 Task: Find connections with filter location Kisvárda with filter topic #socialentrepreneurshipwith filter profile language French with filter current company Expedia Group with filter school Nalanda Open University, Patna with filter industry Personal and Laundry Services with filter service category Search Engine Optimization (SEO) with filter keywords title Area Sales Manager
Action: Mouse moved to (577, 71)
Screenshot: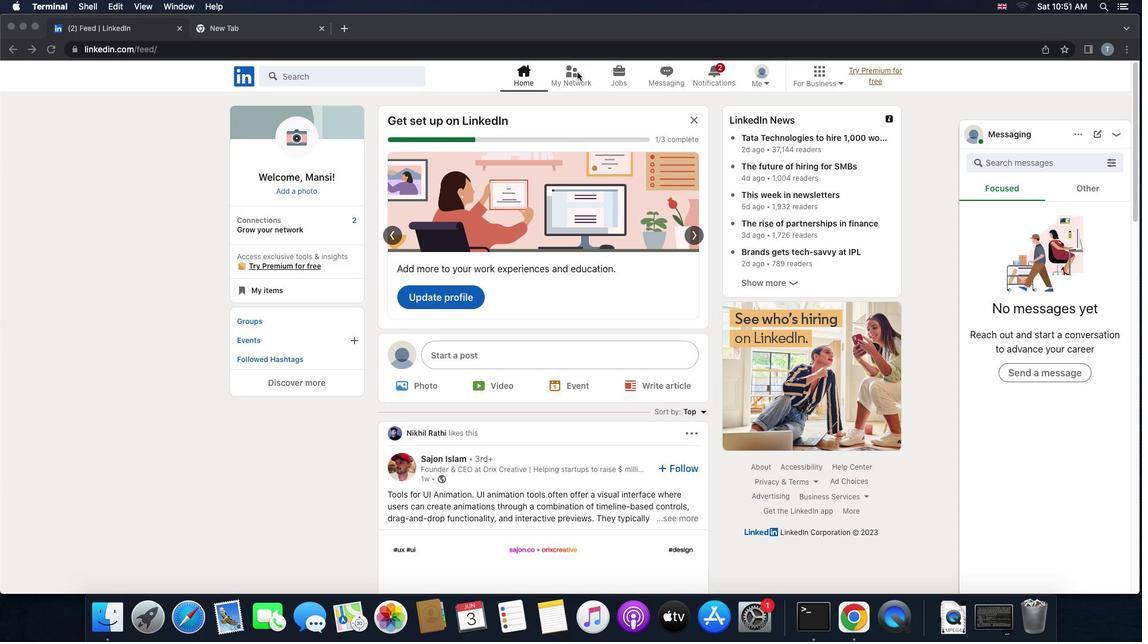 
Action: Mouse pressed left at (577, 71)
Screenshot: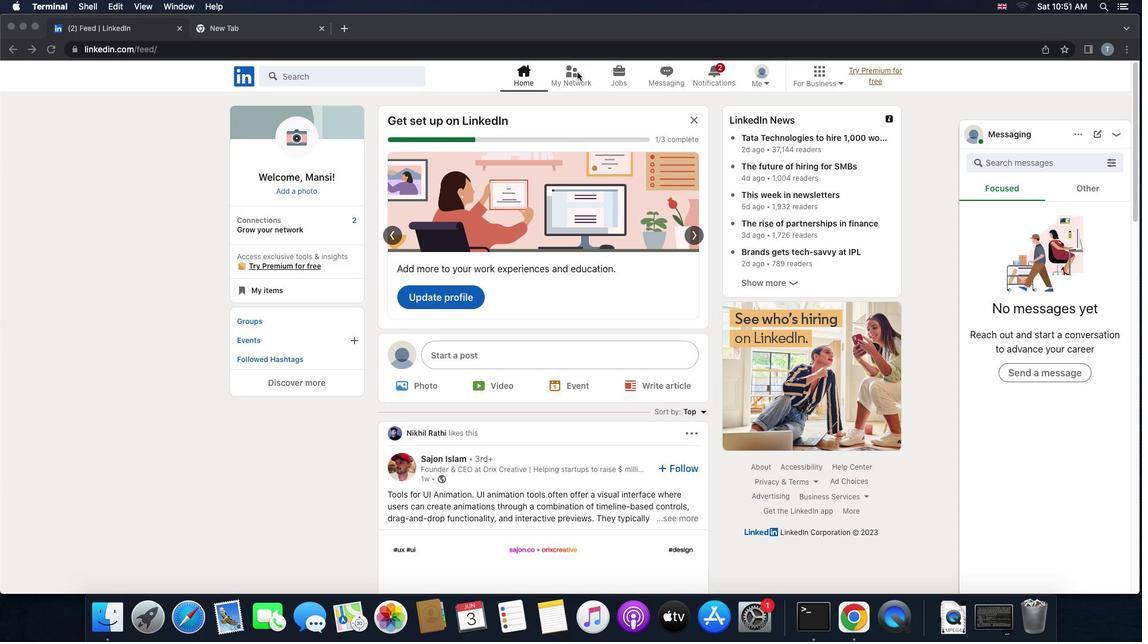 
Action: Mouse moved to (575, 74)
Screenshot: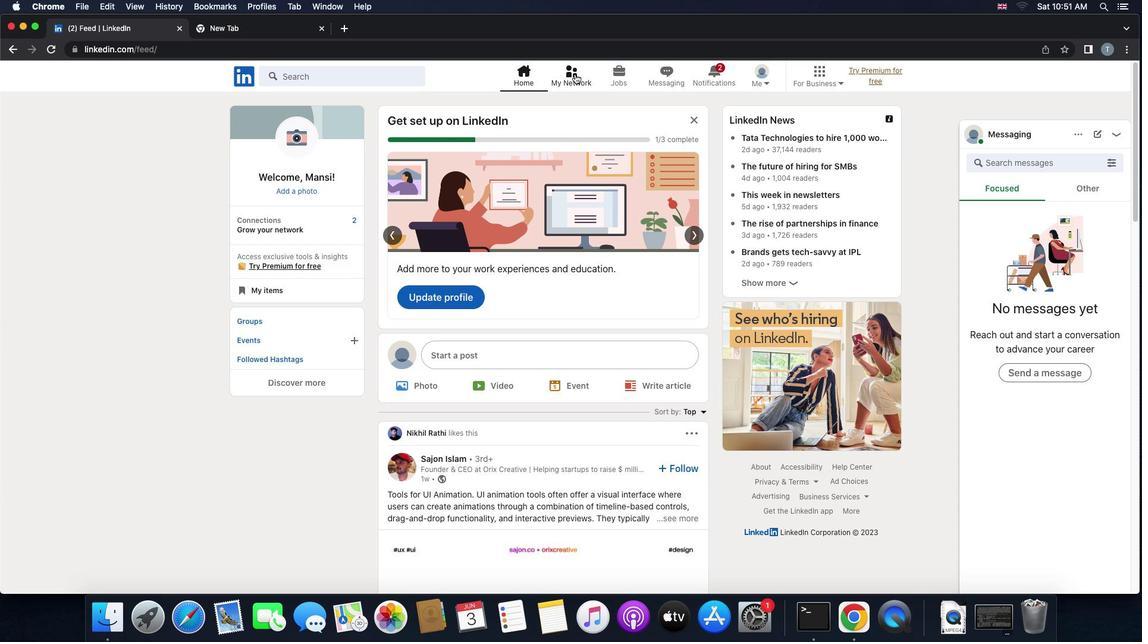 
Action: Mouse pressed left at (575, 74)
Screenshot: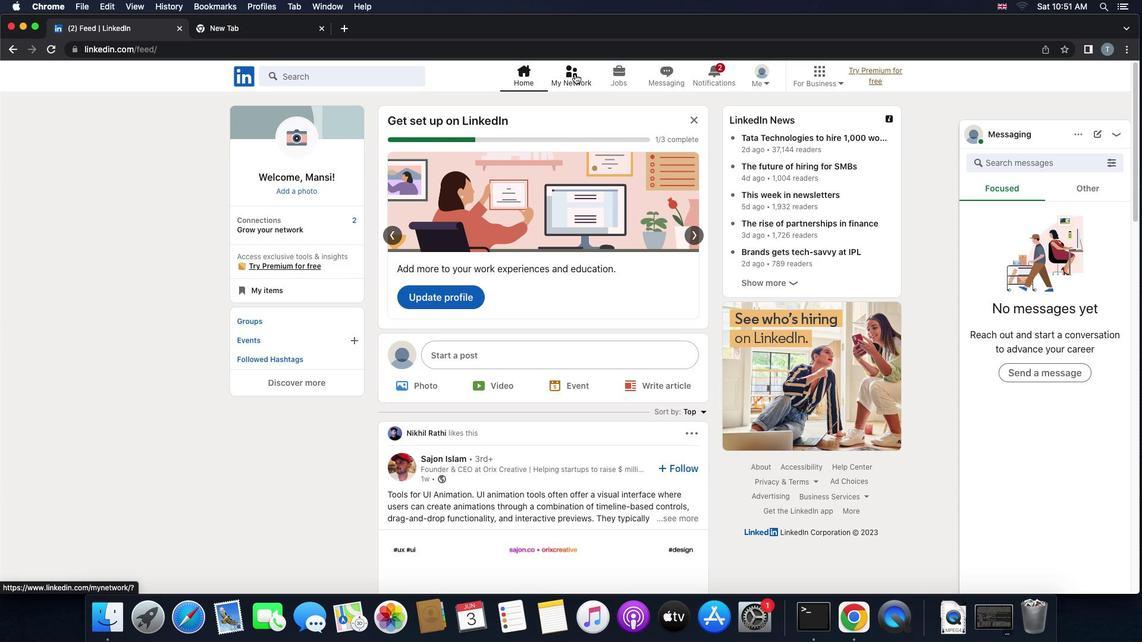 
Action: Mouse moved to (306, 147)
Screenshot: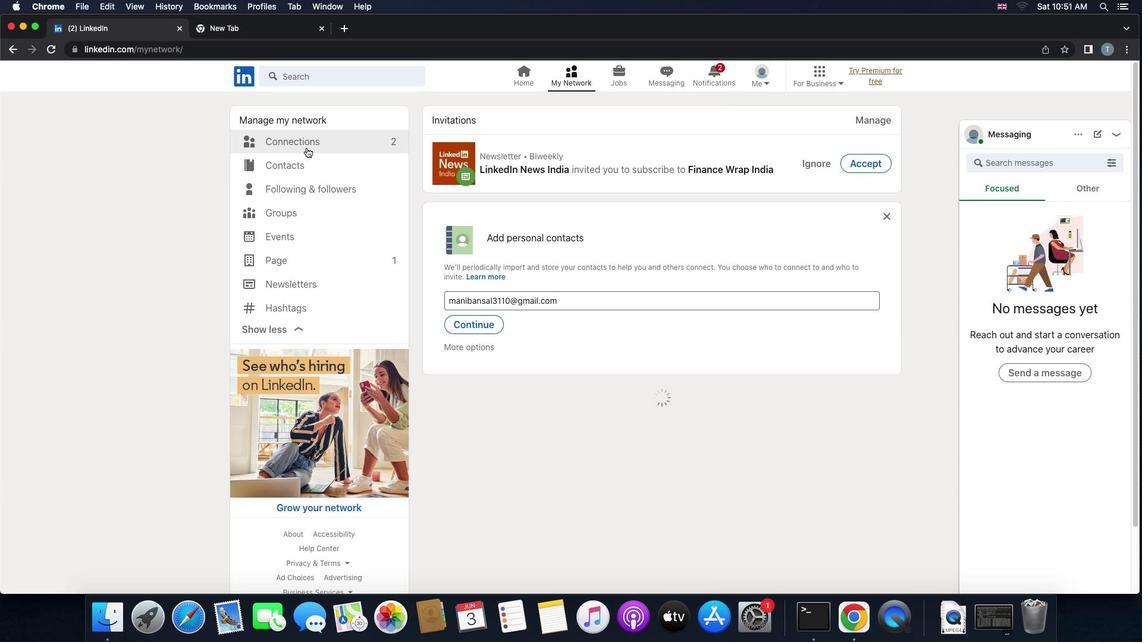 
Action: Mouse pressed left at (306, 147)
Screenshot: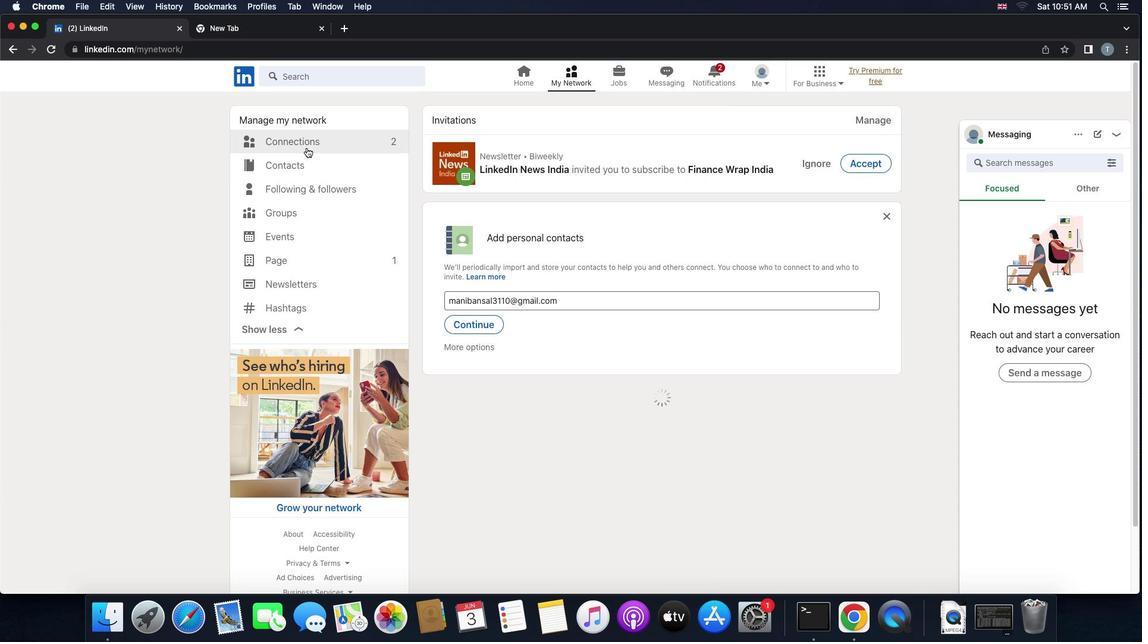 
Action: Mouse moved to (655, 142)
Screenshot: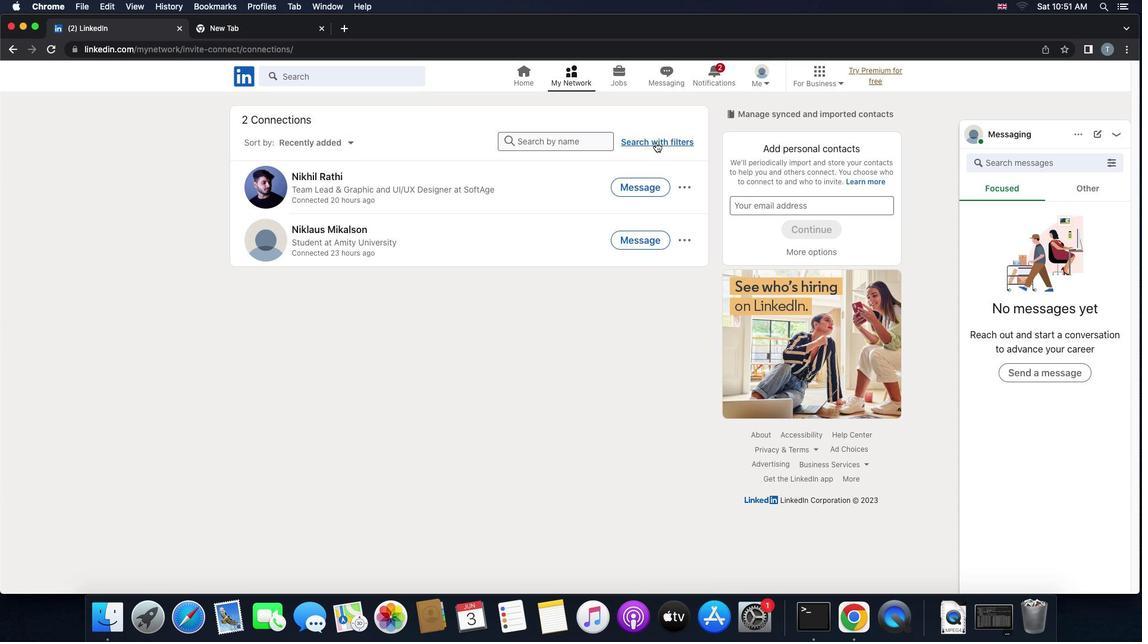 
Action: Mouse pressed left at (655, 142)
Screenshot: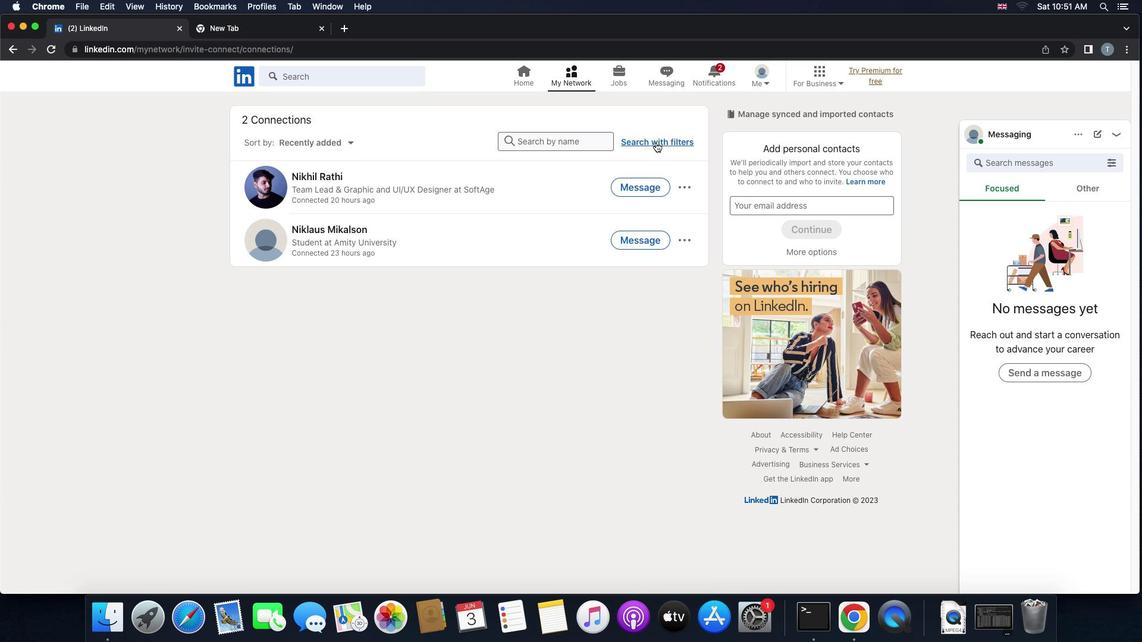 
Action: Mouse moved to (616, 107)
Screenshot: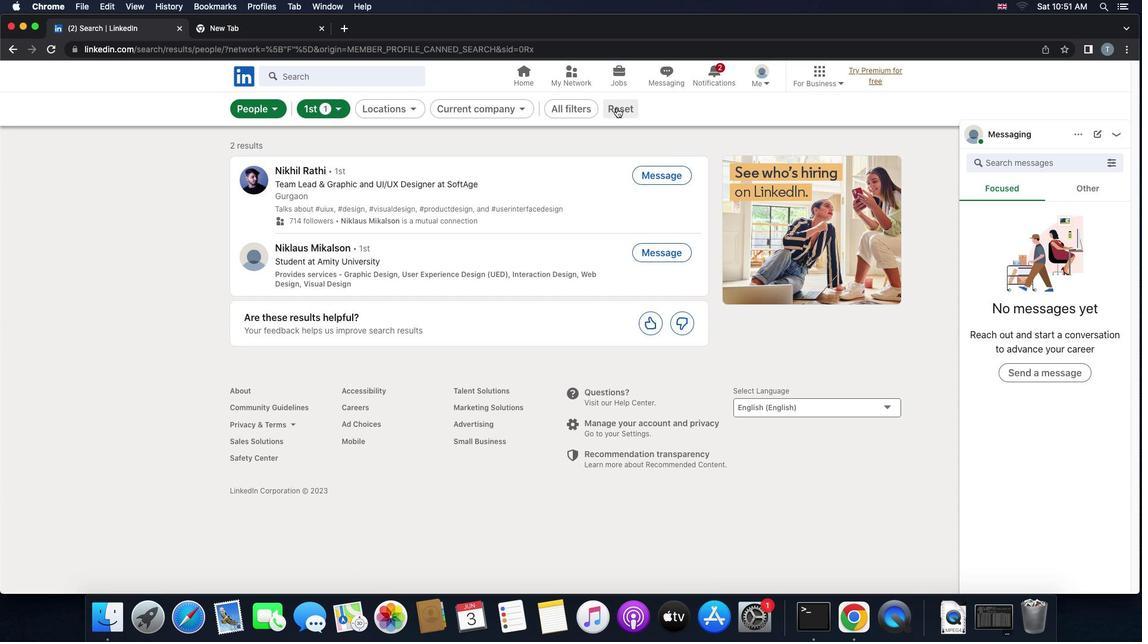 
Action: Mouse pressed left at (616, 107)
Screenshot: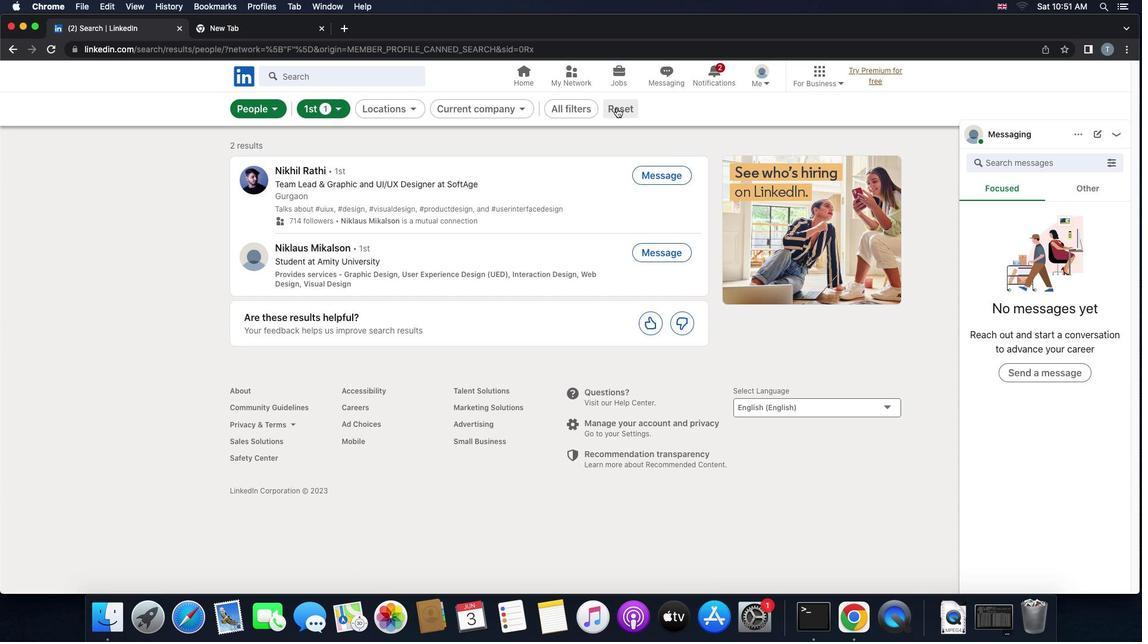 
Action: Mouse moved to (966, 287)
Screenshot: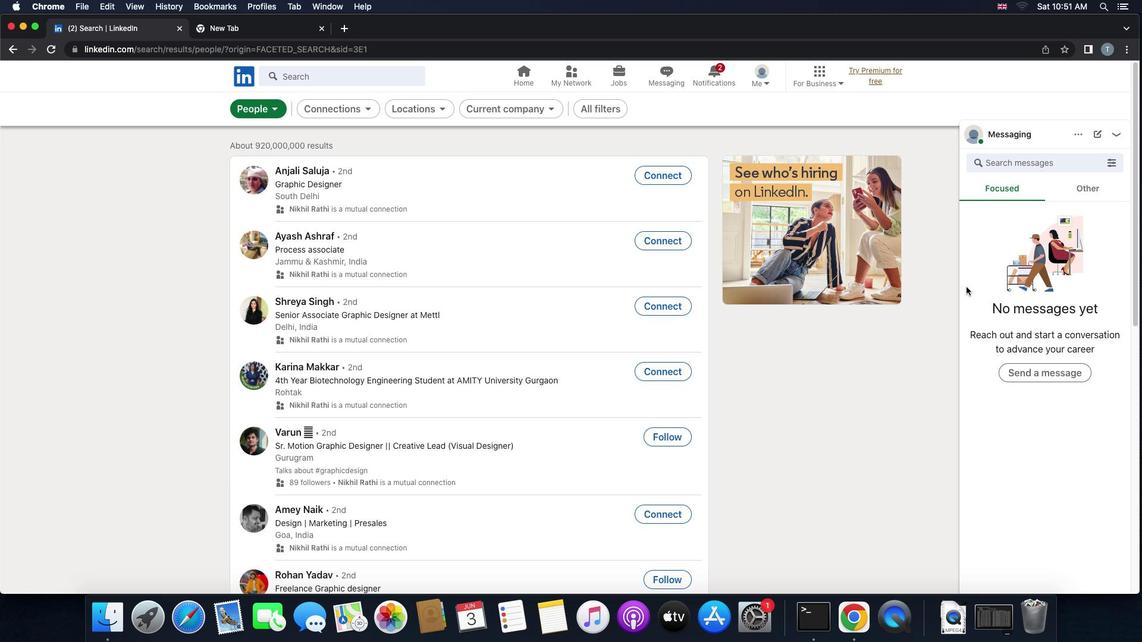 
Action: Mouse scrolled (966, 287) with delta (0, 0)
Screenshot: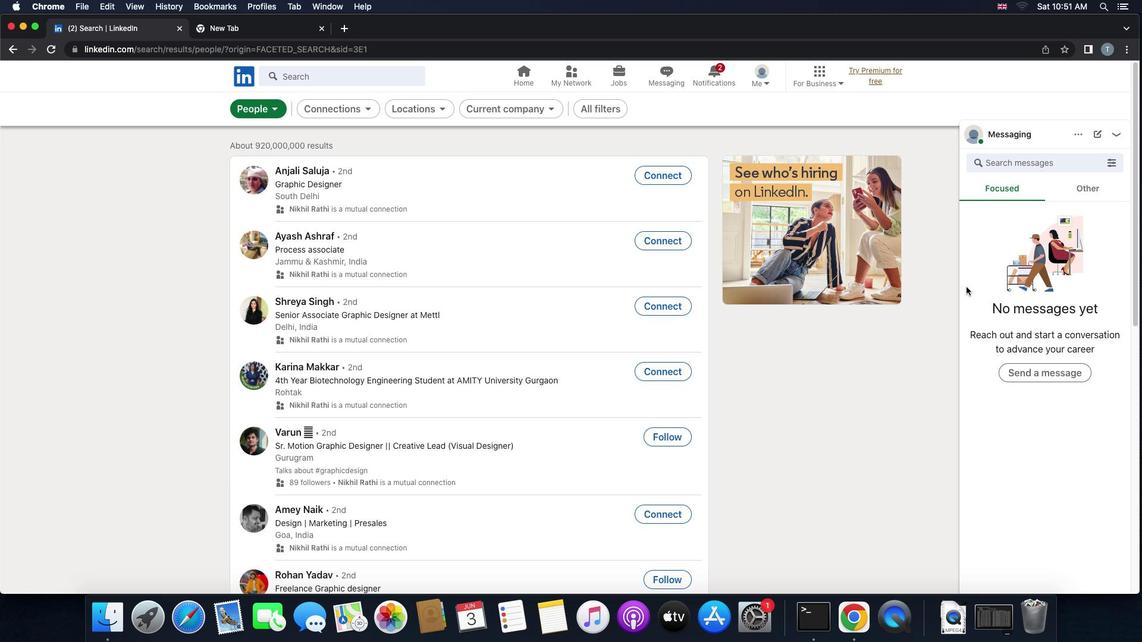 
Action: Mouse moved to (966, 286)
Screenshot: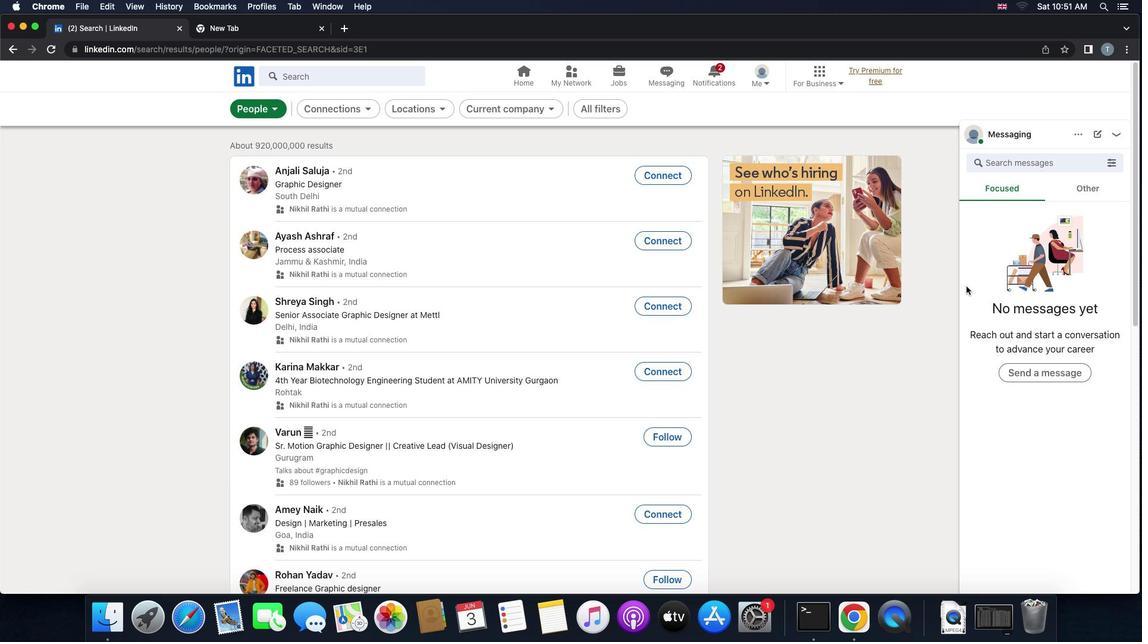 
Action: Mouse scrolled (966, 286) with delta (0, 0)
Screenshot: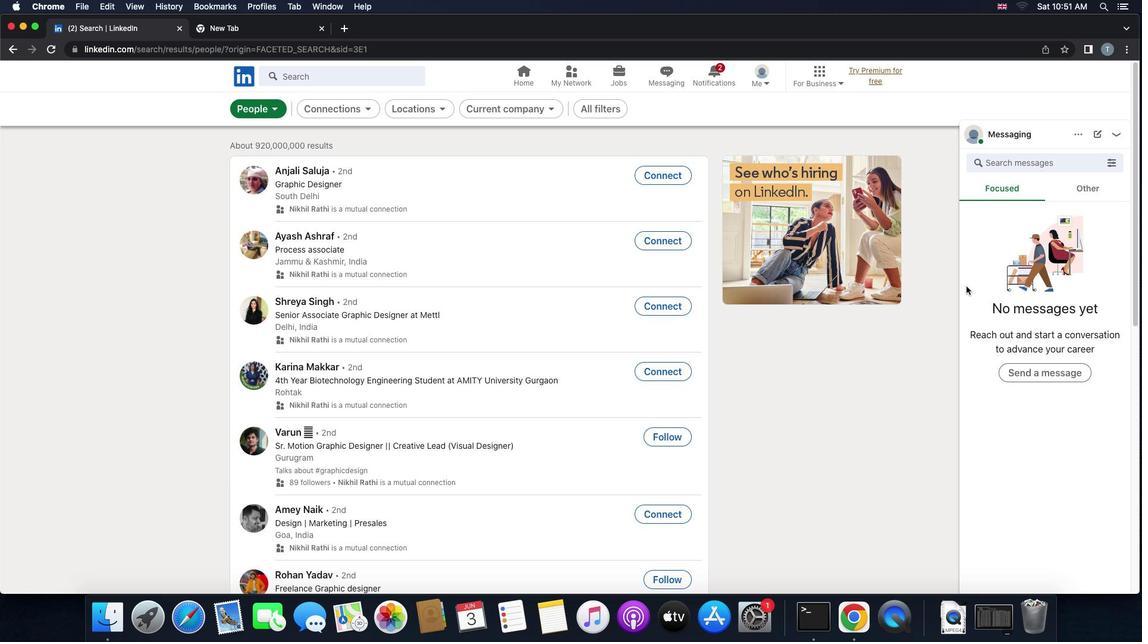 
Action: Mouse moved to (966, 285)
Screenshot: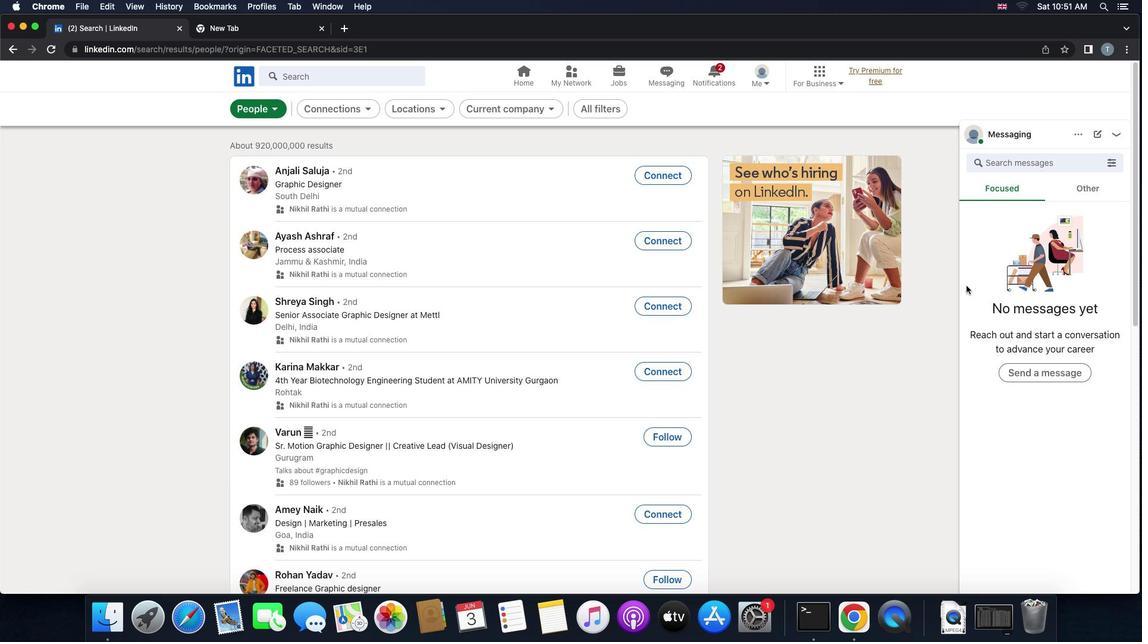 
Action: Mouse scrolled (966, 285) with delta (0, 0)
Screenshot: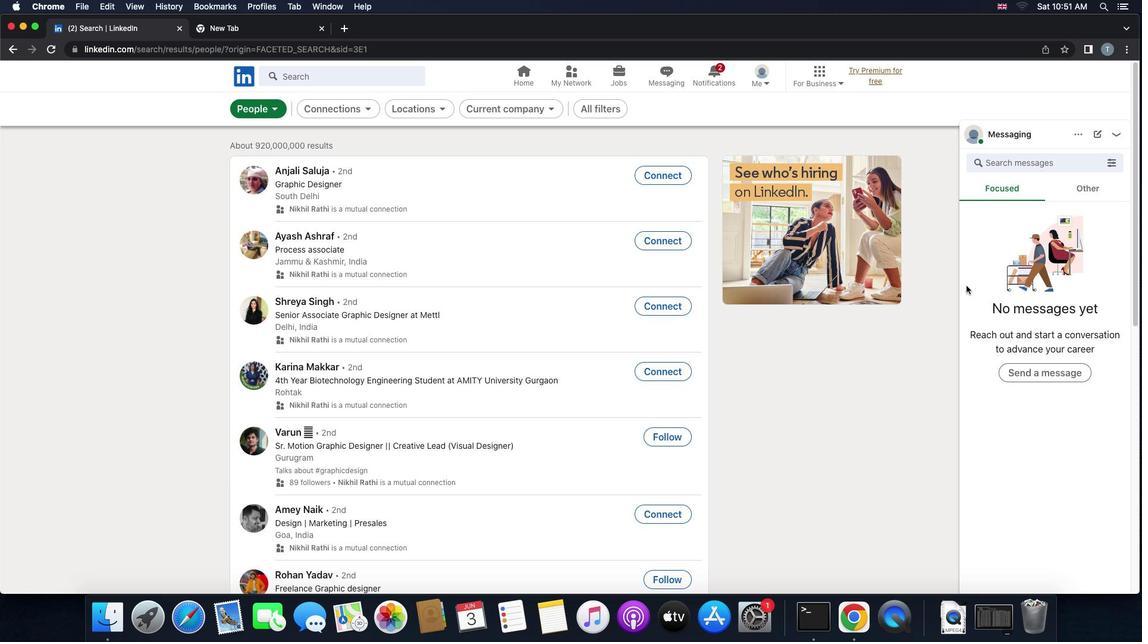 
Action: Mouse moved to (581, 111)
Screenshot: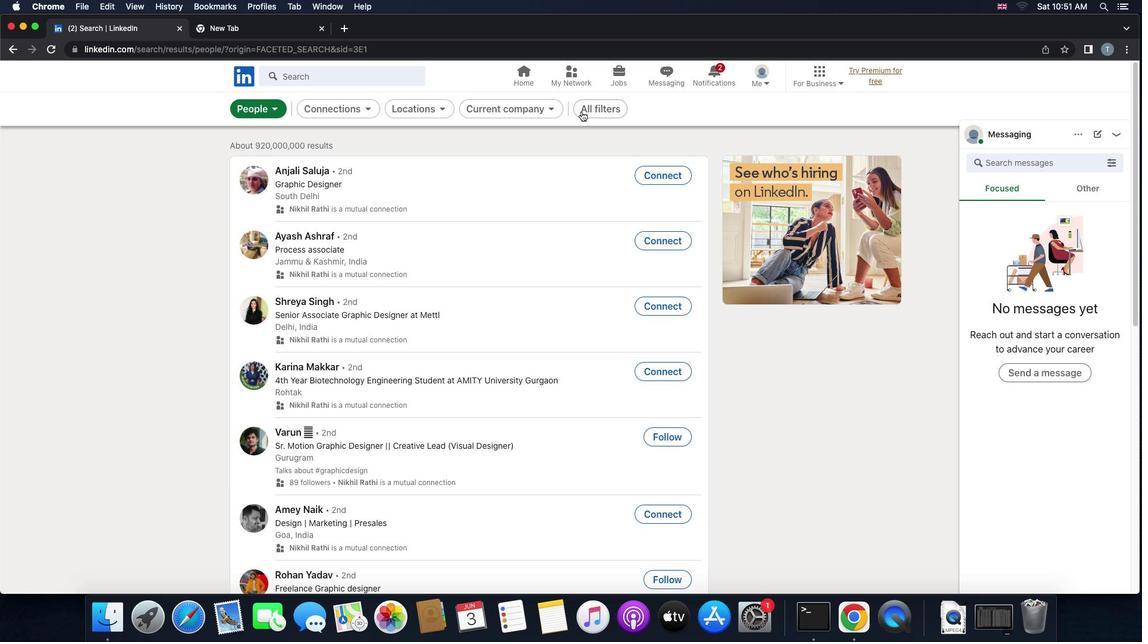 
Action: Mouse pressed left at (581, 111)
Screenshot: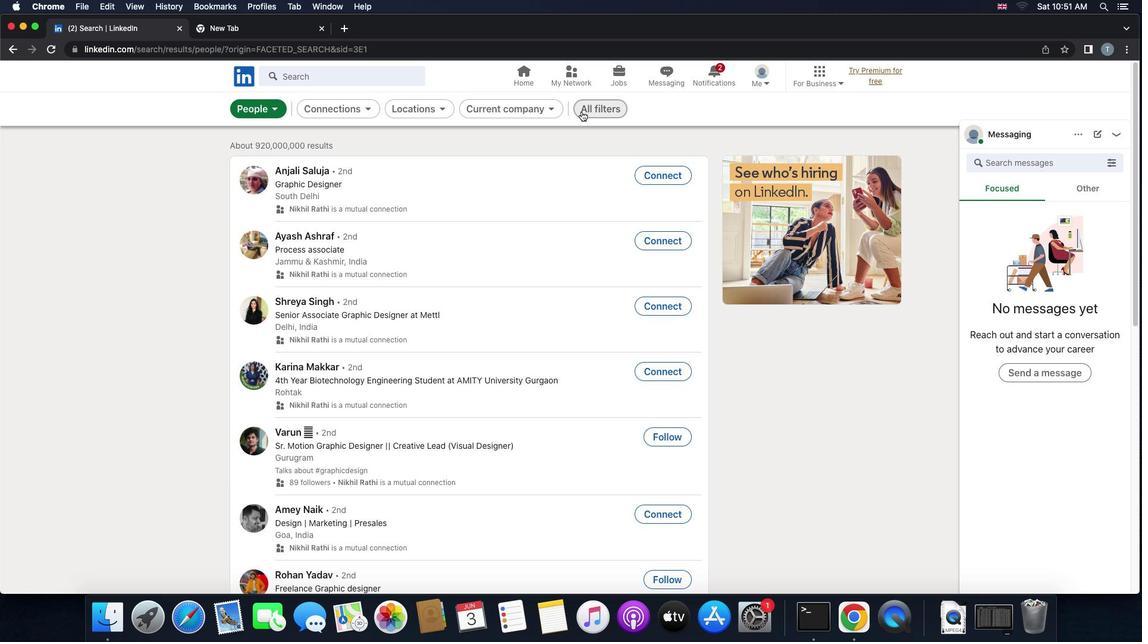 
Action: Mouse moved to (898, 250)
Screenshot: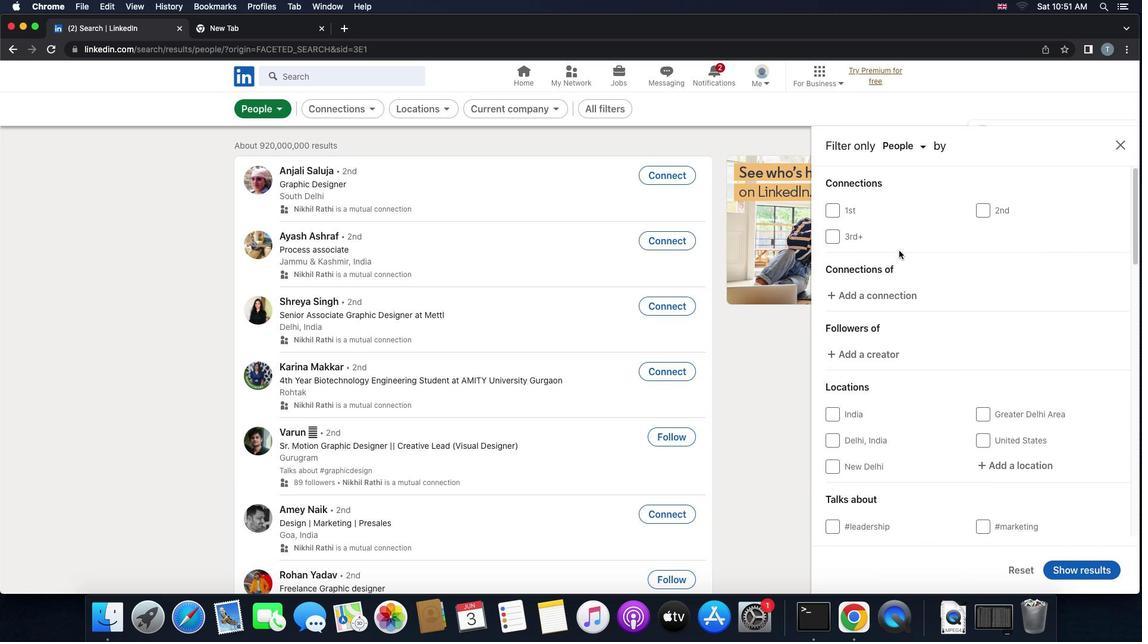 
Action: Mouse scrolled (898, 250) with delta (0, 0)
Screenshot: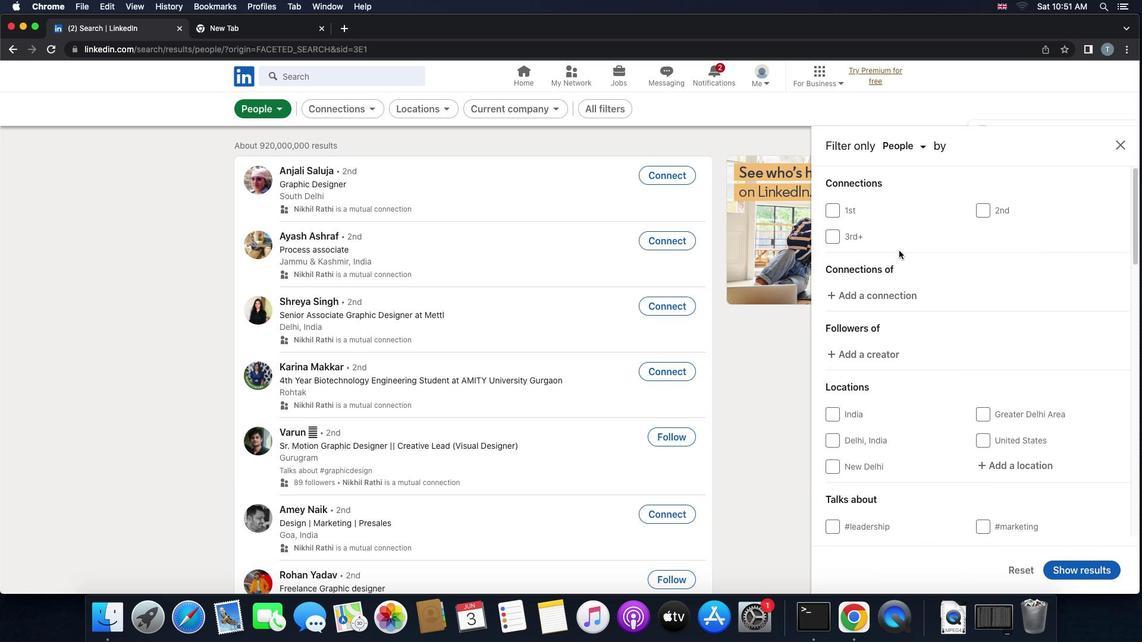 
Action: Mouse scrolled (898, 250) with delta (0, 0)
Screenshot: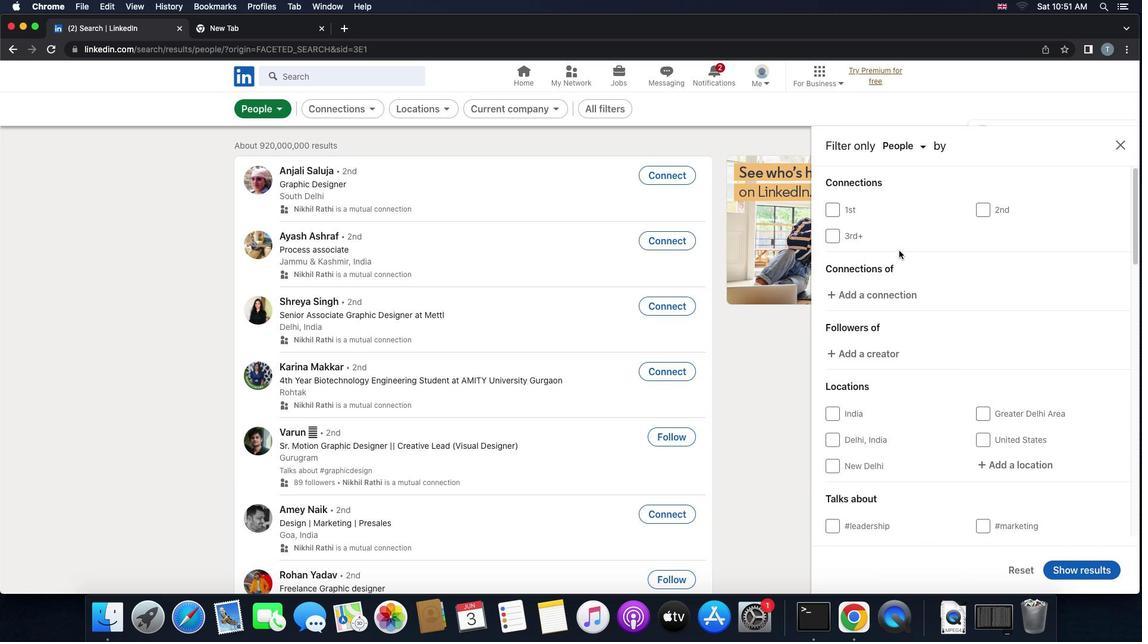
Action: Mouse scrolled (898, 250) with delta (0, -1)
Screenshot: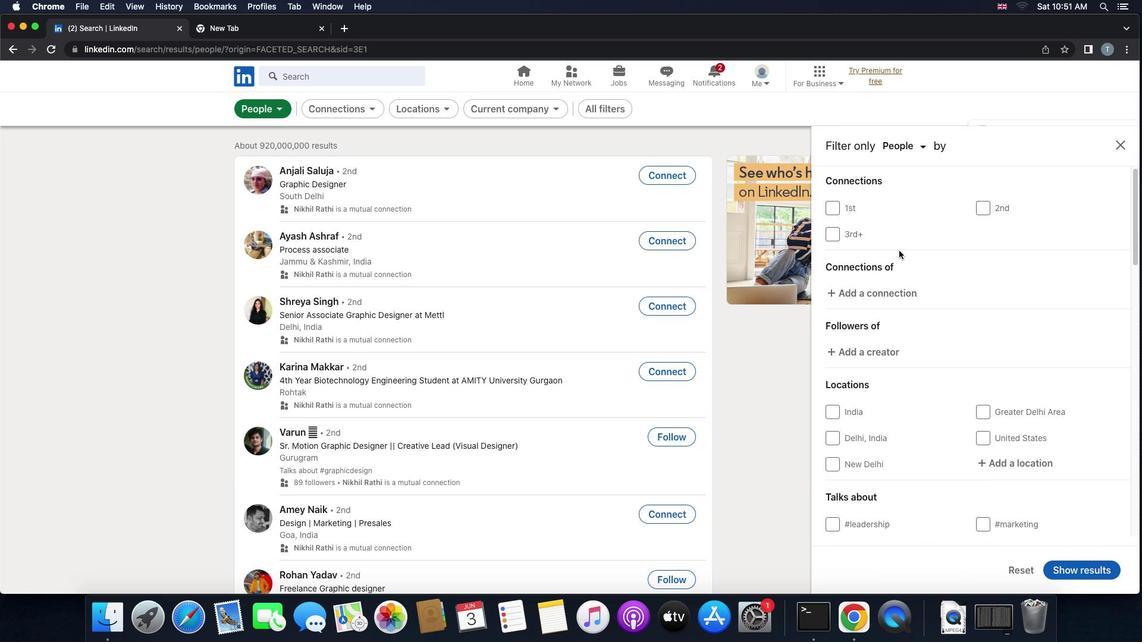 
Action: Mouse moved to (949, 323)
Screenshot: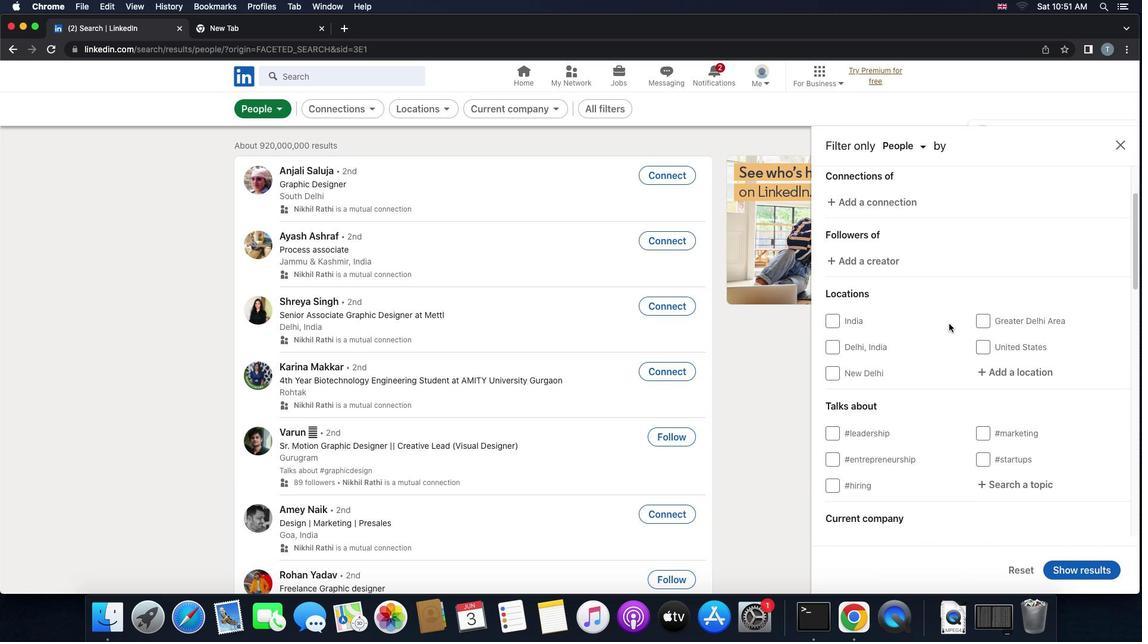 
Action: Mouse scrolled (949, 323) with delta (0, 0)
Screenshot: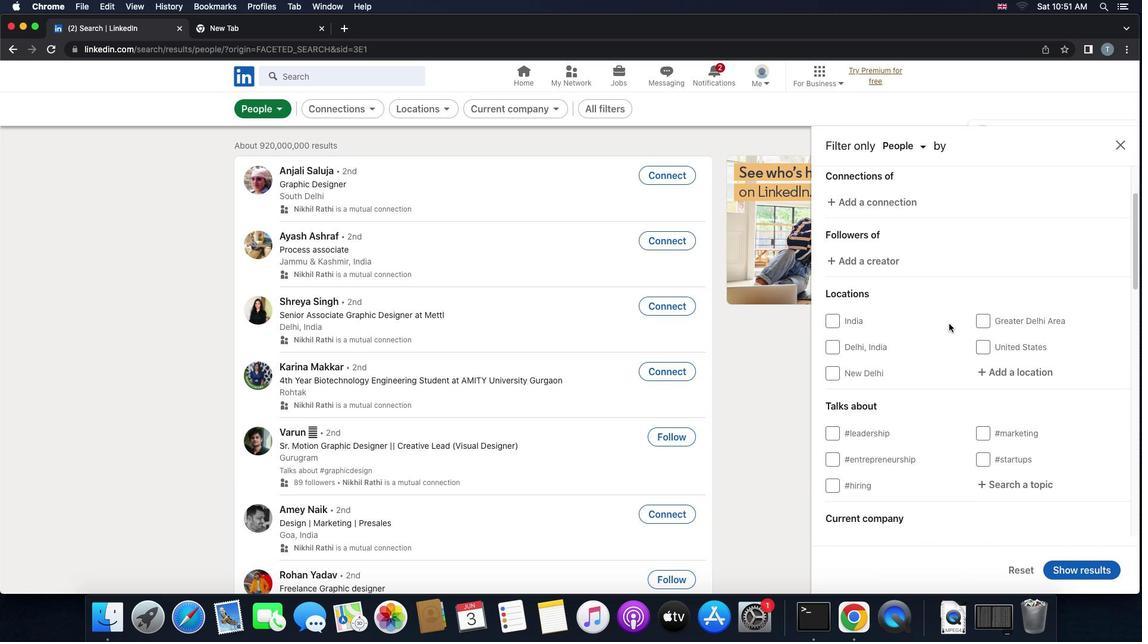
Action: Mouse scrolled (949, 323) with delta (0, 0)
Screenshot: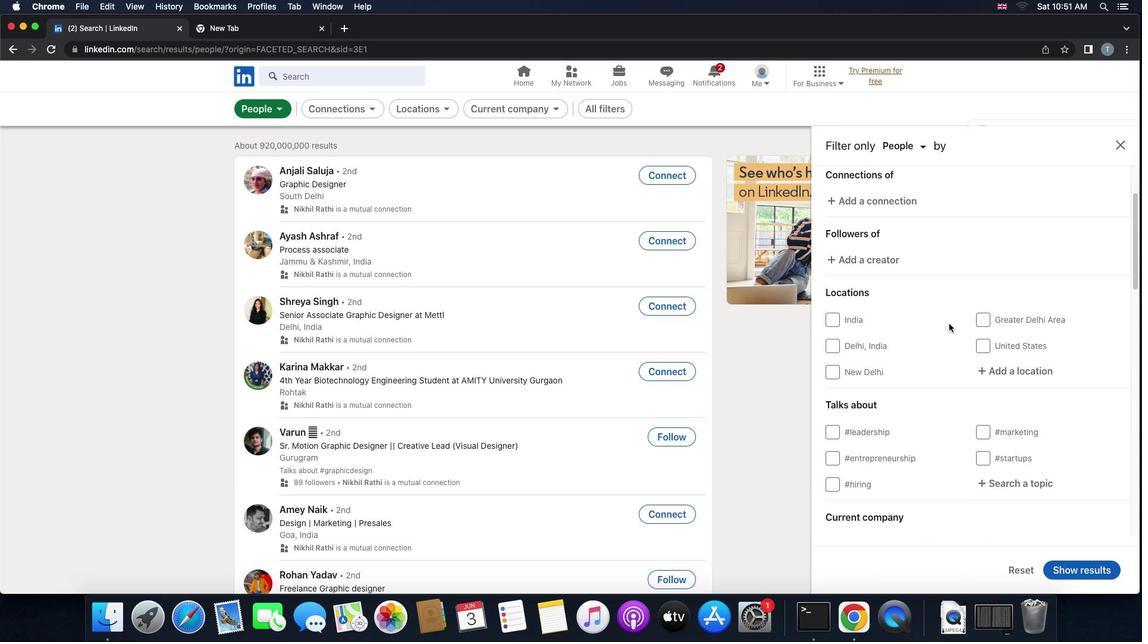 
Action: Mouse moved to (1013, 344)
Screenshot: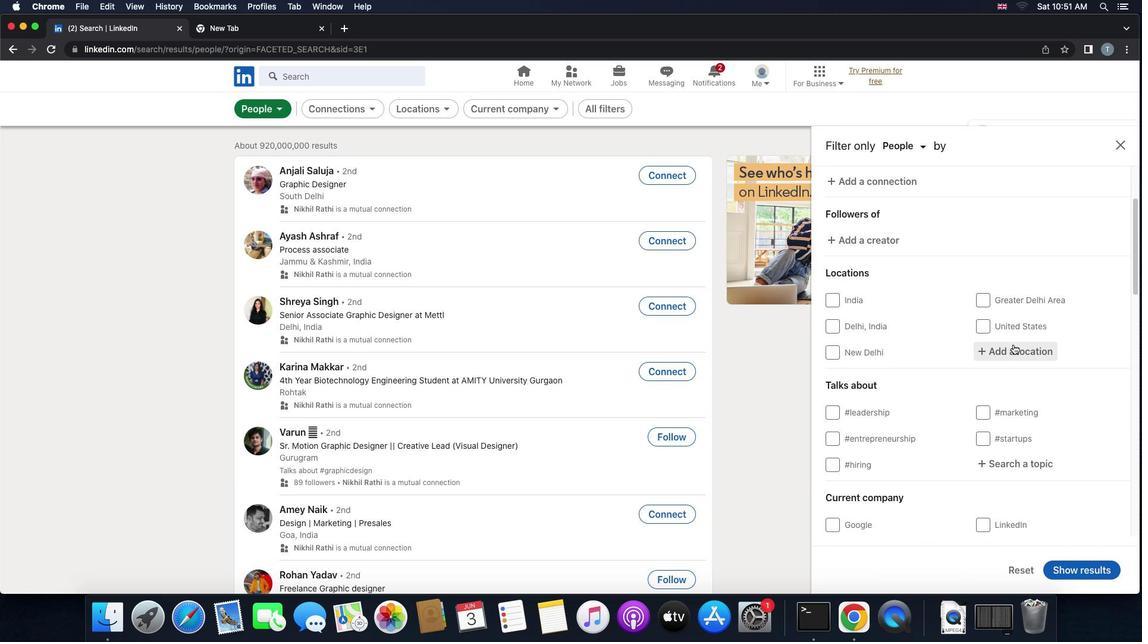 
Action: Mouse pressed left at (1013, 344)
Screenshot: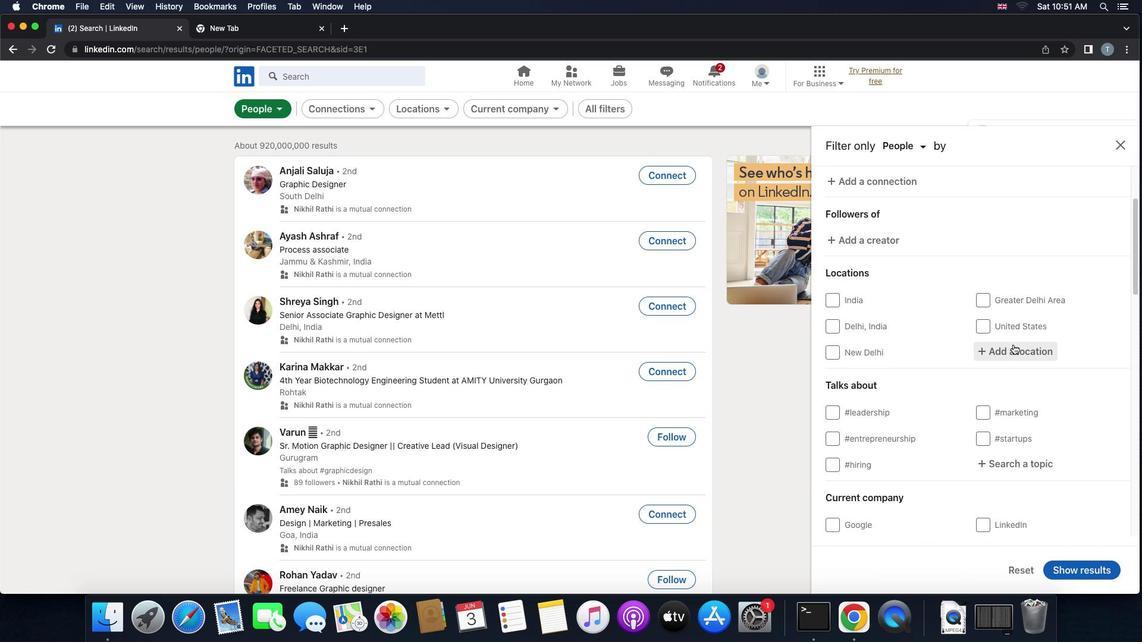 
Action: Mouse moved to (1014, 344)
Screenshot: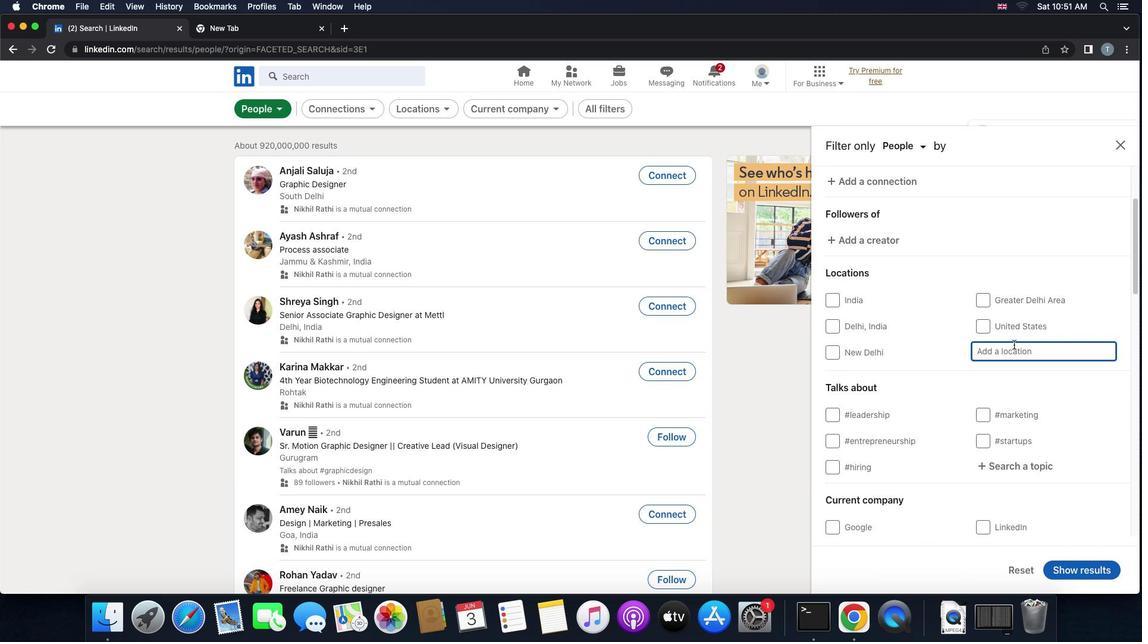 
Action: Key pressed 'k''i''s''v''a''r''d''a'
Screenshot: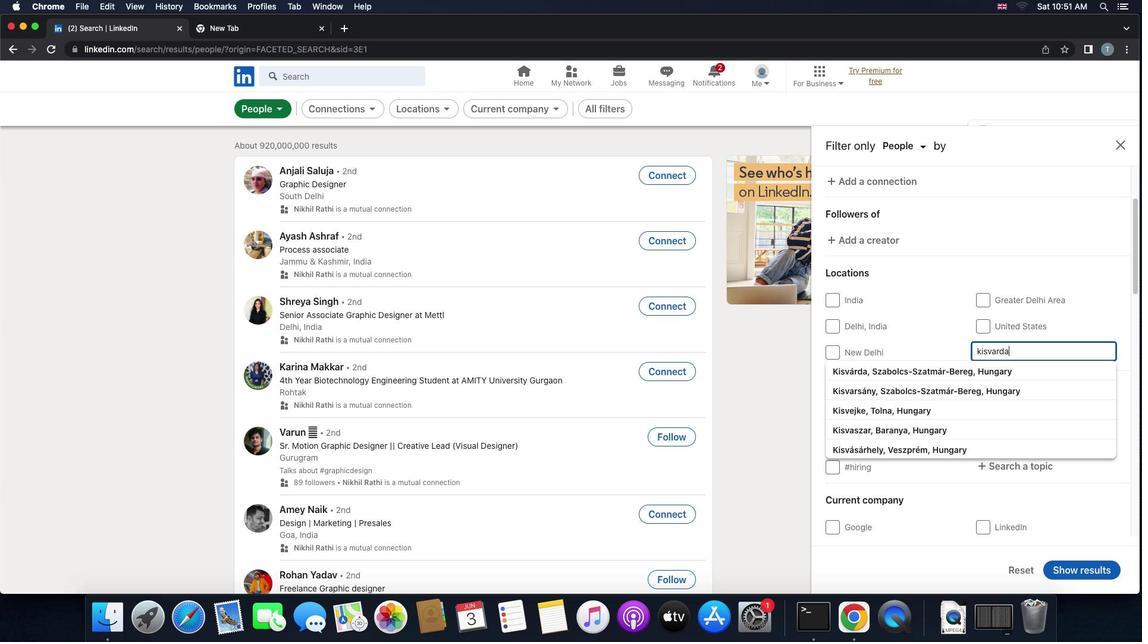 
Action: Mouse moved to (1016, 371)
Screenshot: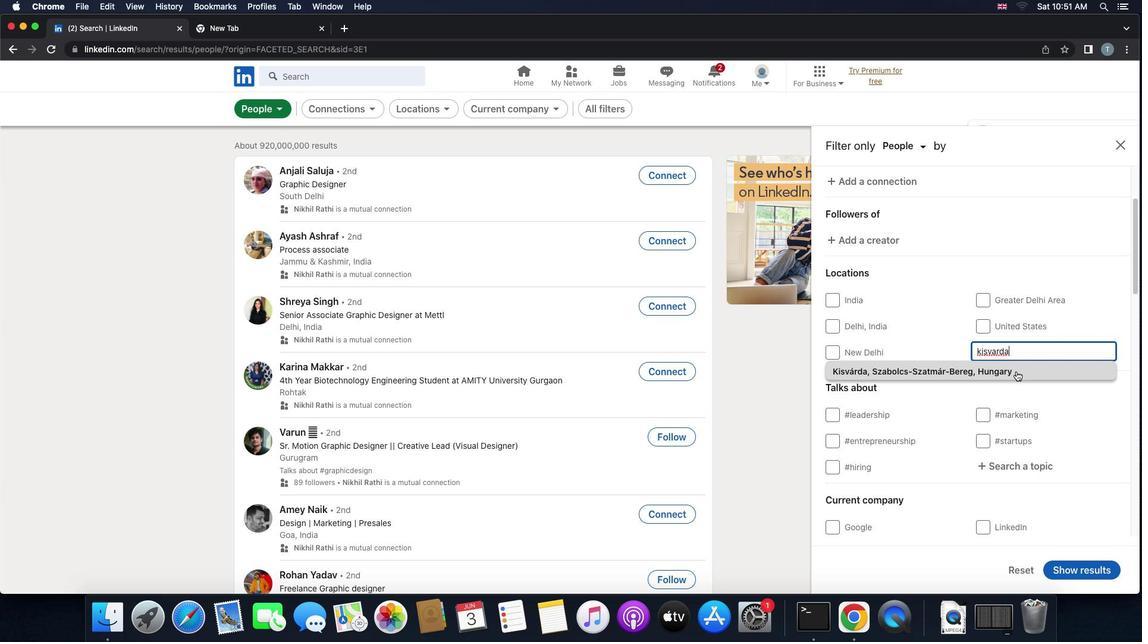 
Action: Mouse pressed left at (1016, 371)
Screenshot: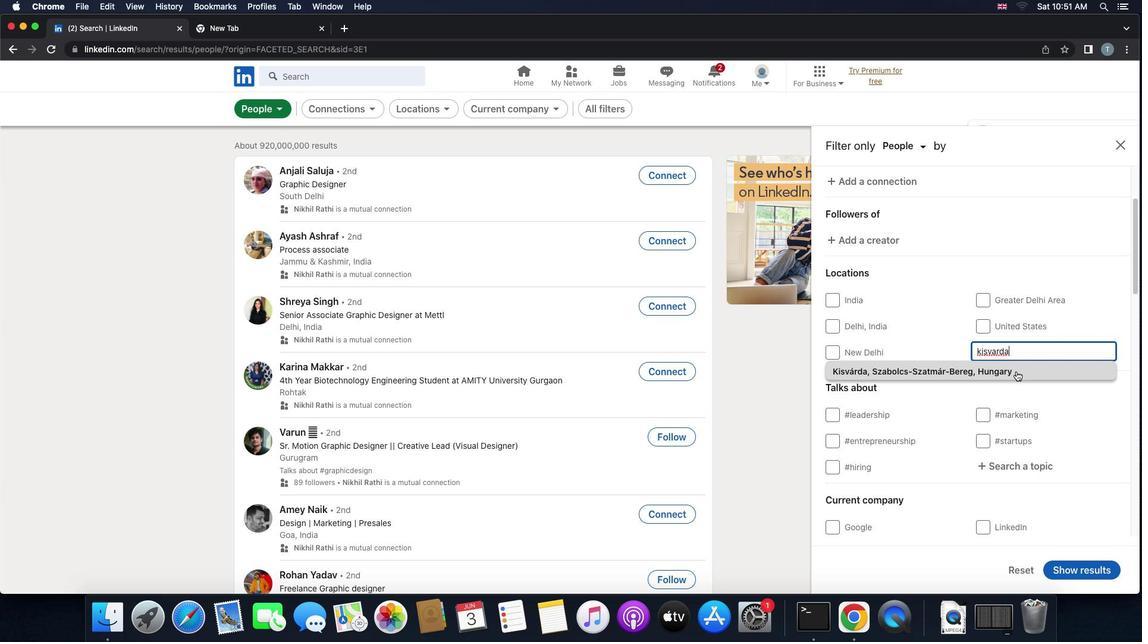 
Action: Mouse moved to (994, 386)
Screenshot: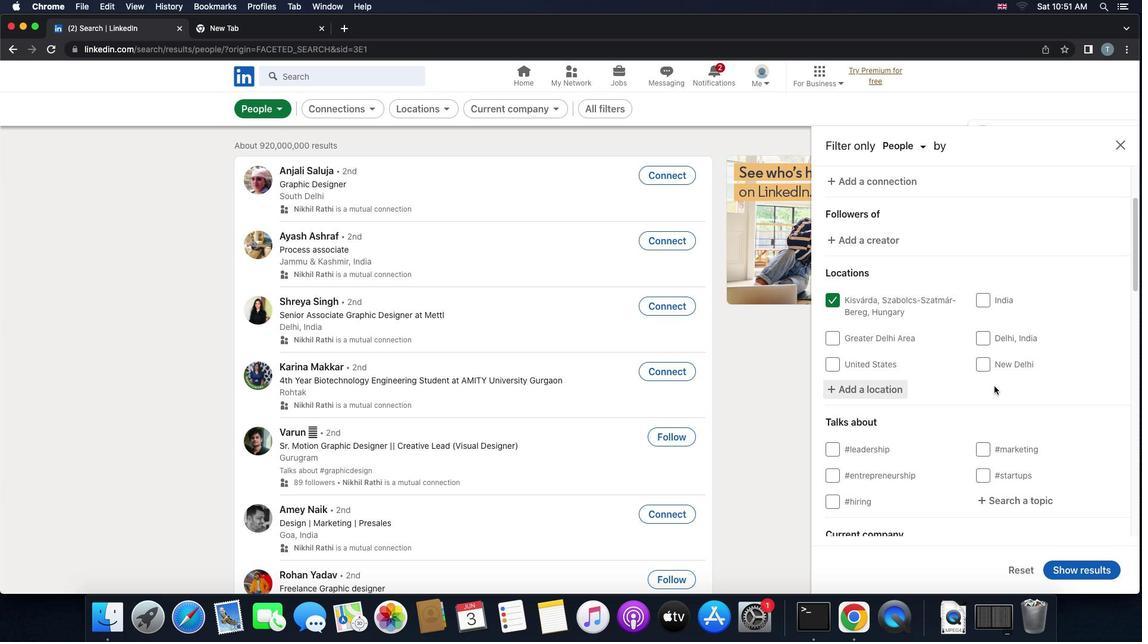 
Action: Mouse scrolled (994, 386) with delta (0, 0)
Screenshot: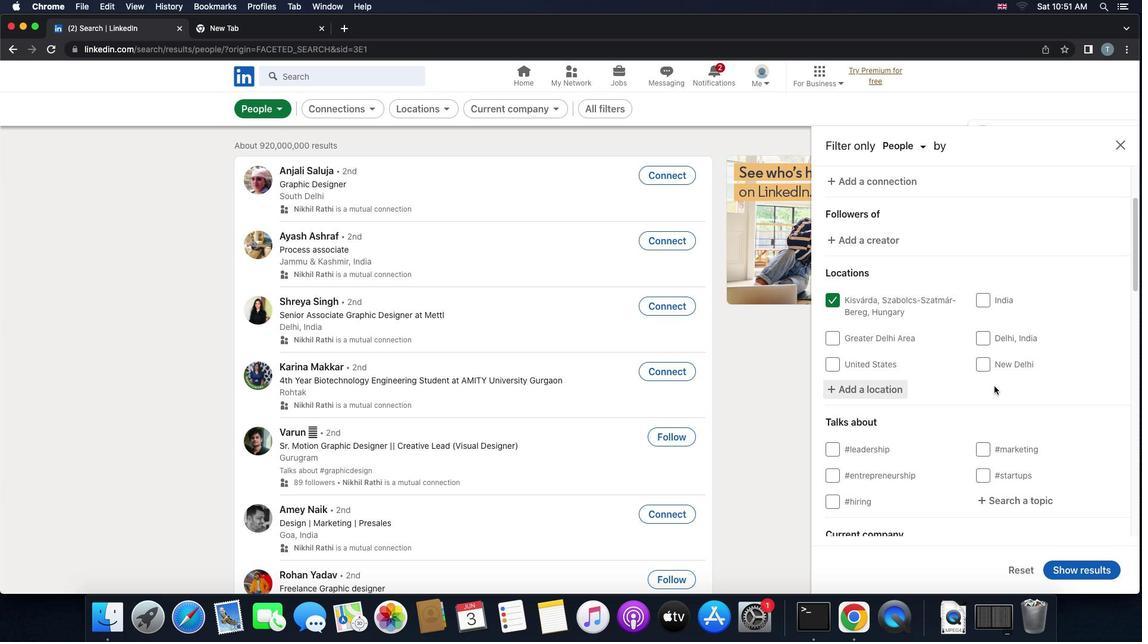 
Action: Mouse scrolled (994, 386) with delta (0, 0)
Screenshot: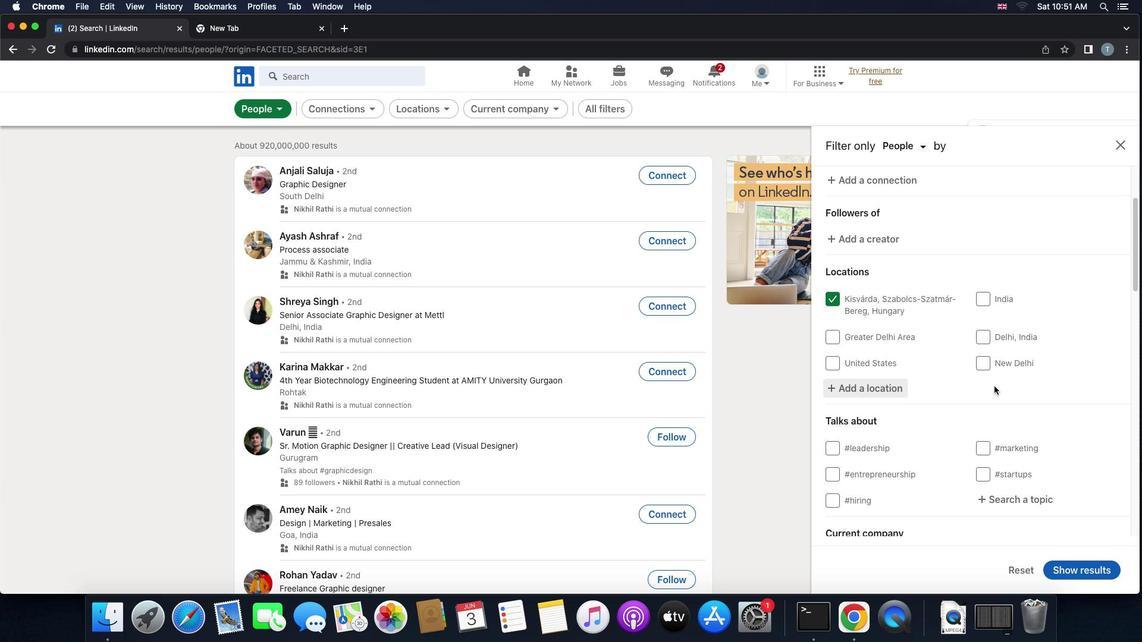 
Action: Mouse scrolled (994, 386) with delta (0, -1)
Screenshot: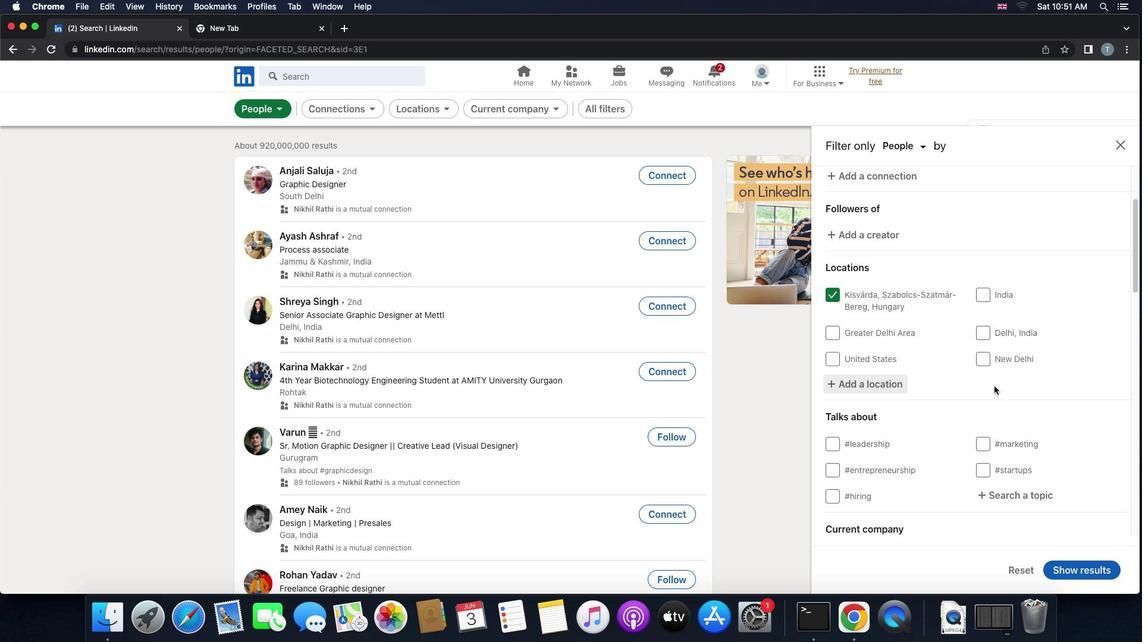 
Action: Mouse scrolled (994, 386) with delta (0, -1)
Screenshot: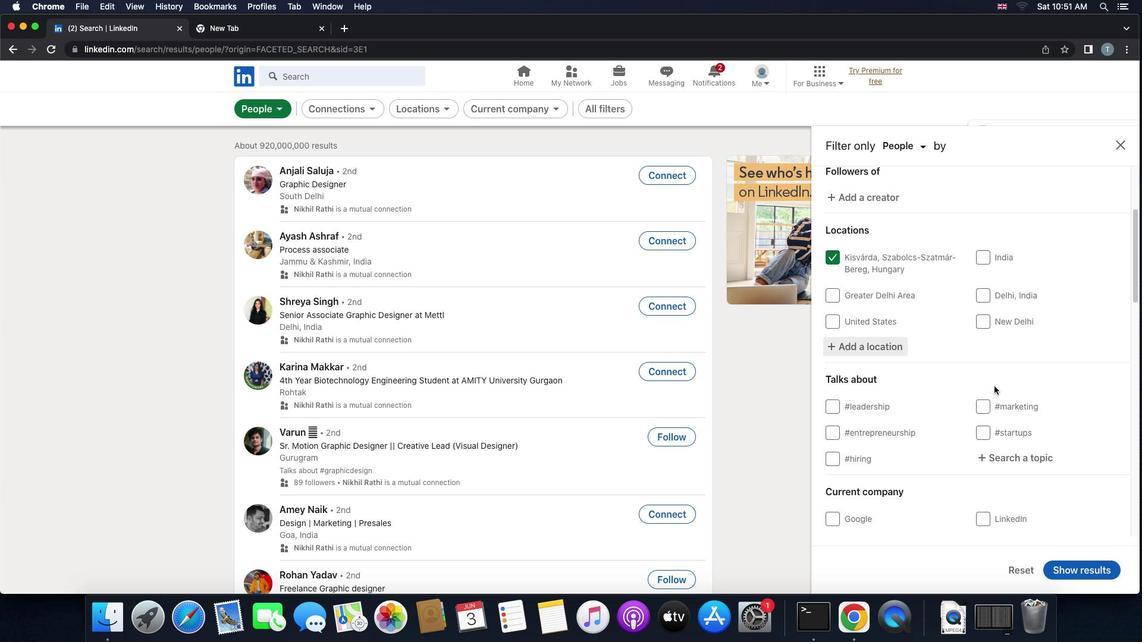 
Action: Mouse moved to (1014, 324)
Screenshot: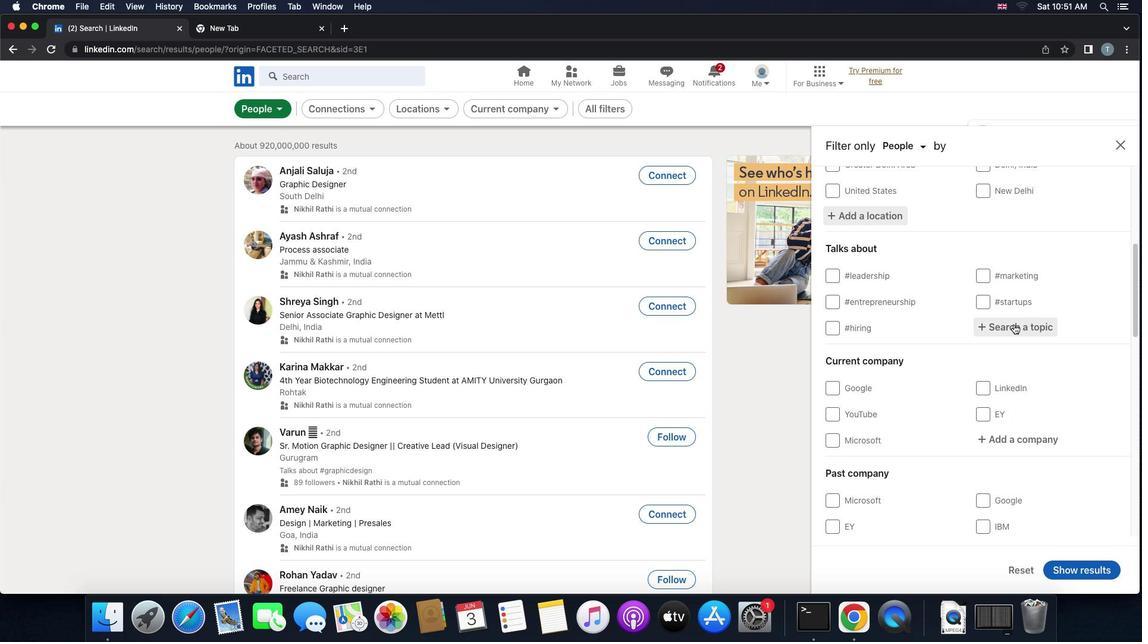 
Action: Mouse pressed left at (1014, 324)
Screenshot: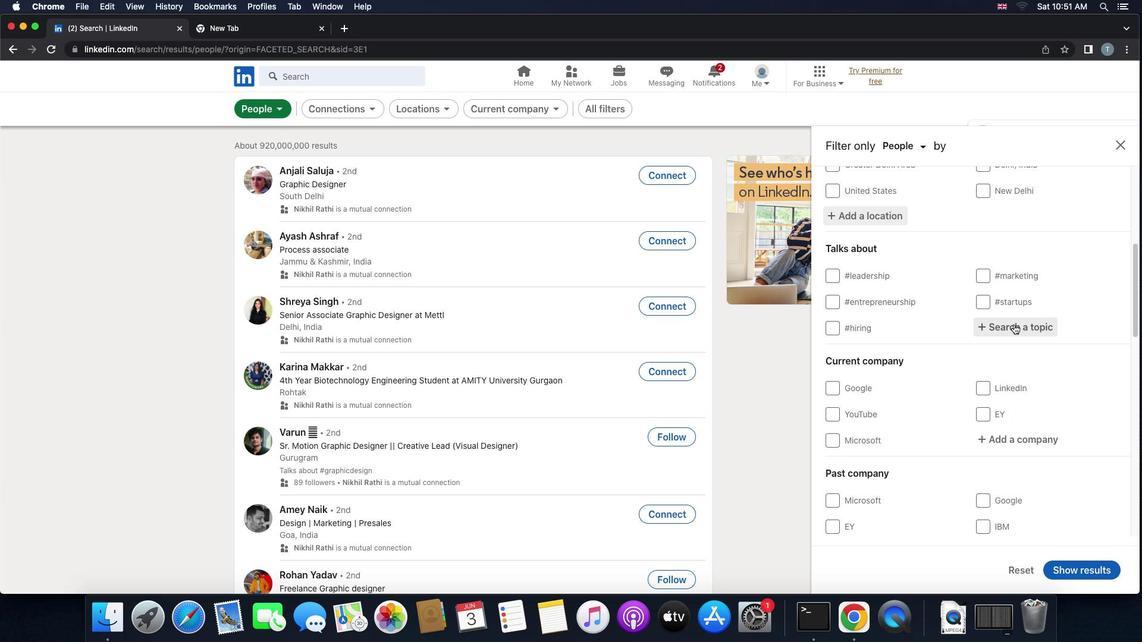 
Action: Key pressed 's''o''c''i''a''l''e''n''t''r''e''p''r''e''n''e''u''r'
Screenshot: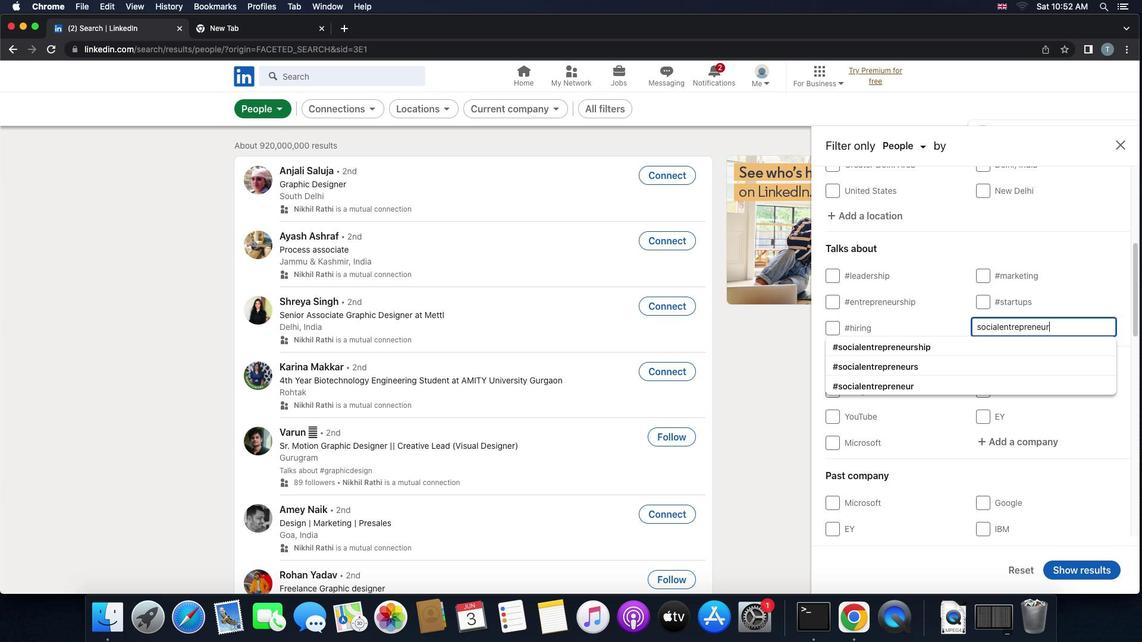
Action: Mouse moved to (946, 353)
Screenshot: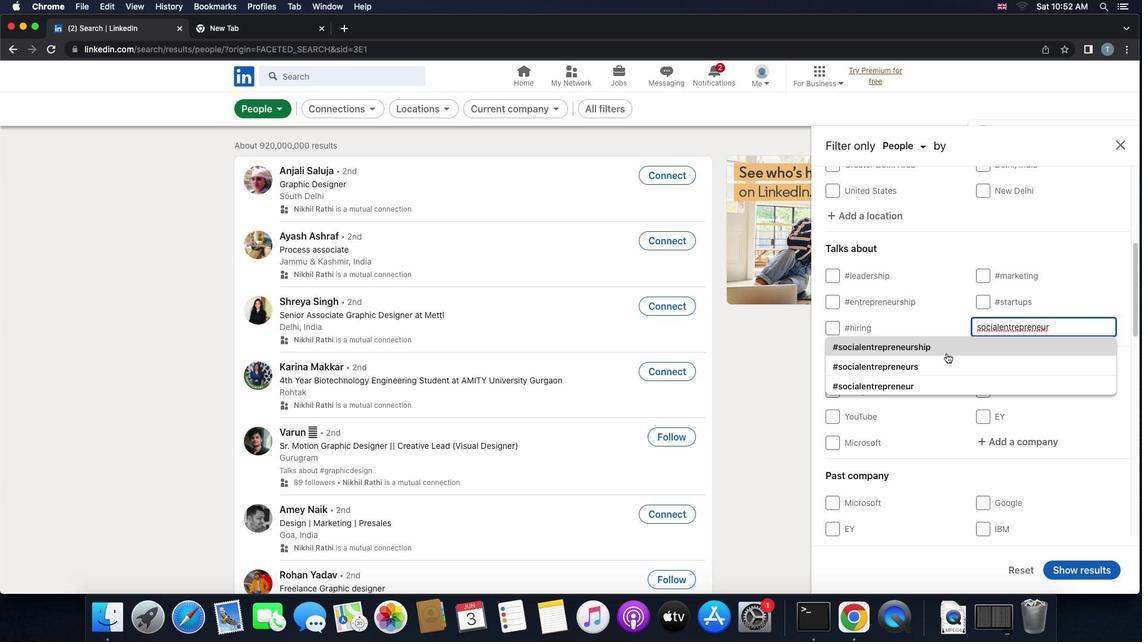 
Action: Mouse pressed left at (946, 353)
Screenshot: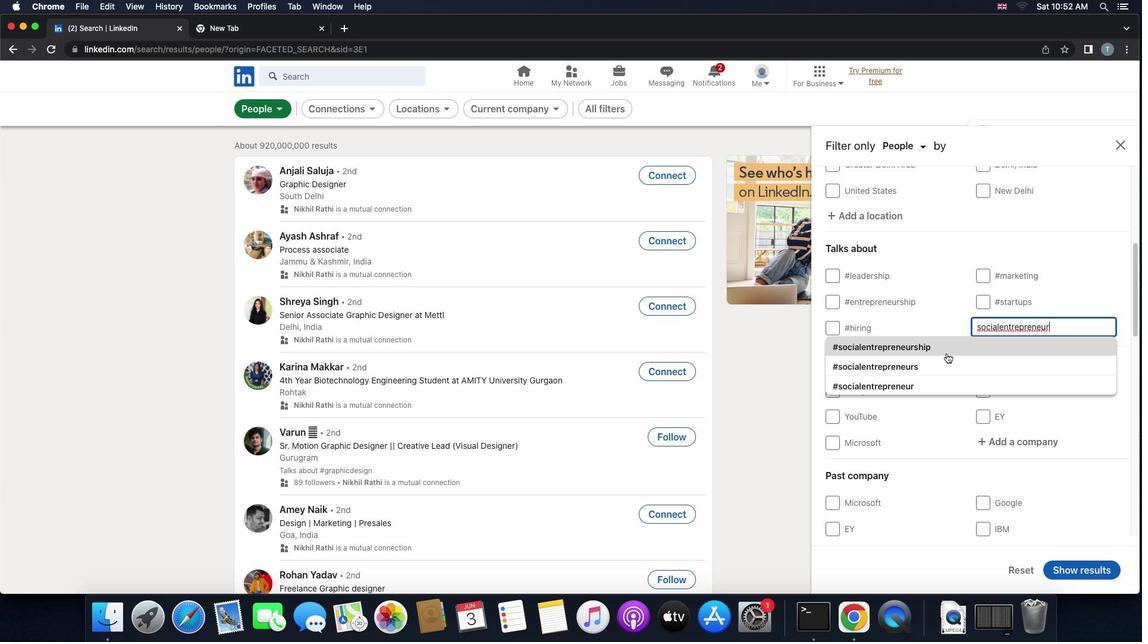 
Action: Mouse moved to (946, 353)
Screenshot: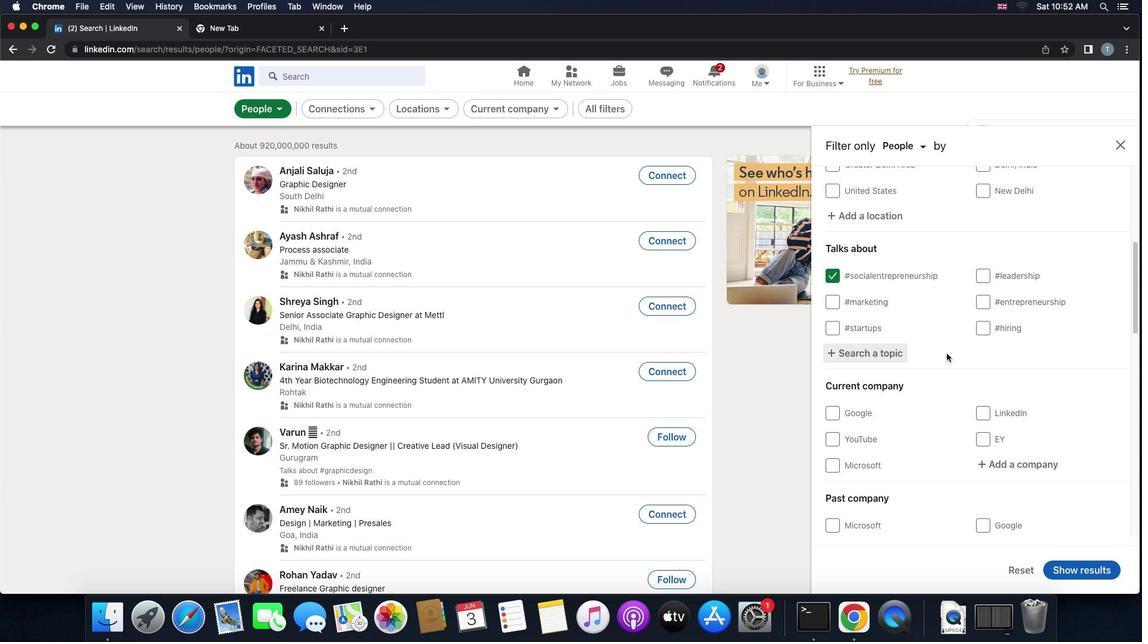 
Action: Mouse scrolled (946, 353) with delta (0, 0)
Screenshot: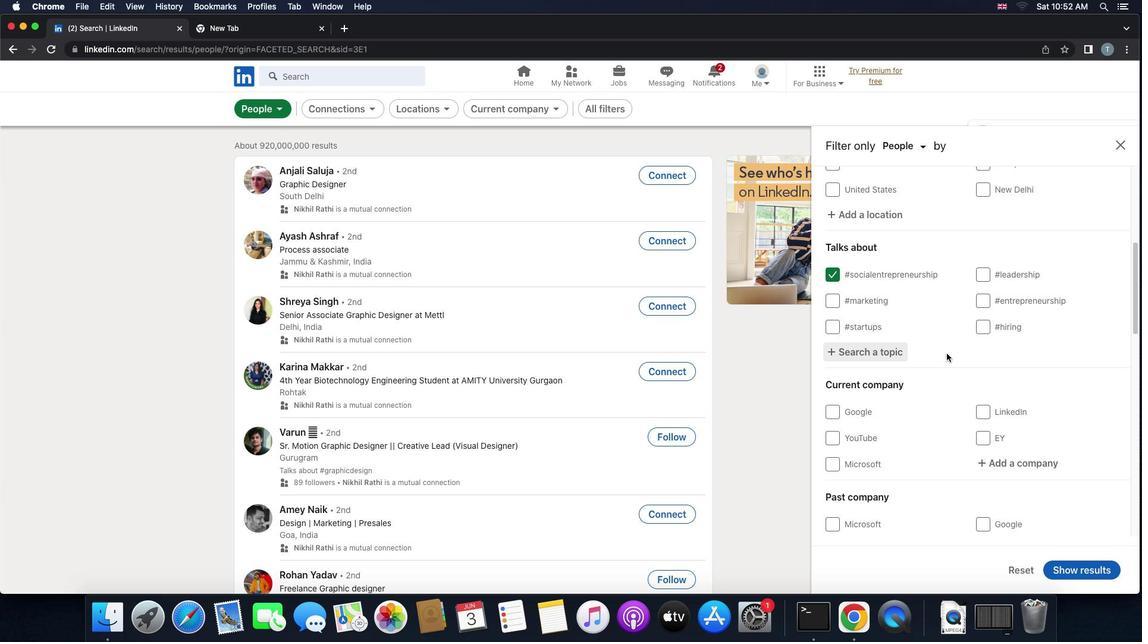 
Action: Mouse scrolled (946, 353) with delta (0, 0)
Screenshot: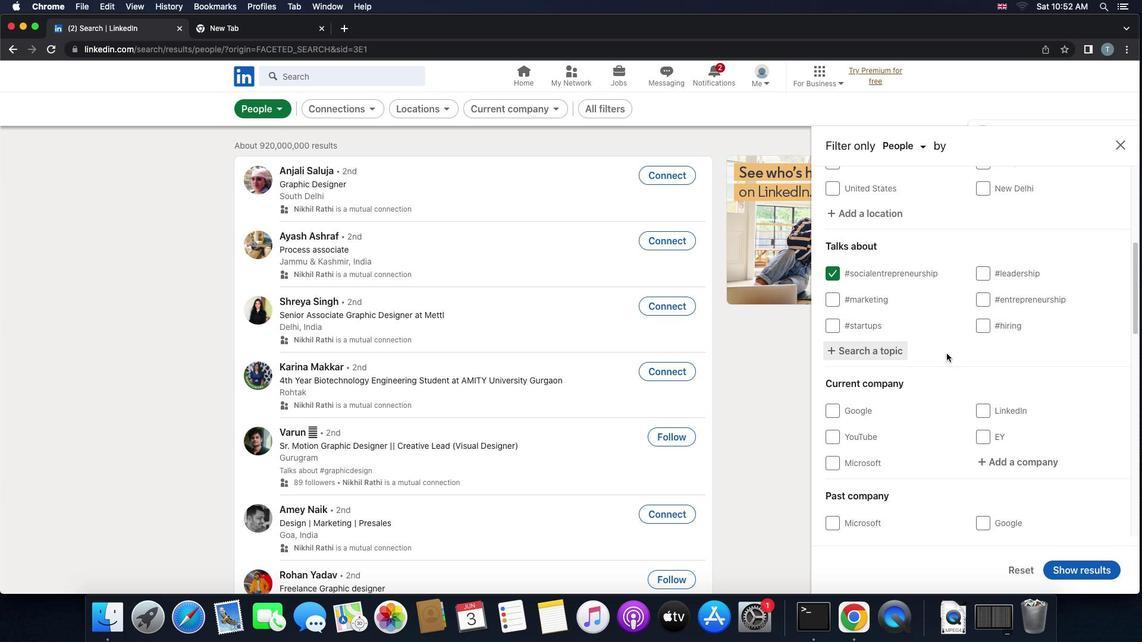 
Action: Mouse scrolled (946, 353) with delta (0, -1)
Screenshot: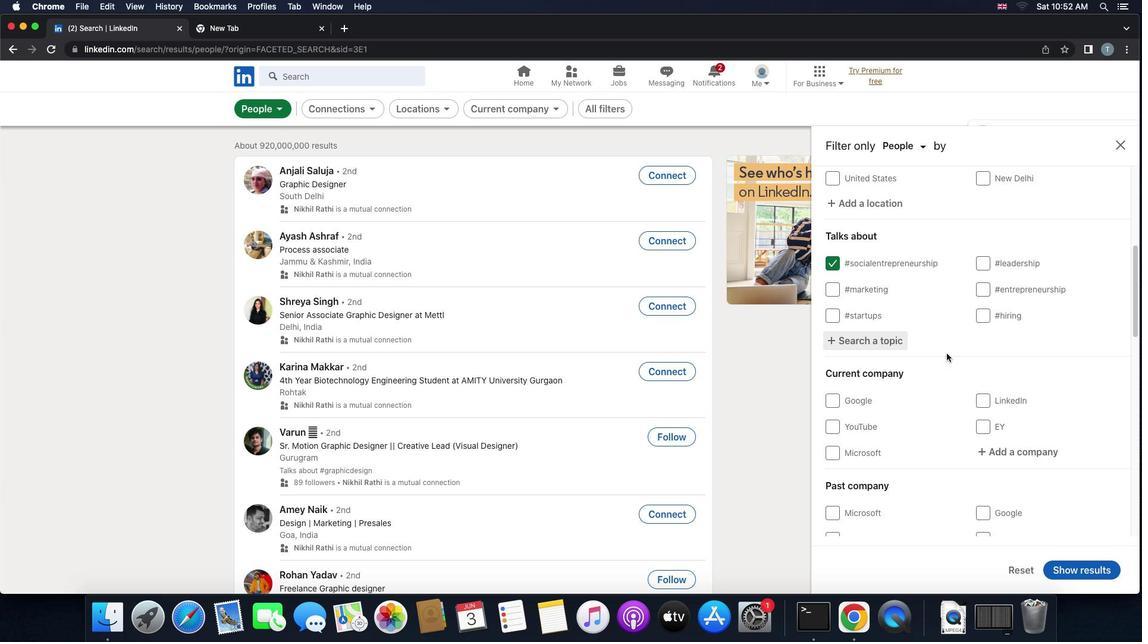
Action: Mouse moved to (1019, 361)
Screenshot: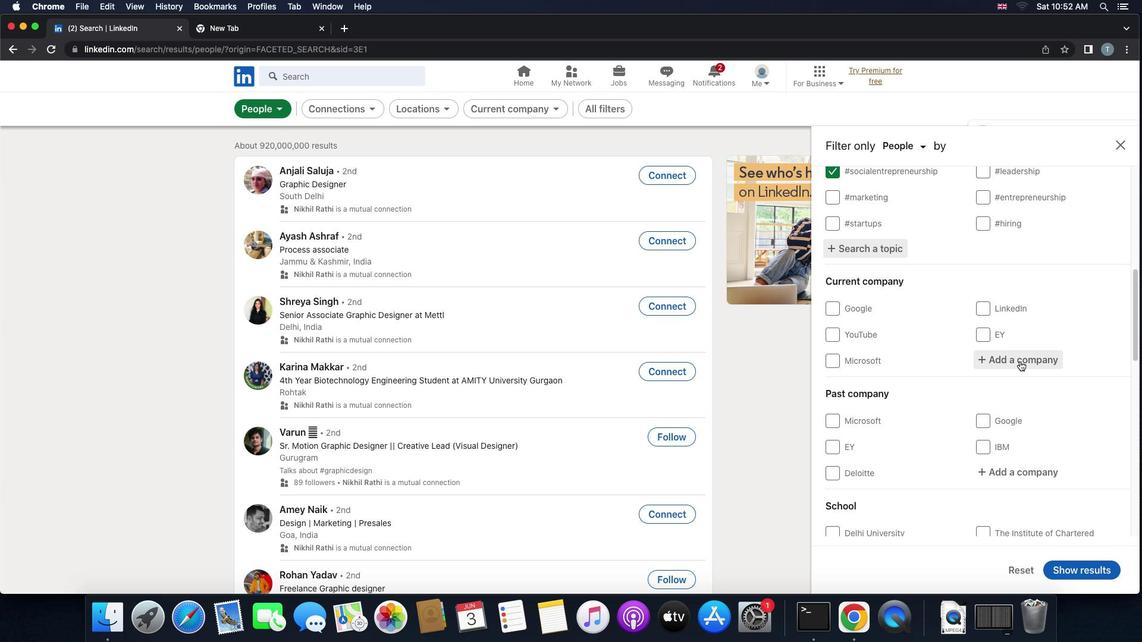 
Action: Mouse pressed left at (1019, 361)
Screenshot: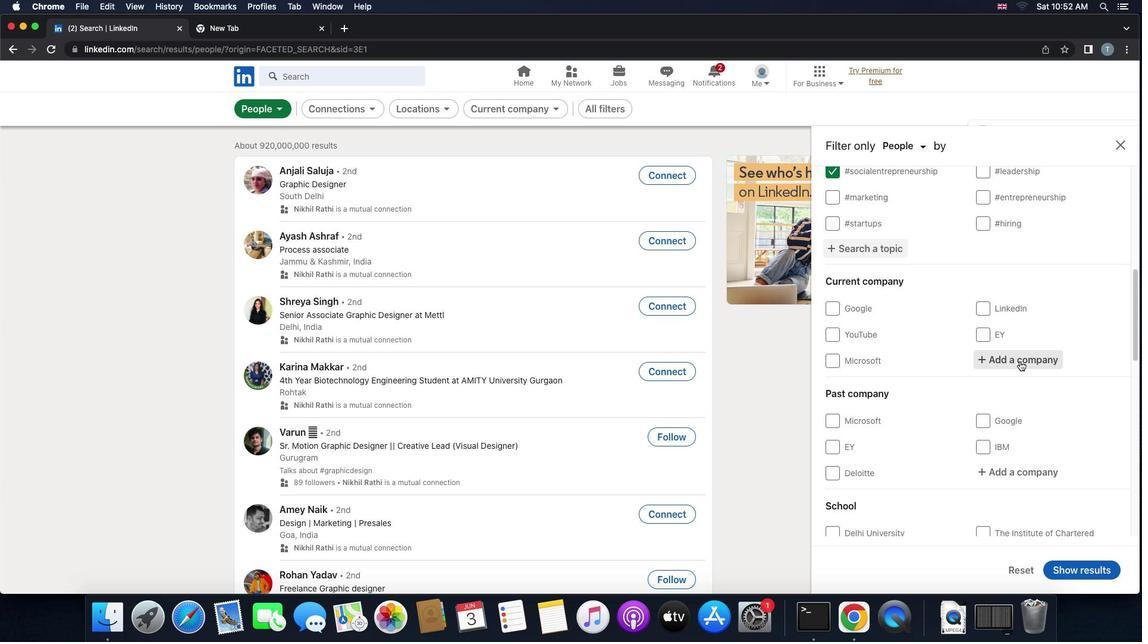 
Action: Mouse moved to (1019, 361)
Screenshot: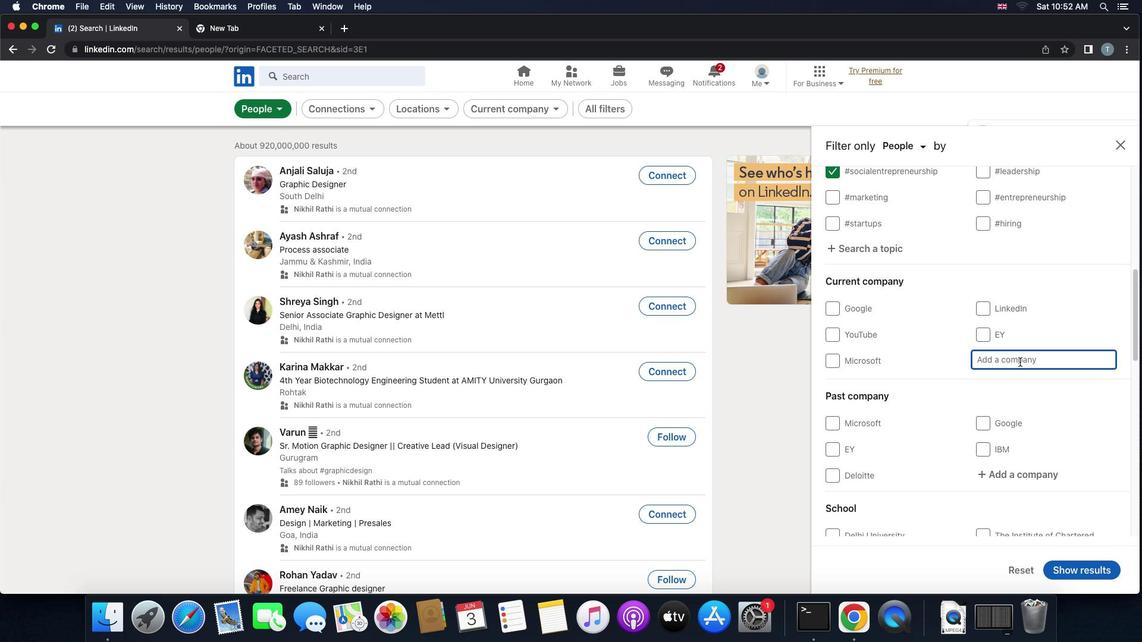 
Action: Key pressed 'c'Key.backspace'e''x''p''e''d''i''a'
Screenshot: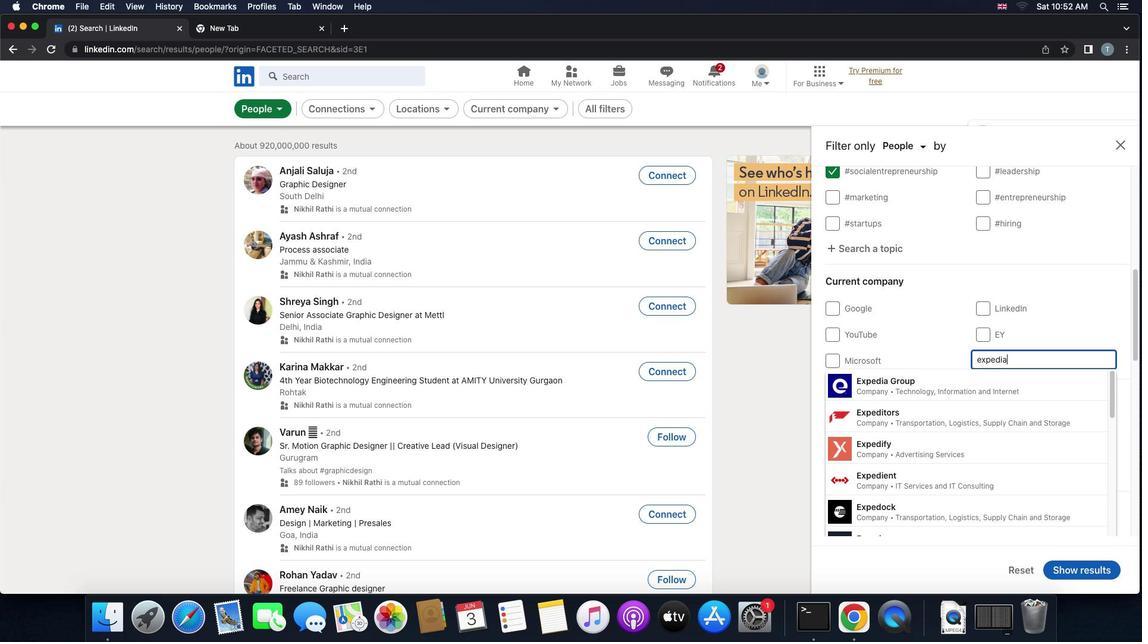 
Action: Mouse moved to (988, 378)
Screenshot: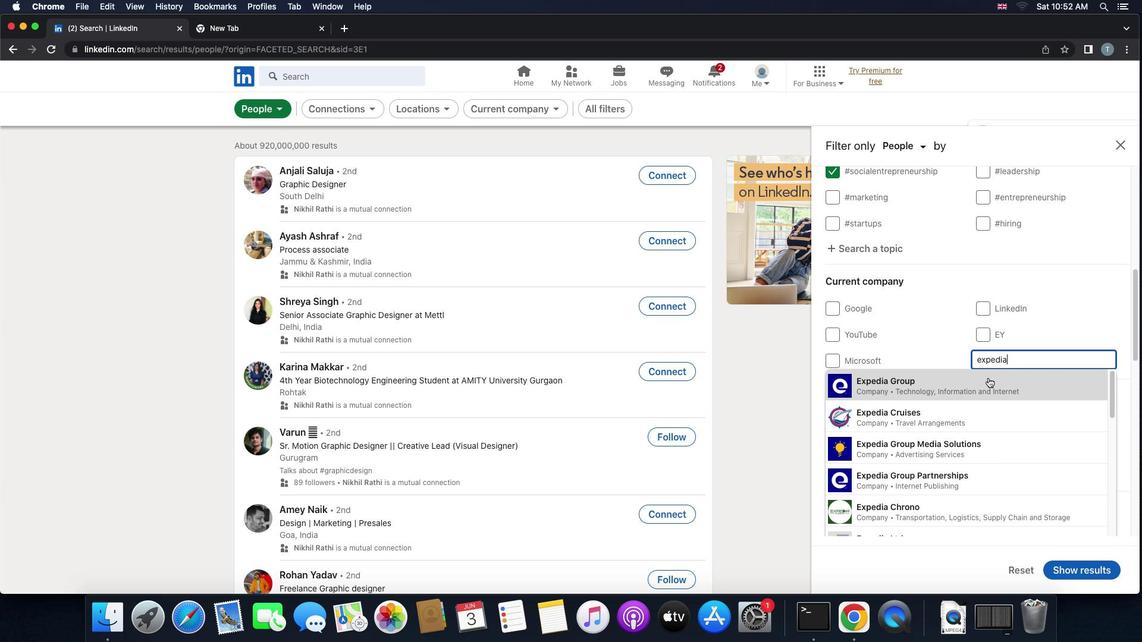 
Action: Mouse pressed left at (988, 378)
Screenshot: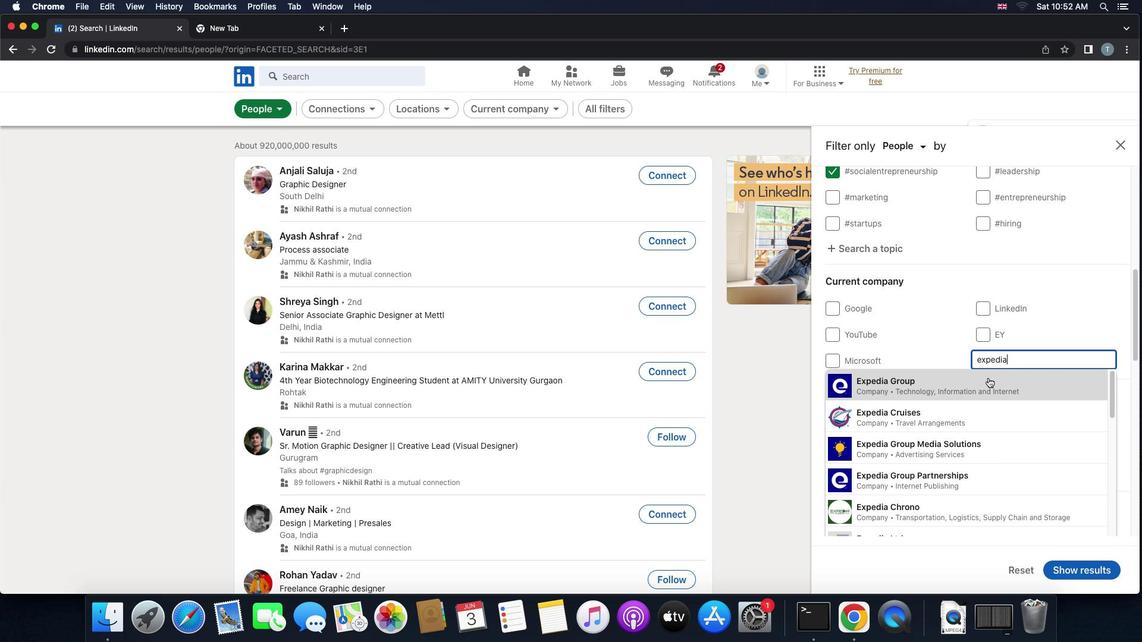 
Action: Mouse moved to (988, 369)
Screenshot: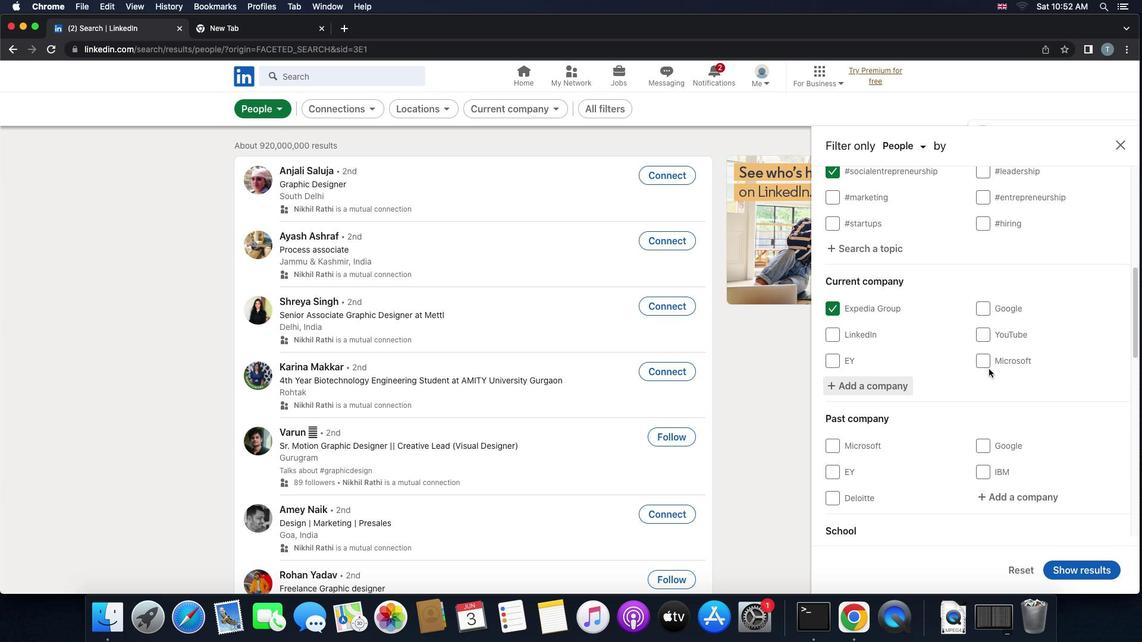 
Action: Mouse scrolled (988, 369) with delta (0, 0)
Screenshot: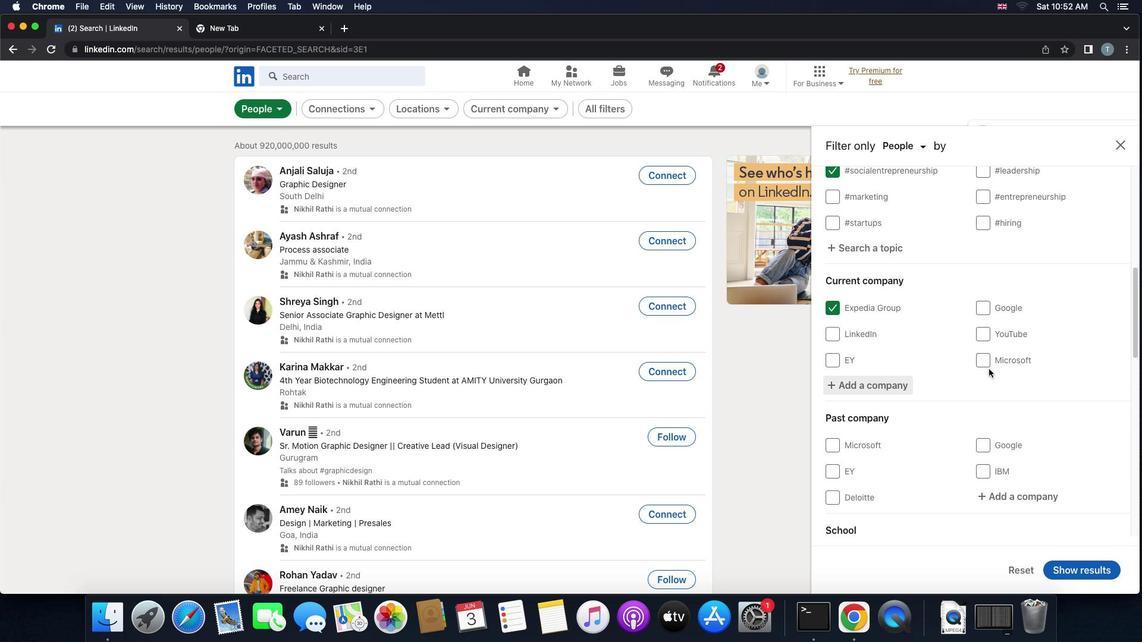 
Action: Mouse scrolled (988, 369) with delta (0, 0)
Screenshot: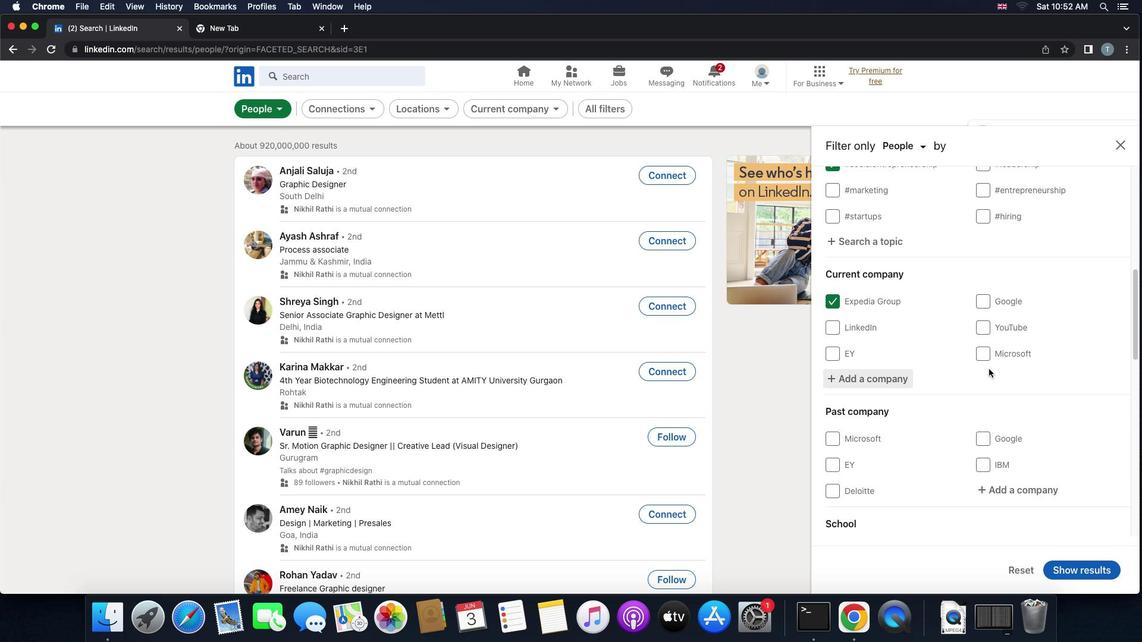 
Action: Mouse scrolled (988, 369) with delta (0, -1)
Screenshot: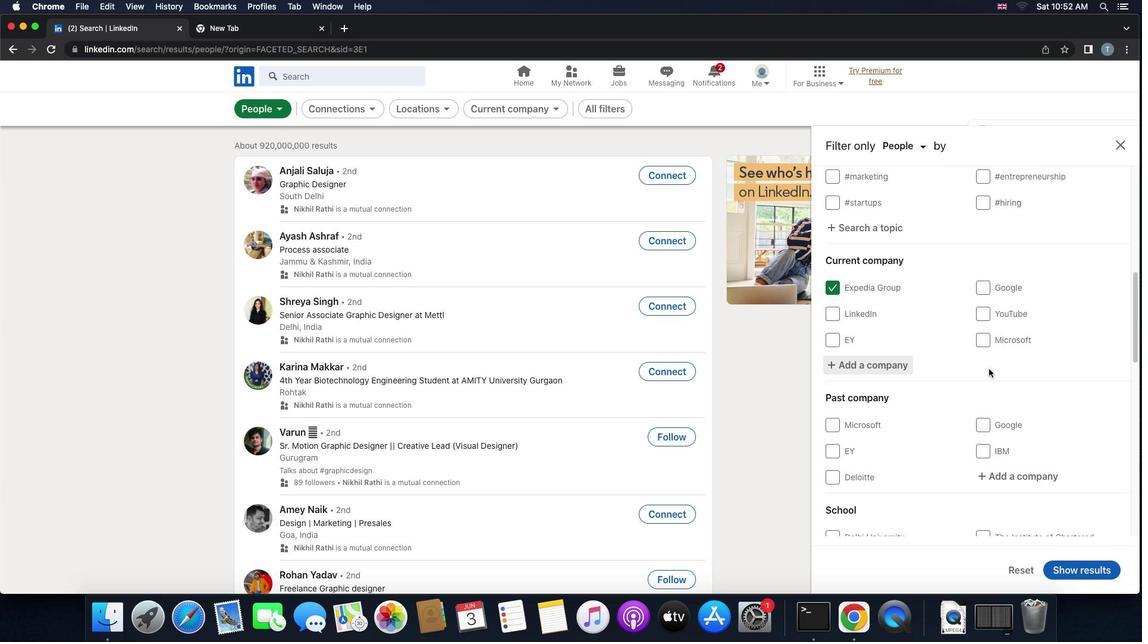 
Action: Mouse moved to (991, 397)
Screenshot: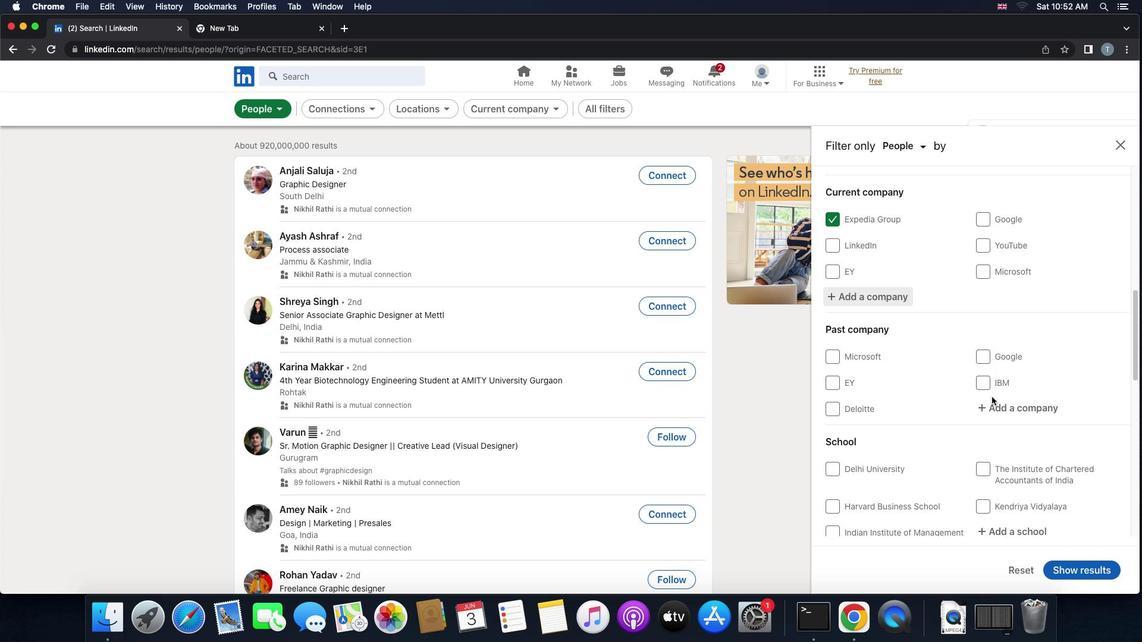 
Action: Mouse scrolled (991, 397) with delta (0, 0)
Screenshot: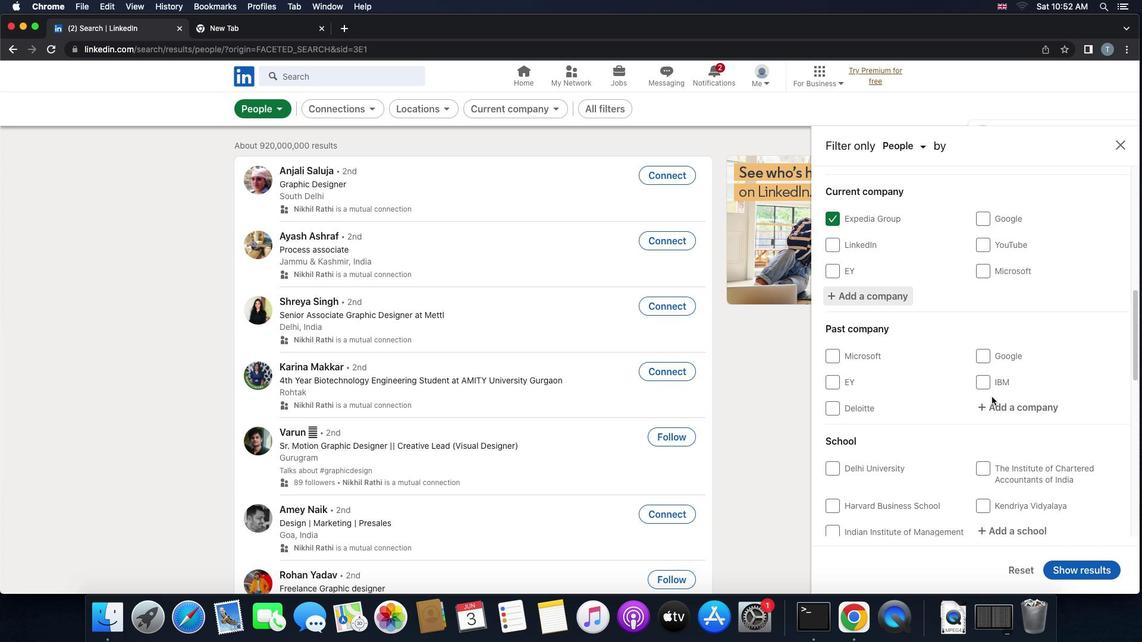 
Action: Mouse scrolled (991, 397) with delta (0, 0)
Screenshot: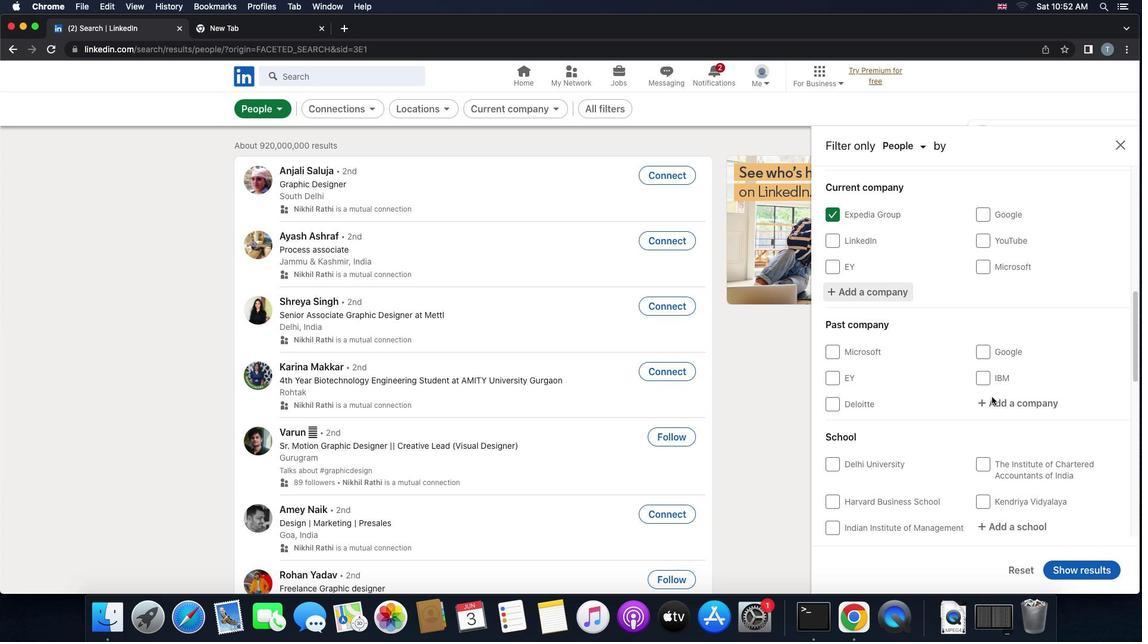 
Action: Mouse scrolled (991, 397) with delta (0, 0)
Screenshot: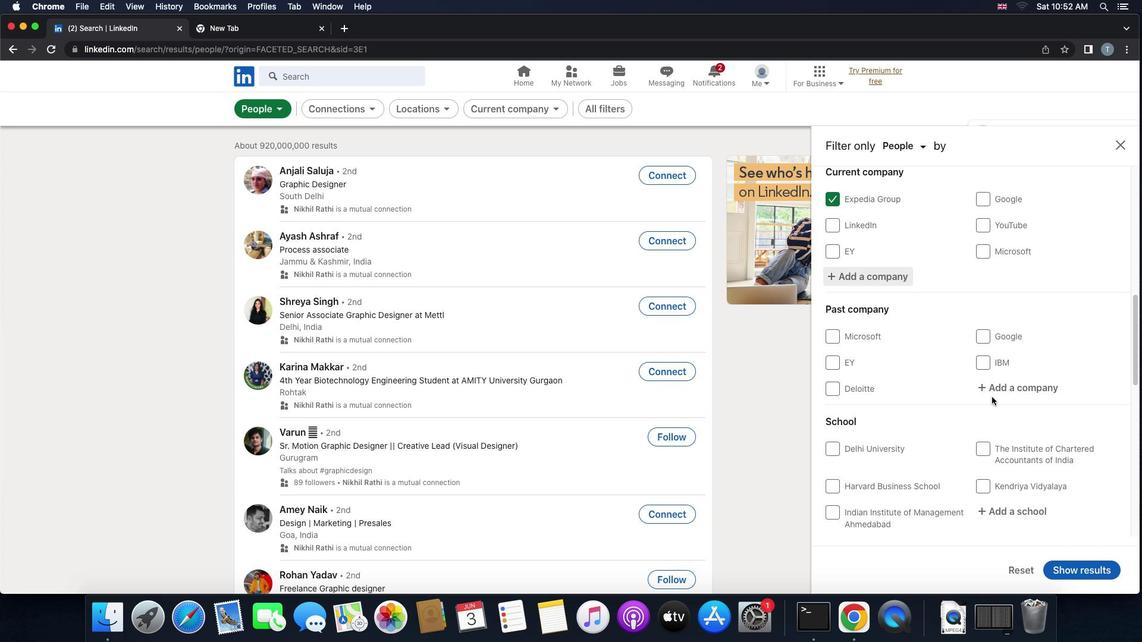 
Action: Mouse scrolled (991, 397) with delta (0, 0)
Screenshot: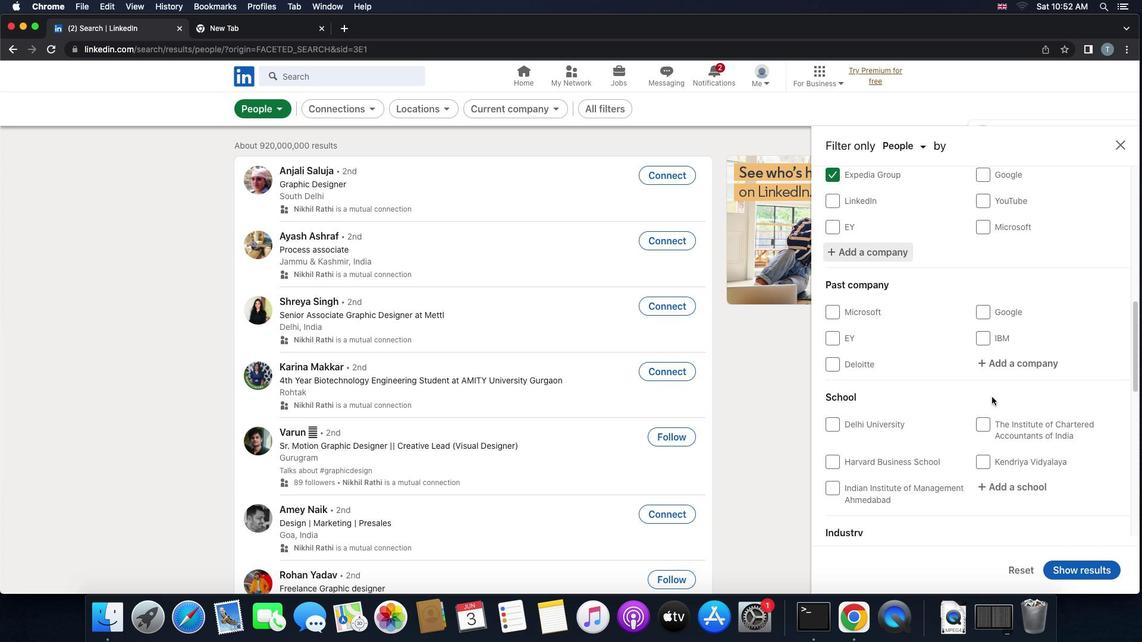 
Action: Mouse scrolled (991, 397) with delta (0, 0)
Screenshot: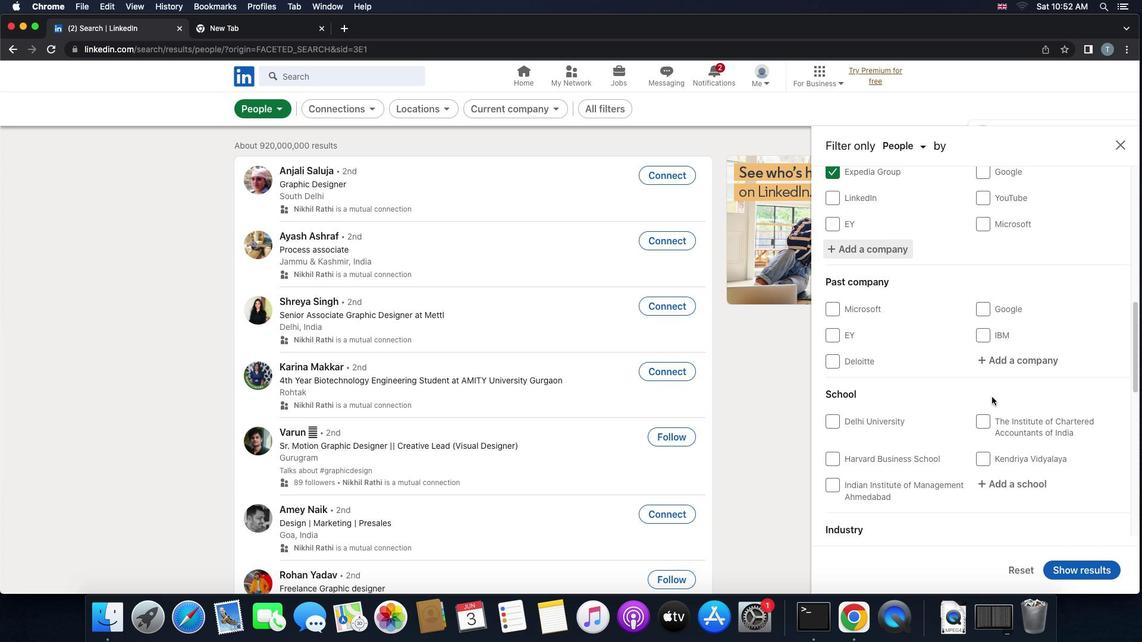 
Action: Mouse scrolled (991, 397) with delta (0, -1)
Screenshot: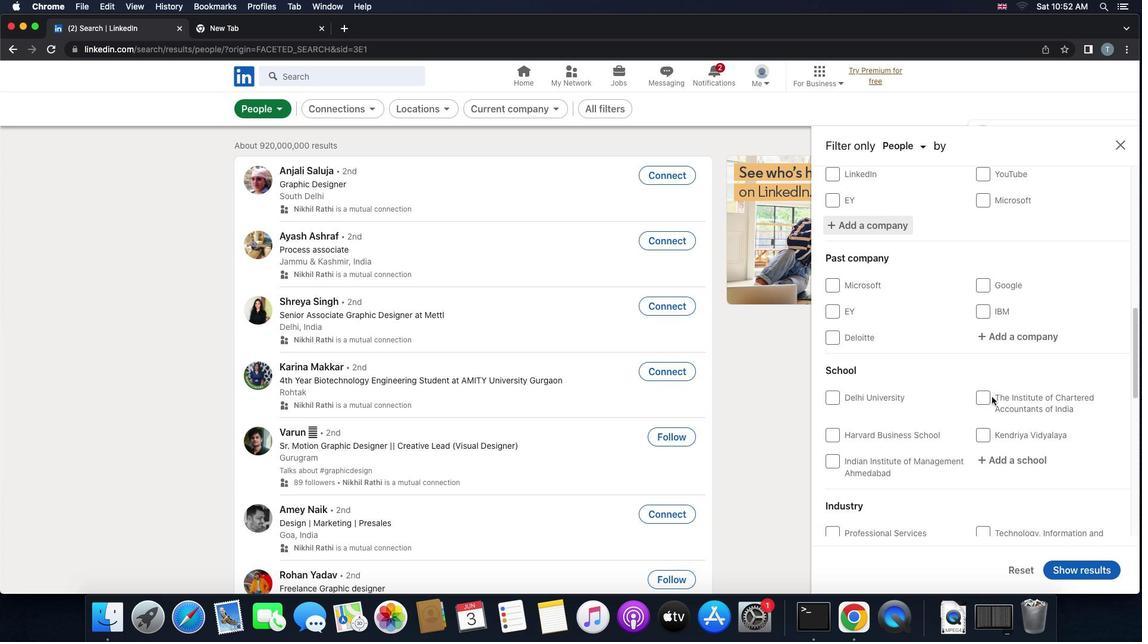 
Action: Mouse moved to (992, 400)
Screenshot: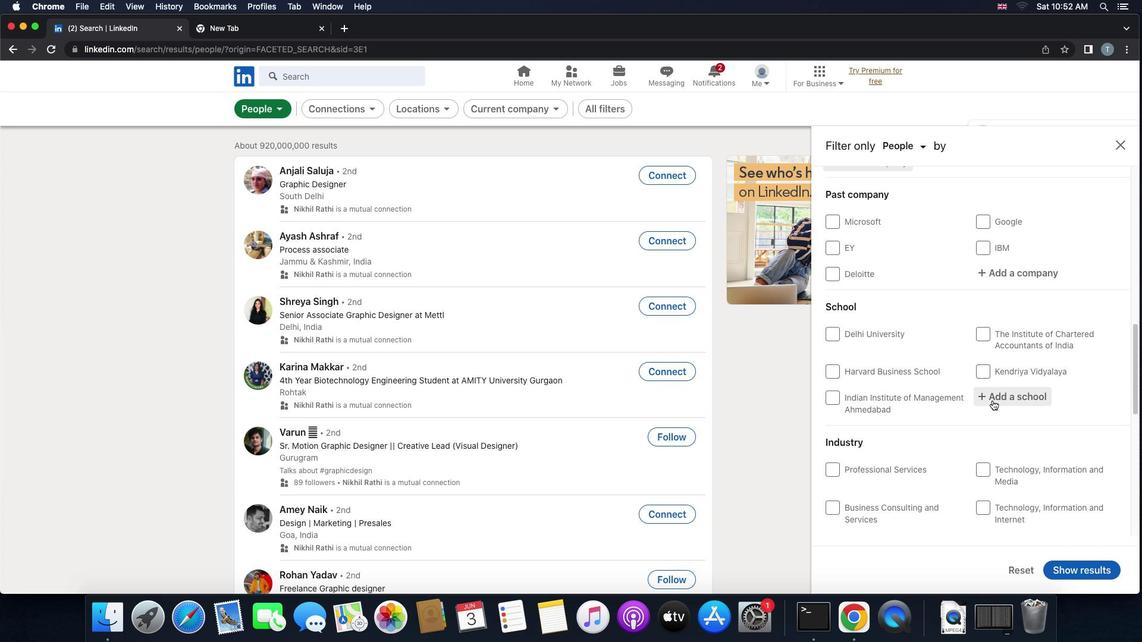 
Action: Mouse pressed left at (992, 400)
Screenshot: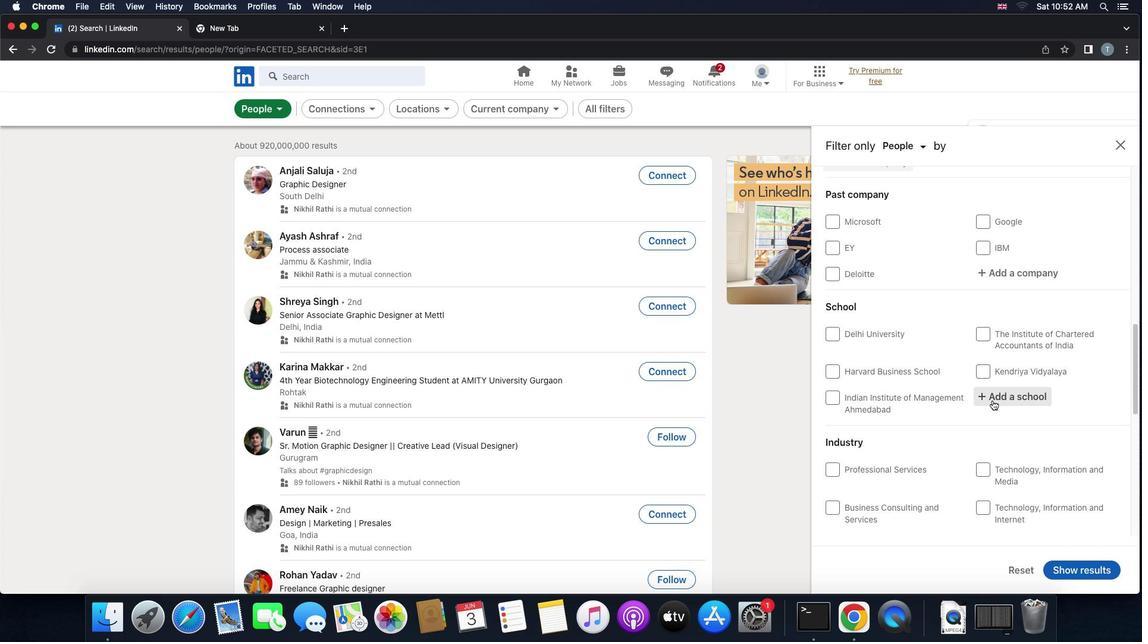 
Action: Key pressed 'n''a''l''a''n''d'Key.space'o''p''e'Key.backspace
Screenshot: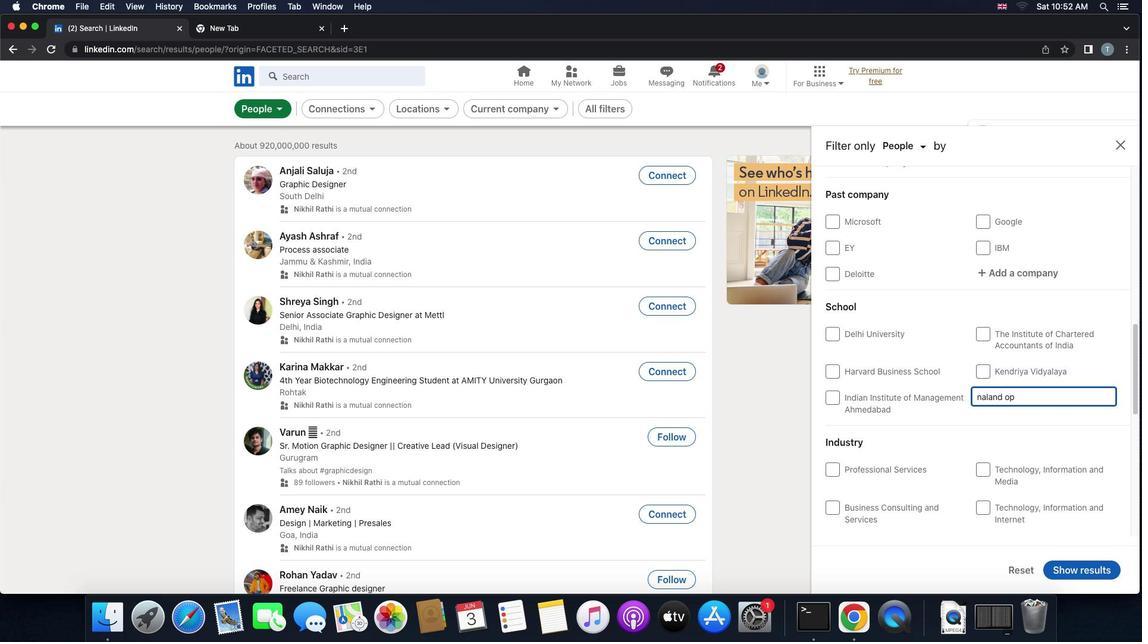 
Action: Mouse moved to (1028, 400)
Screenshot: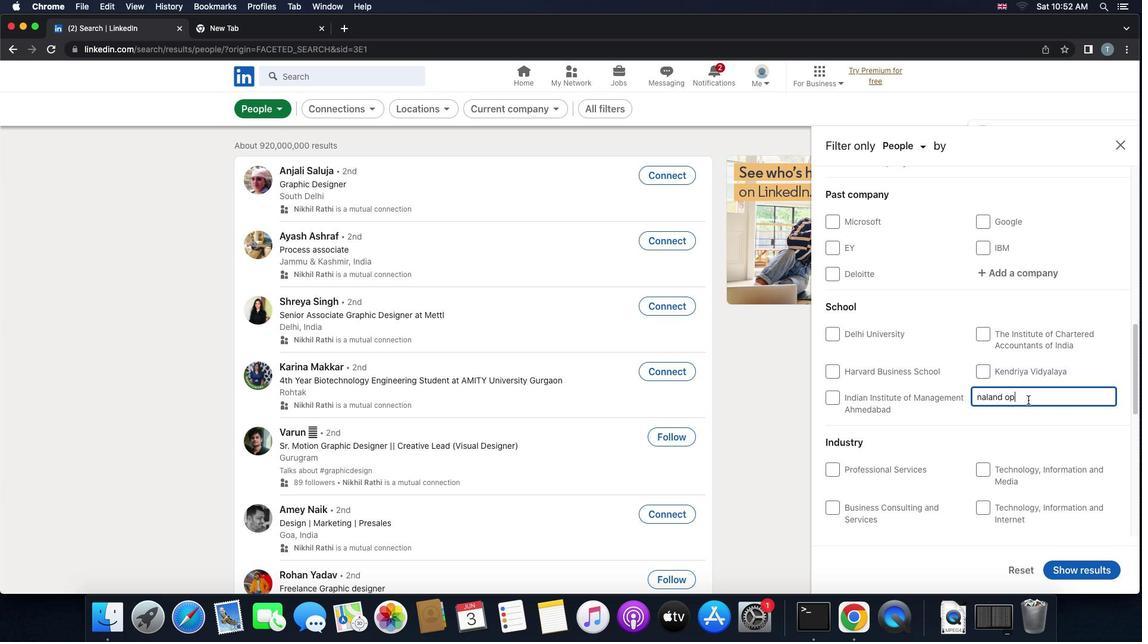 
Action: Mouse pressed left at (1028, 400)
Screenshot: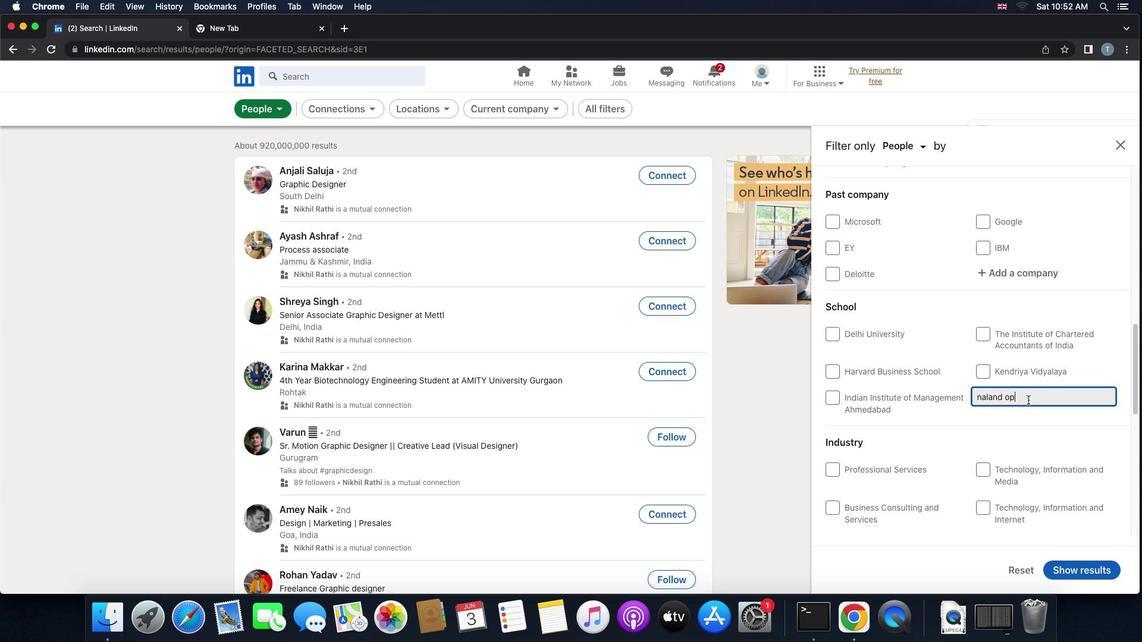 
Action: Mouse moved to (1028, 400)
Screenshot: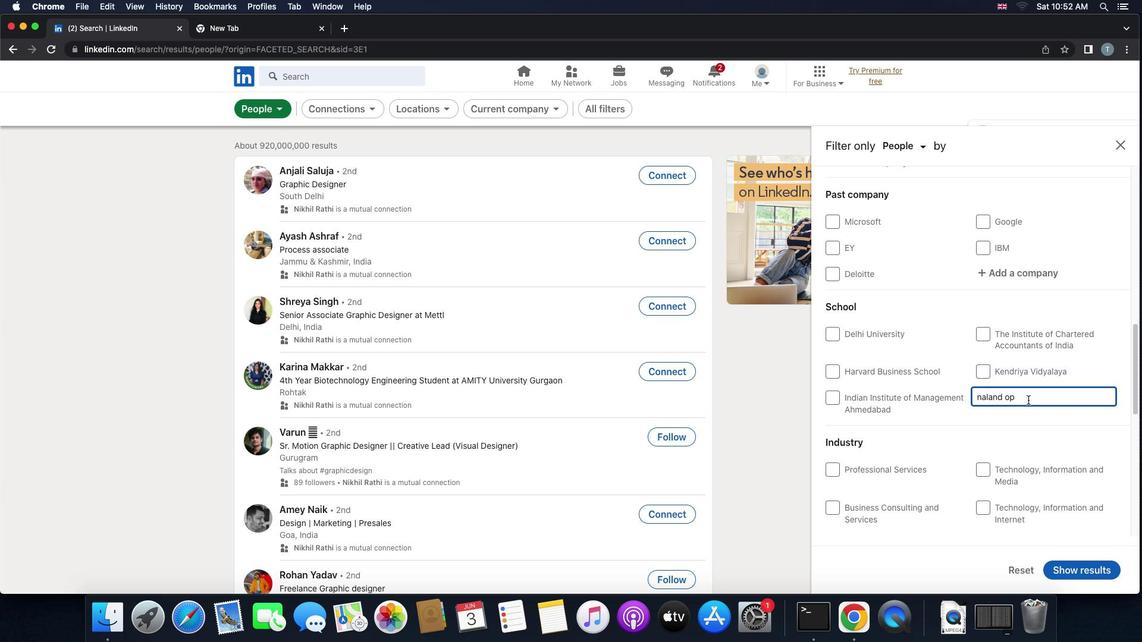 
Action: Key pressed Key.backspaceKey.backspaceKey.backspaceKey.space'o''p''e''n'Key.space'u'
Screenshot: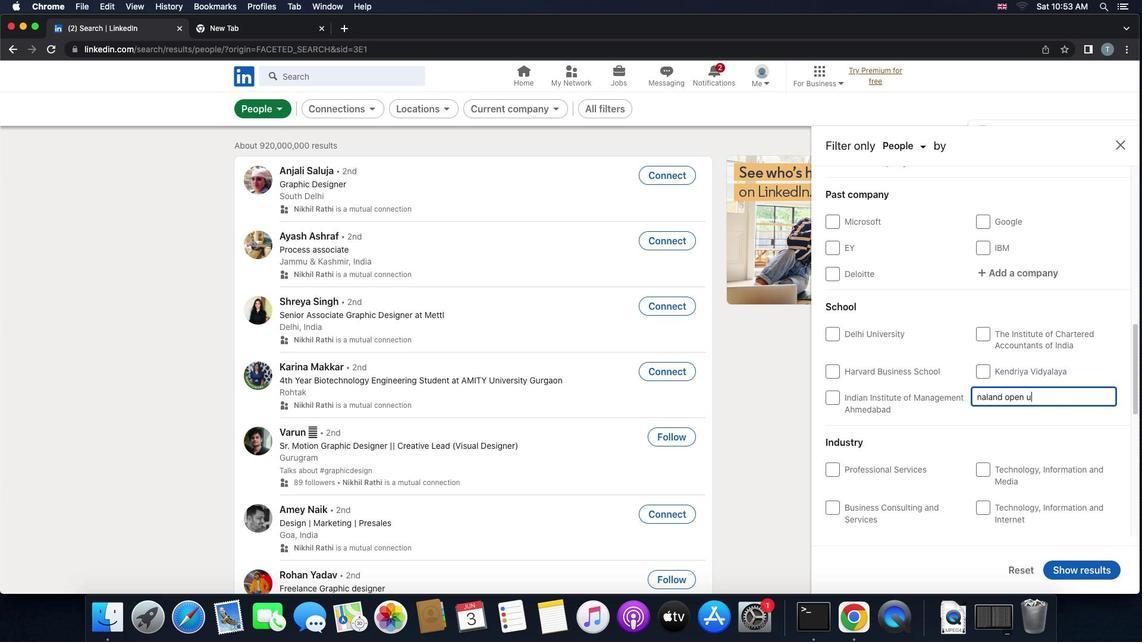 
Action: Mouse moved to (1002, 398)
Screenshot: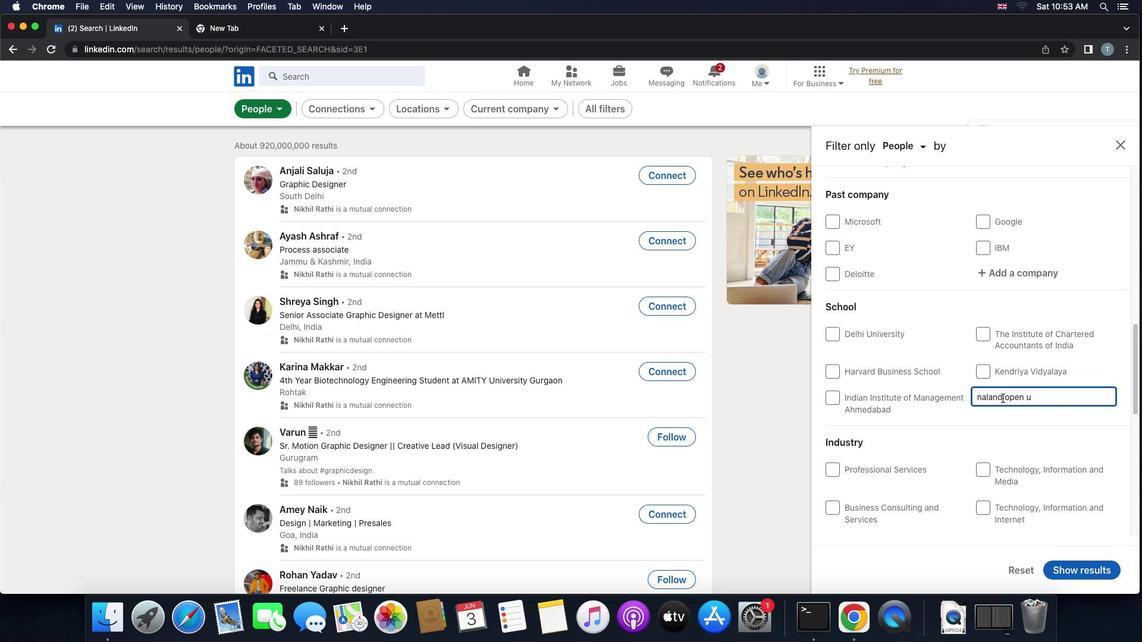 
Action: Mouse pressed left at (1002, 398)
Screenshot: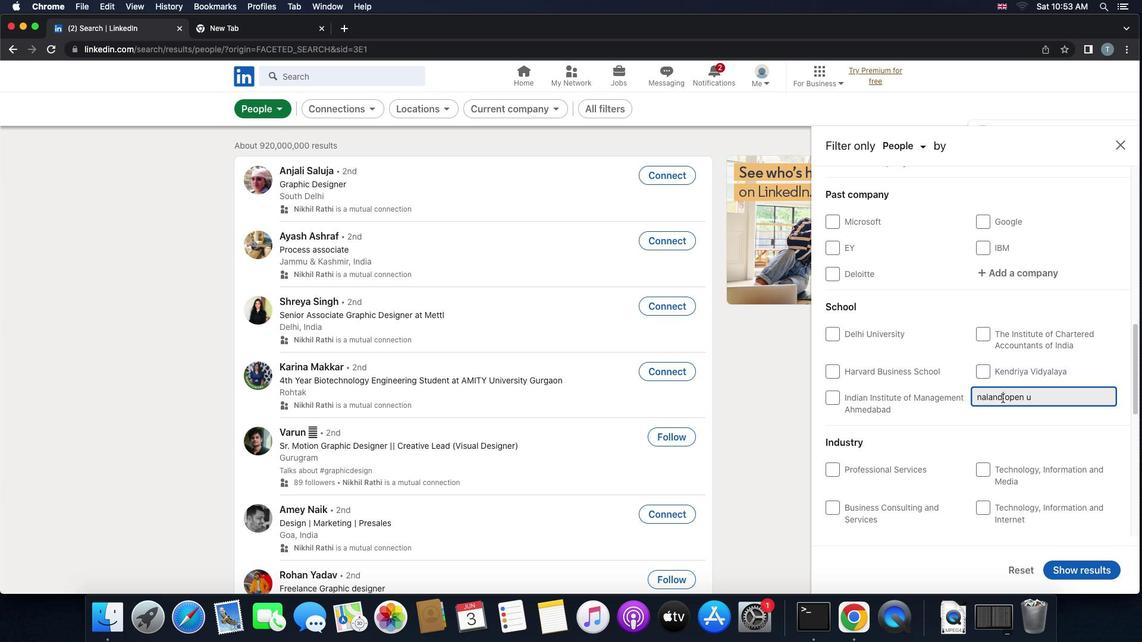 
Action: Mouse moved to (1007, 396)
Screenshot: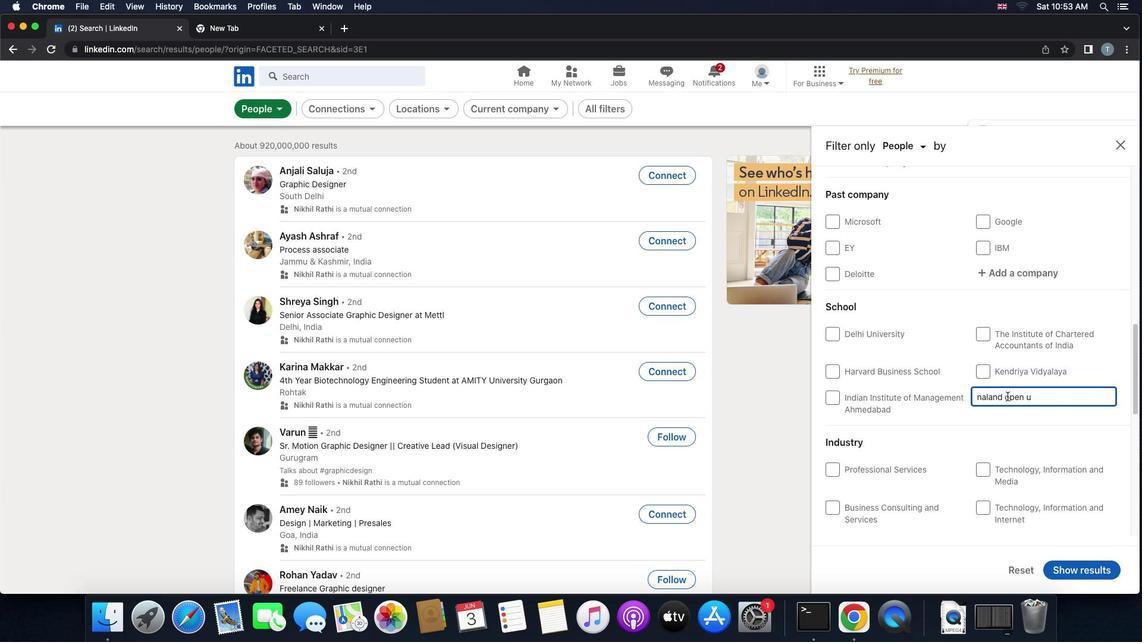 
Action: Key pressed 'a'
Screenshot: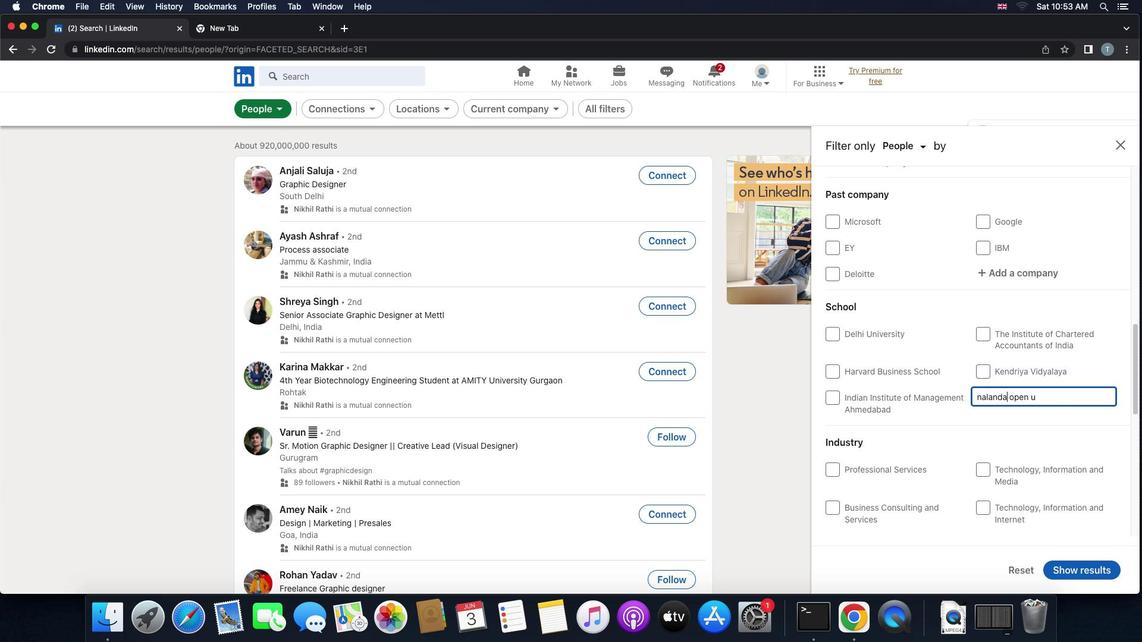
Action: Mouse moved to (1008, 420)
Screenshot: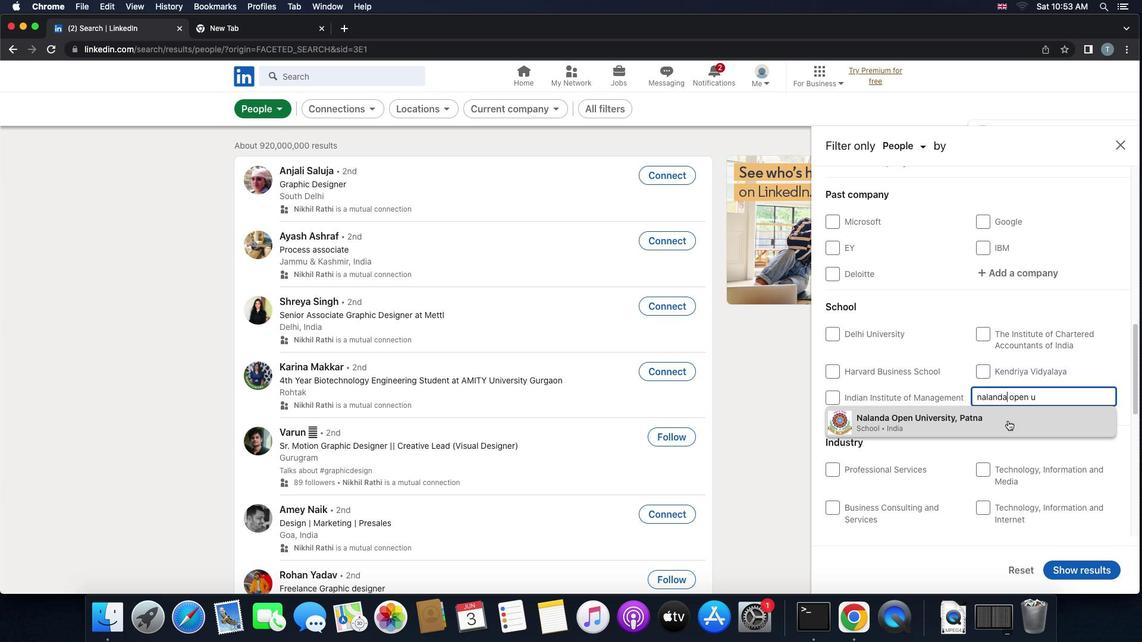 
Action: Mouse pressed left at (1008, 420)
Screenshot: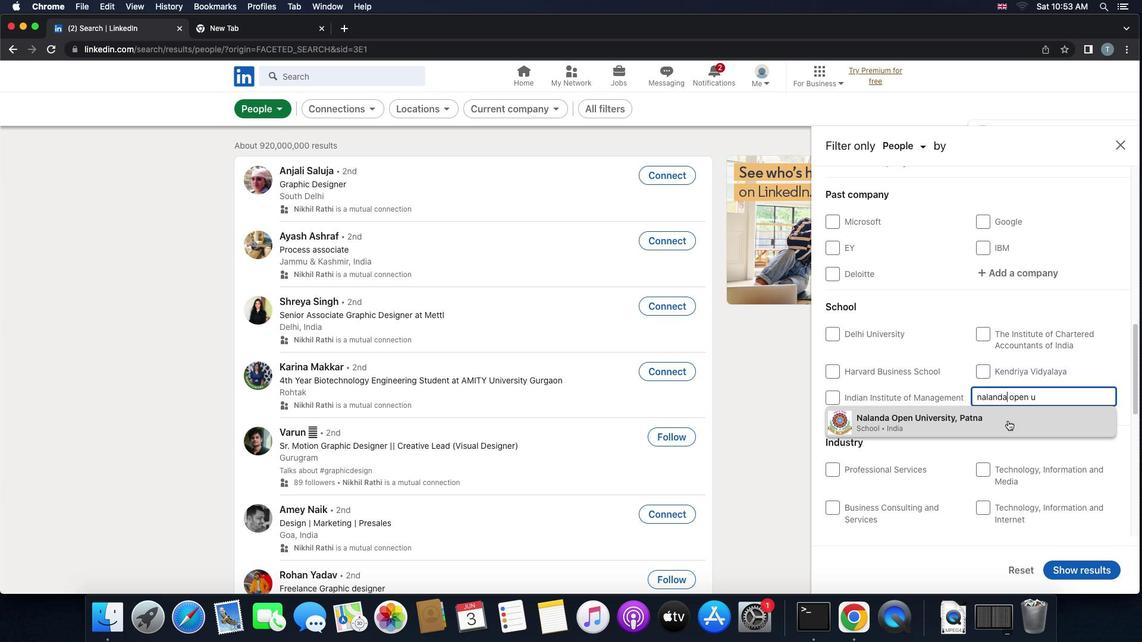 
Action: Mouse scrolled (1008, 420) with delta (0, 0)
Screenshot: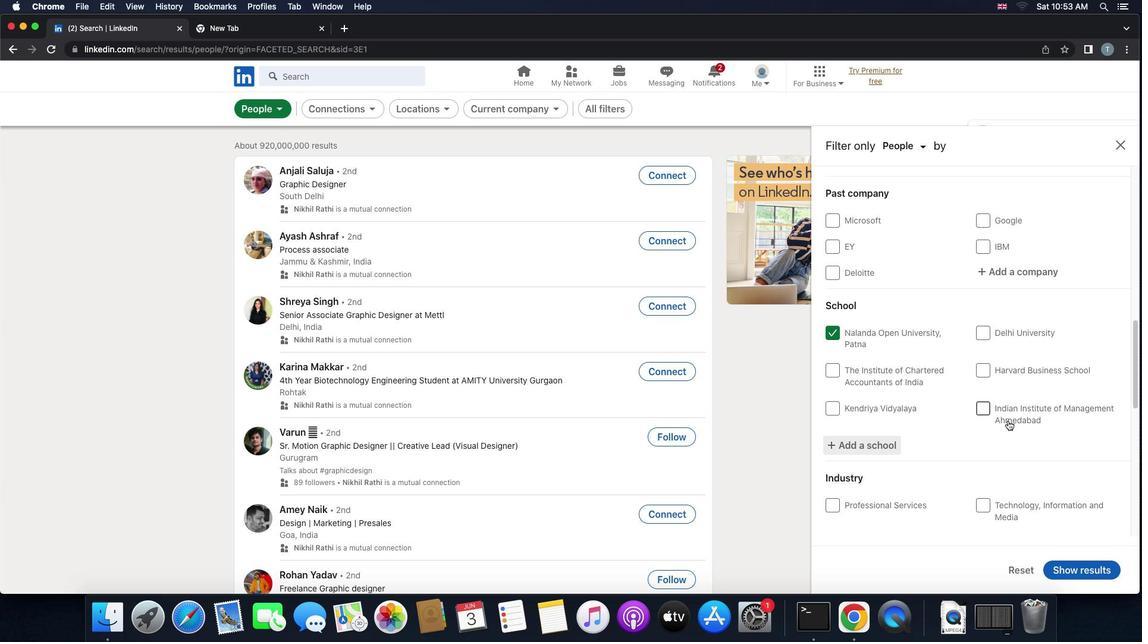 
Action: Mouse scrolled (1008, 420) with delta (0, 0)
Screenshot: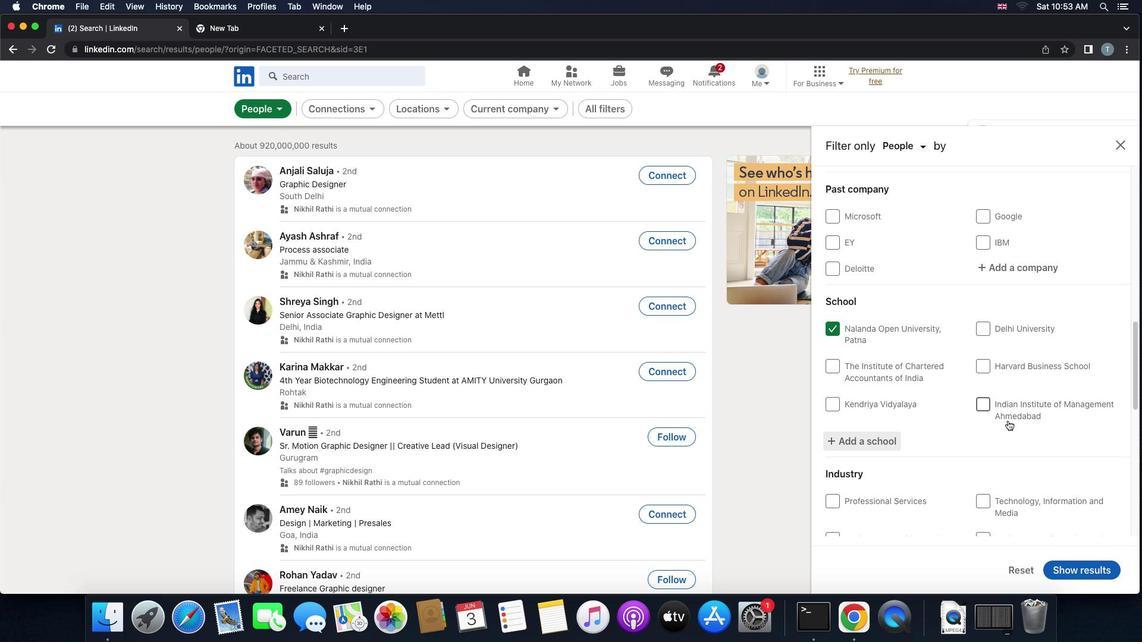 
Action: Mouse scrolled (1008, 420) with delta (0, -1)
Screenshot: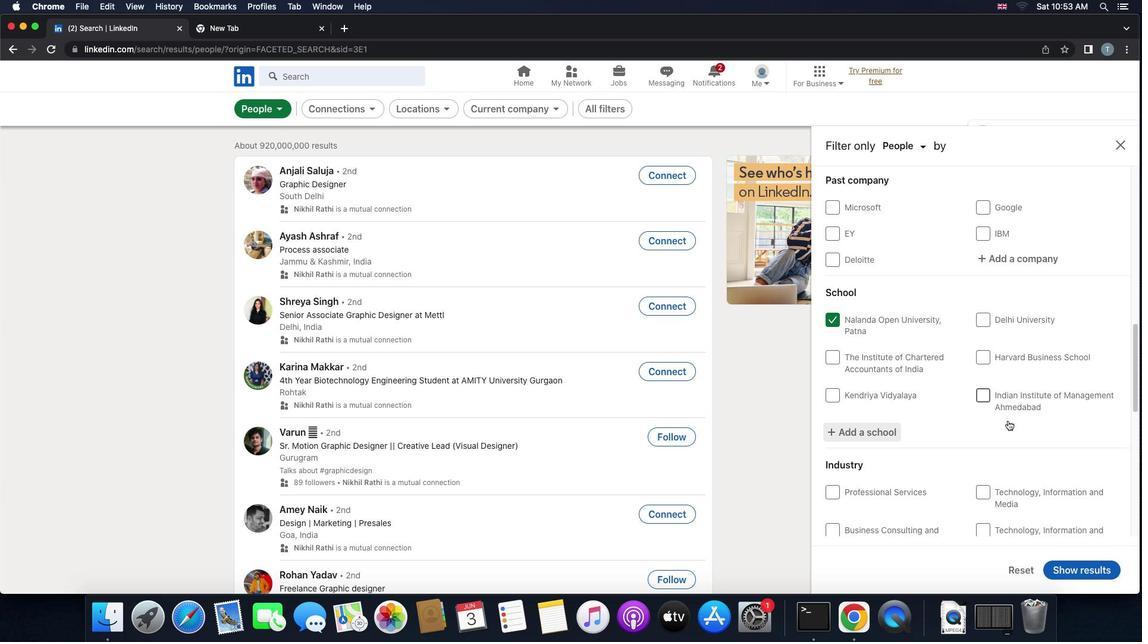 
Action: Mouse moved to (1007, 421)
Screenshot: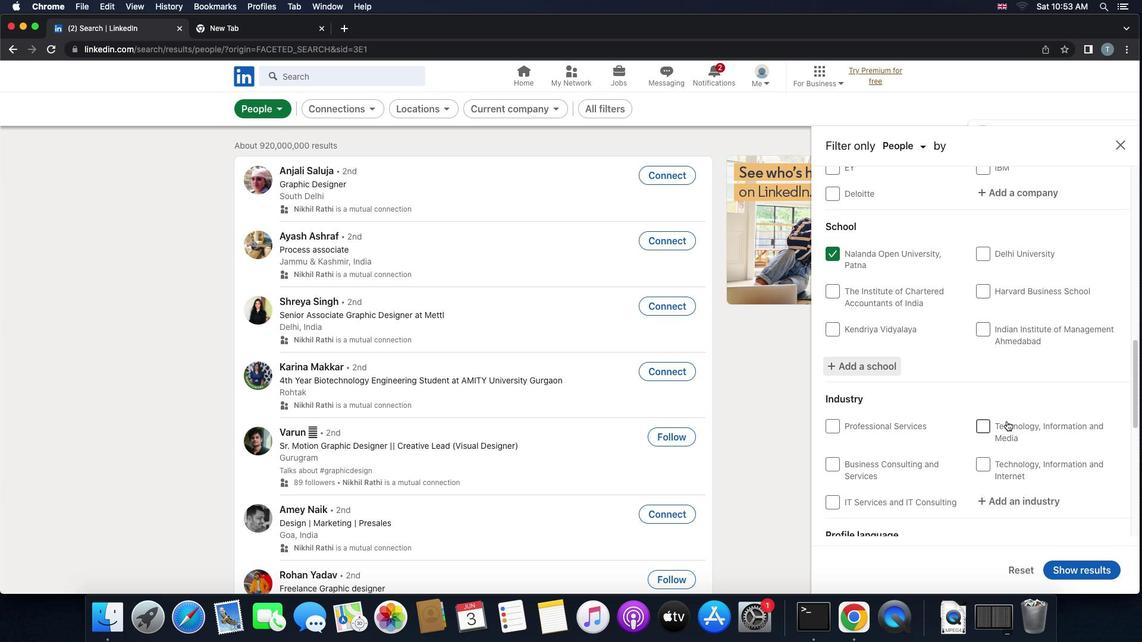 
Action: Mouse scrolled (1007, 421) with delta (0, 0)
Screenshot: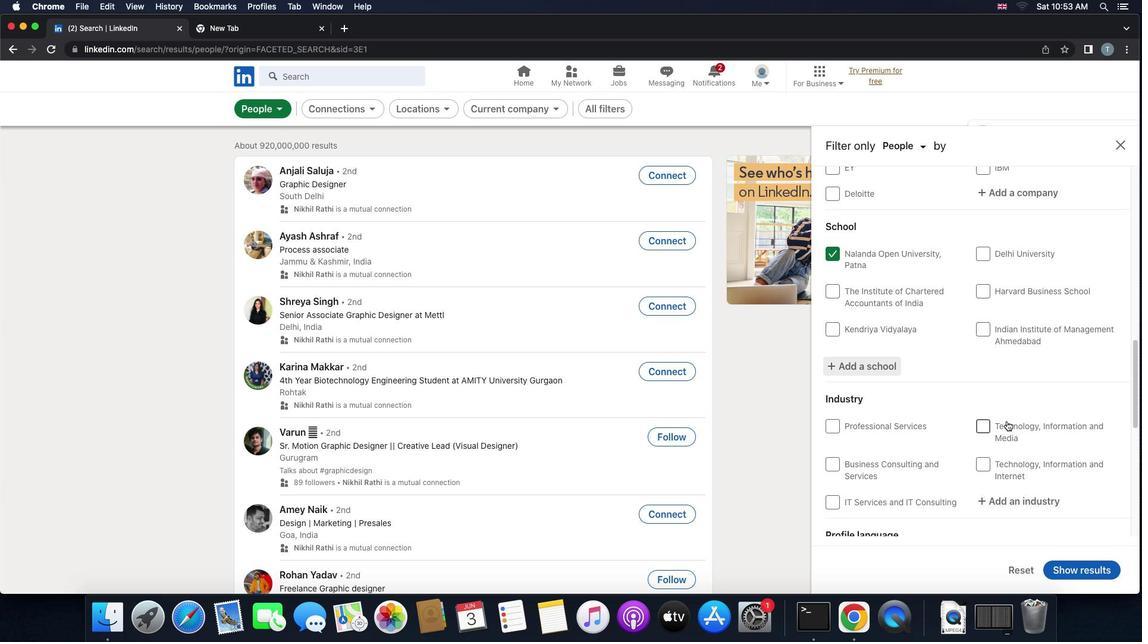 
Action: Mouse scrolled (1007, 421) with delta (0, 0)
Screenshot: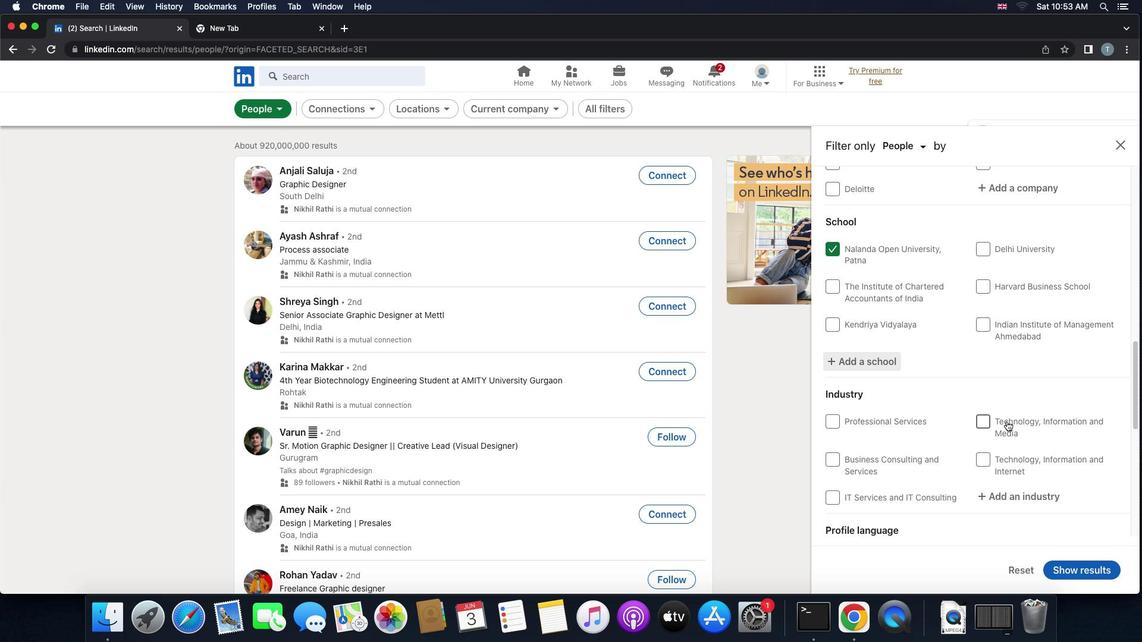 
Action: Mouse scrolled (1007, 421) with delta (0, 0)
Screenshot: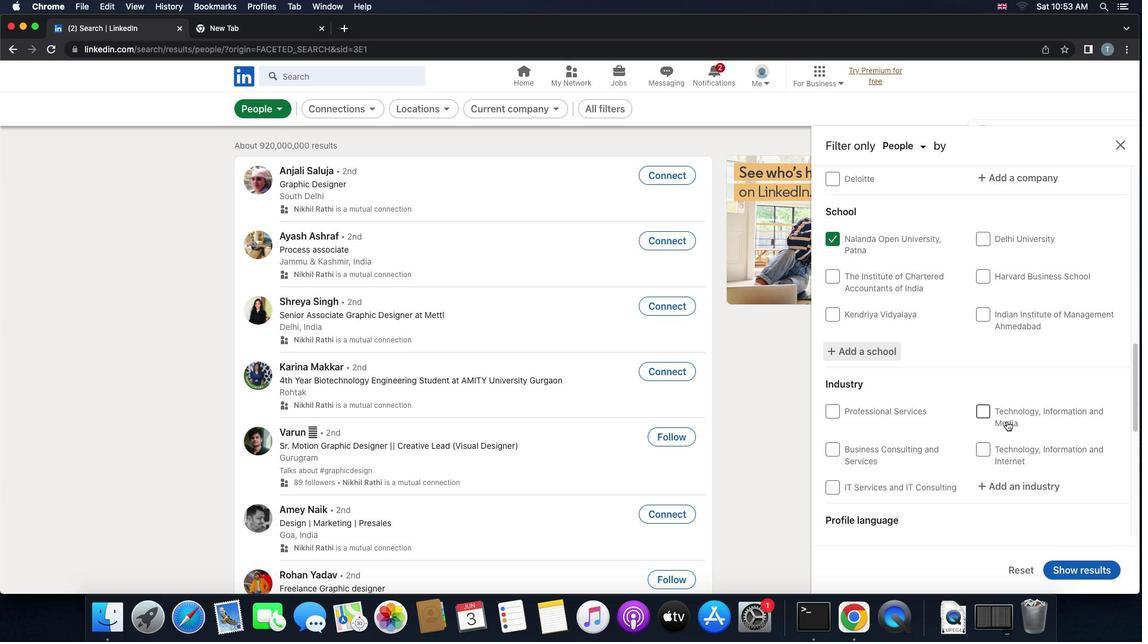 
Action: Mouse moved to (1006, 421)
Screenshot: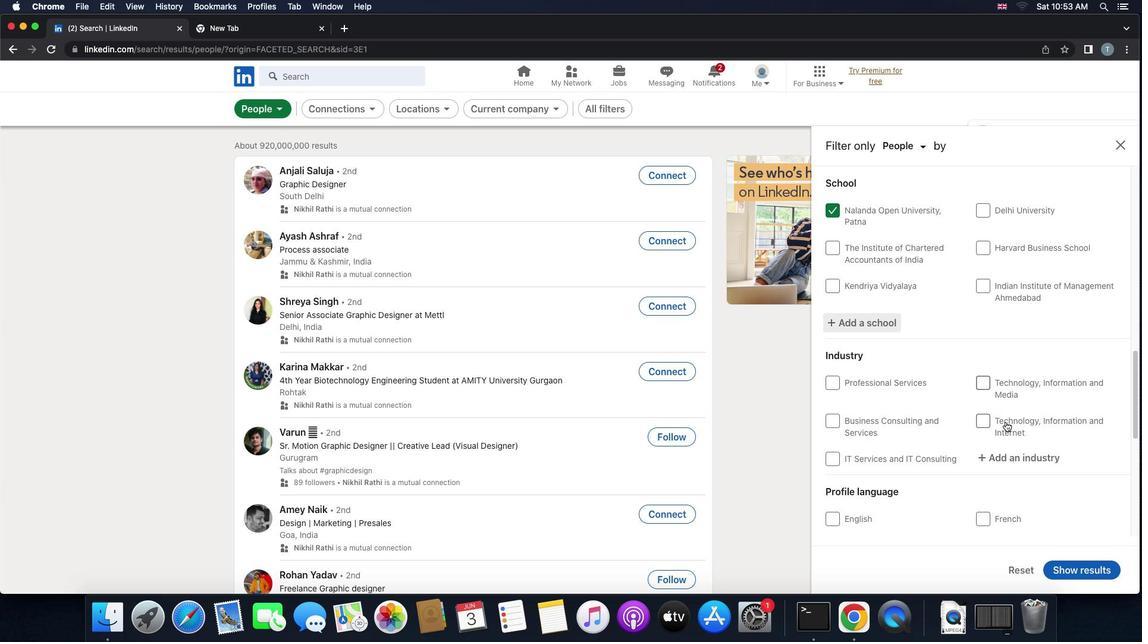 
Action: Mouse scrolled (1006, 421) with delta (0, 0)
Screenshot: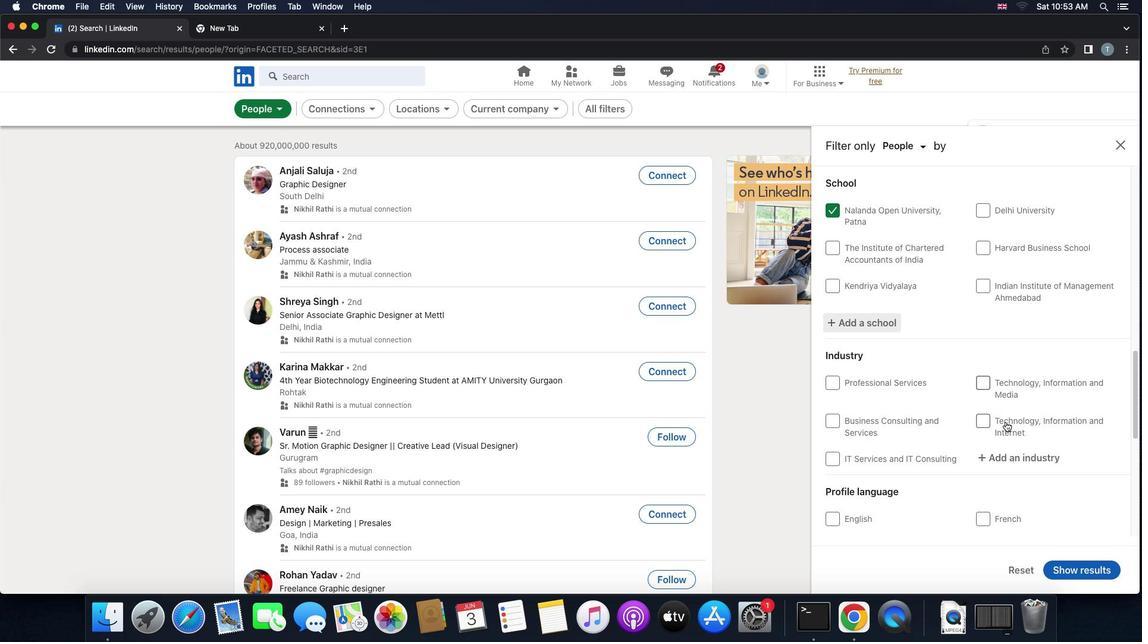 
Action: Mouse moved to (1004, 422)
Screenshot: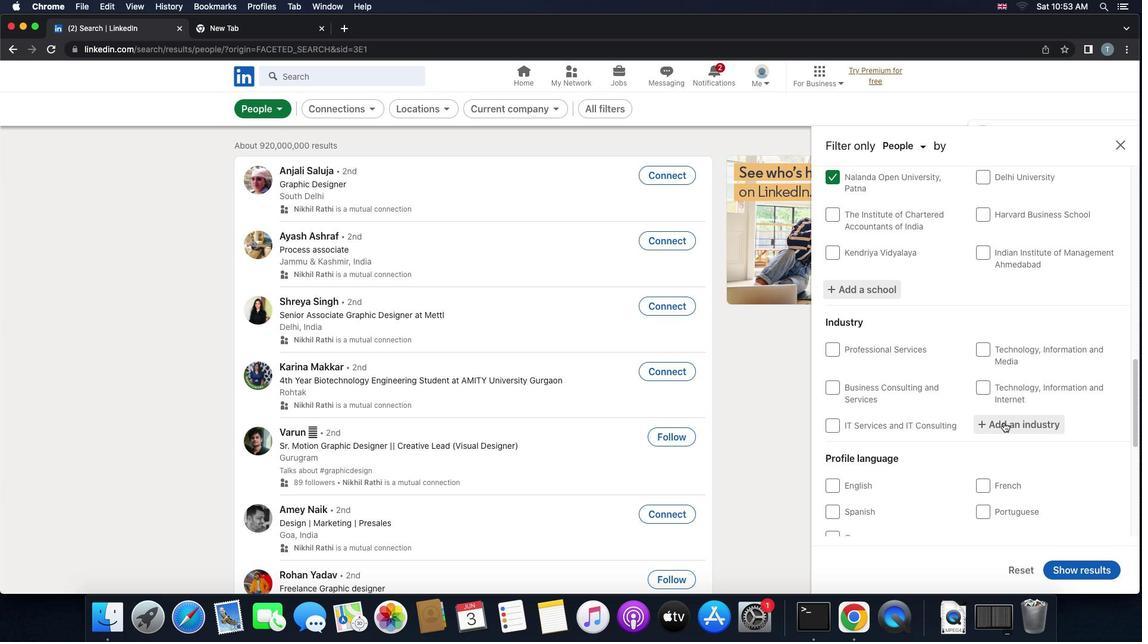 
Action: Mouse scrolled (1004, 422) with delta (0, 0)
Screenshot: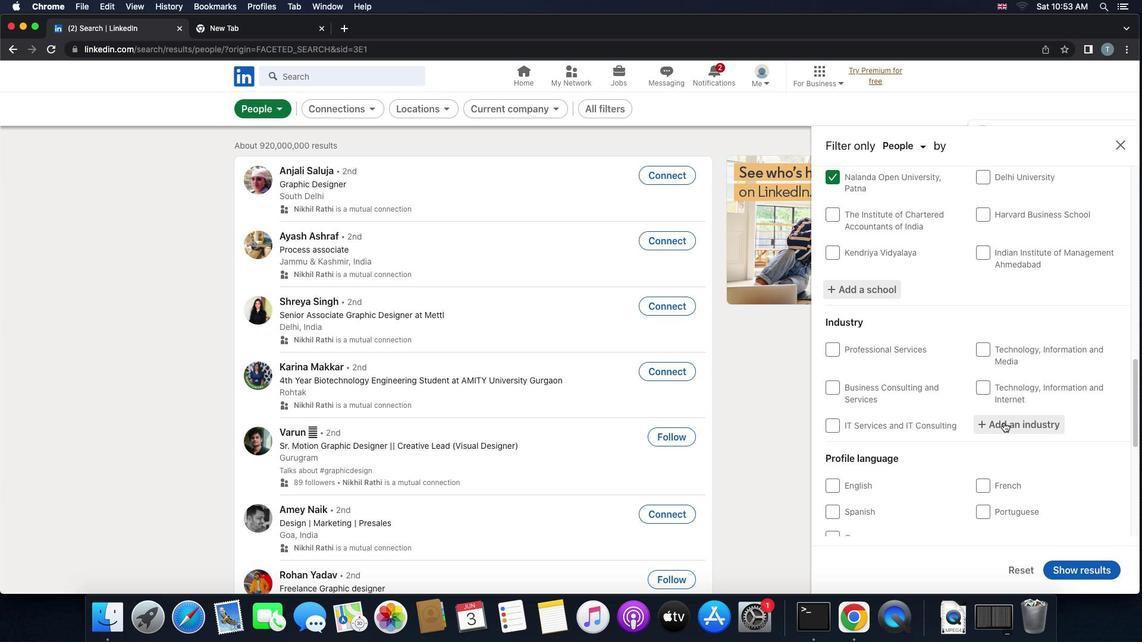 
Action: Mouse scrolled (1004, 422) with delta (0, 0)
Screenshot: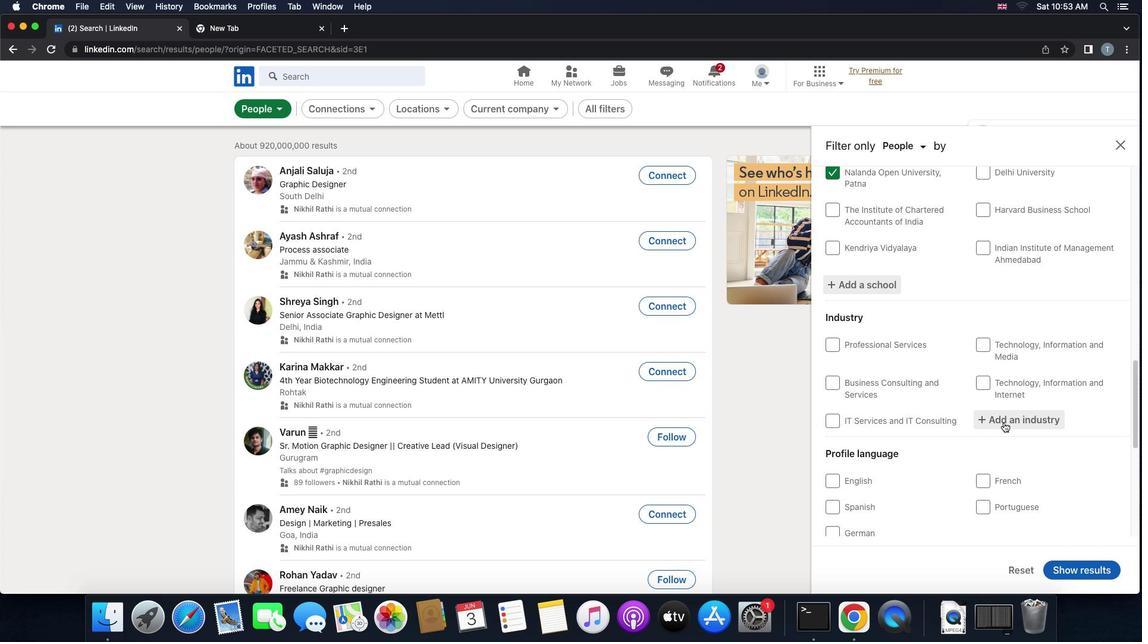 
Action: Mouse scrolled (1004, 422) with delta (0, -1)
Screenshot: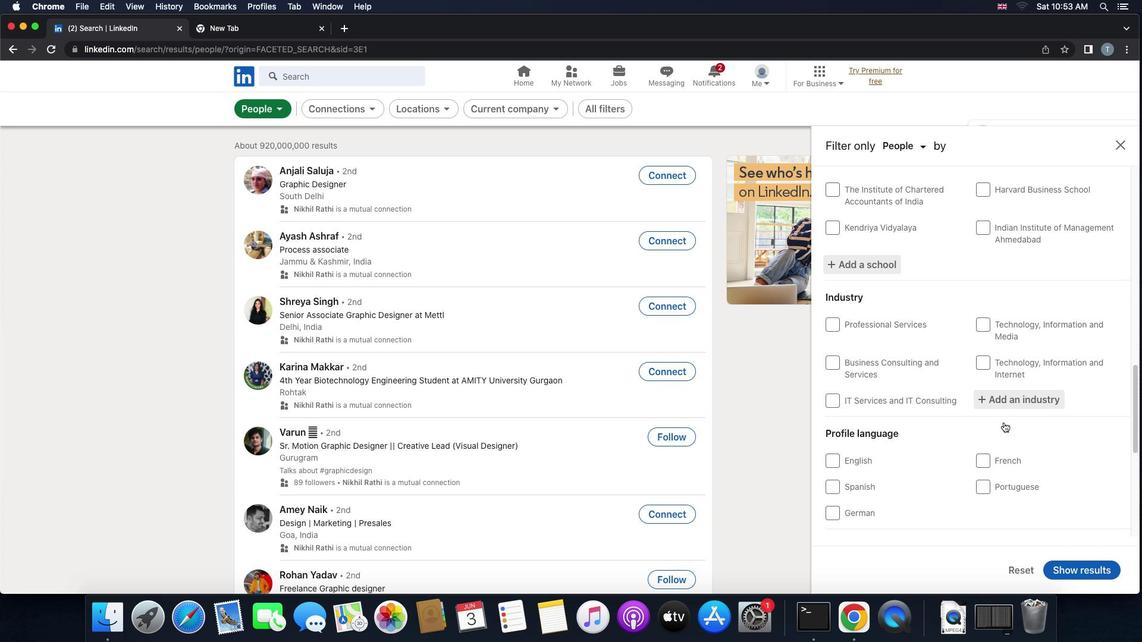 
Action: Mouse moved to (1003, 355)
Screenshot: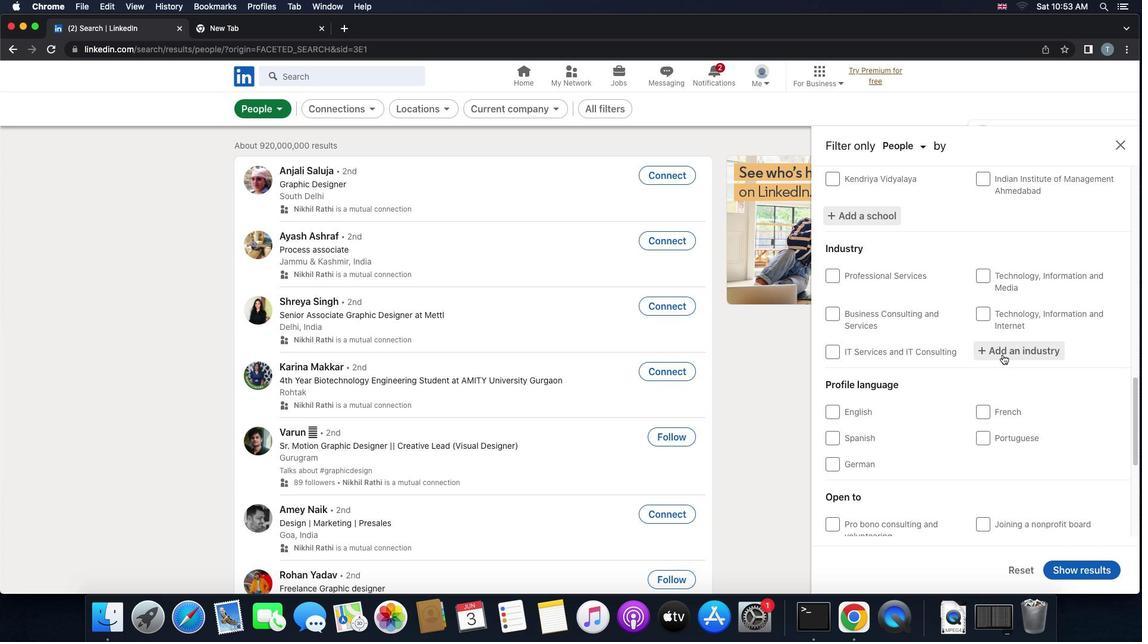 
Action: Mouse pressed left at (1003, 355)
Screenshot: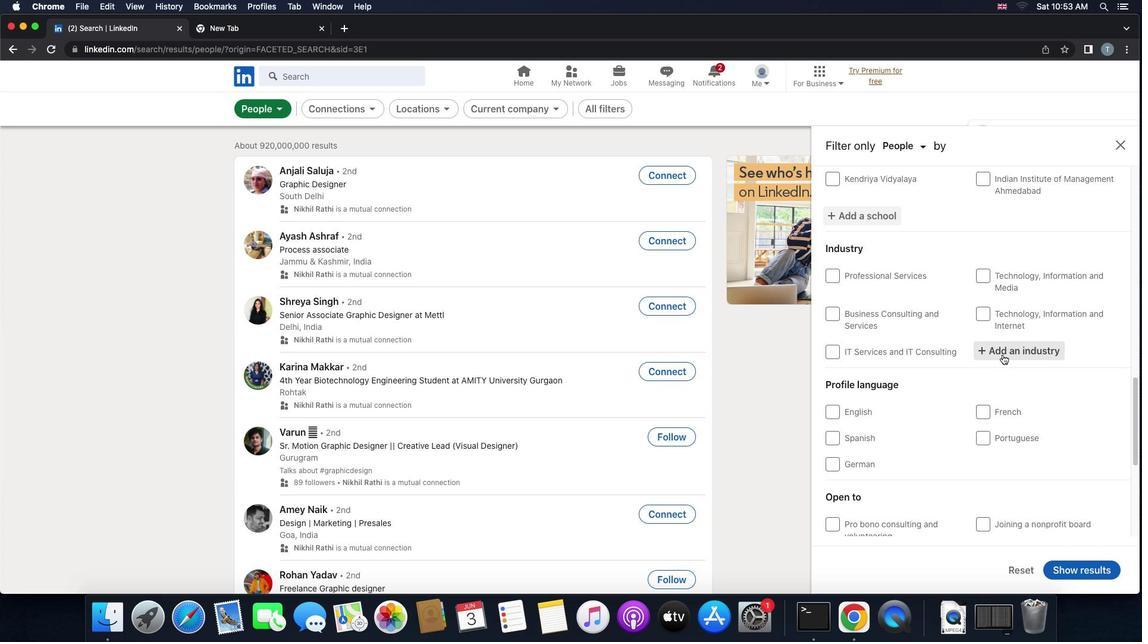 
Action: Key pressed 'p''e''r''s''o''n''a''l'Key.space'a''n''d'Key.space
Screenshot: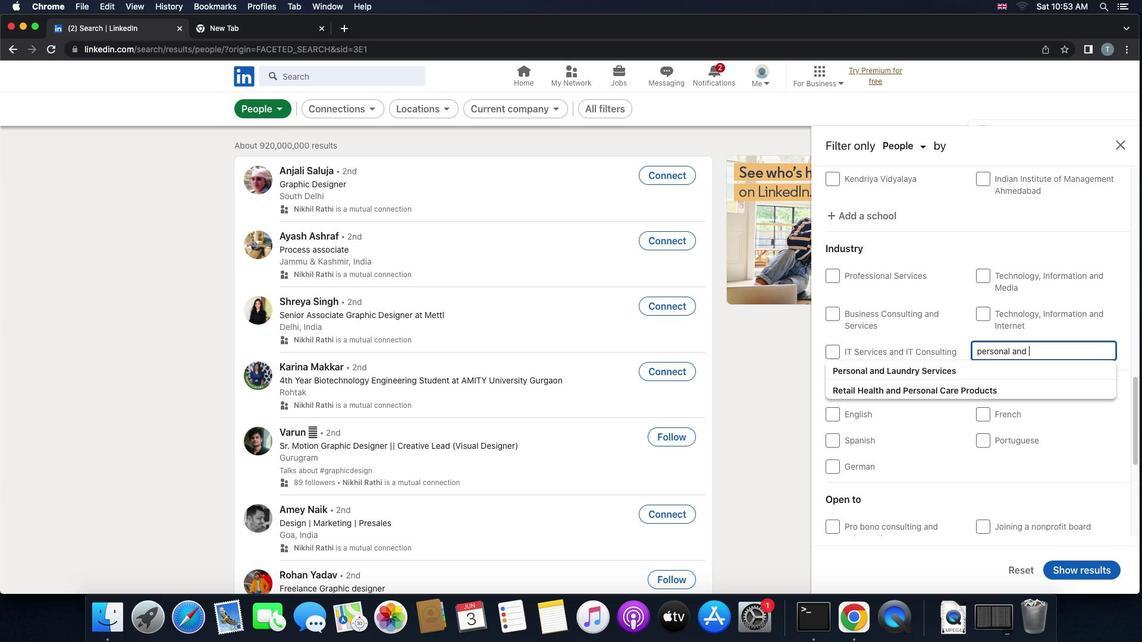 
Action: Mouse moved to (982, 376)
Screenshot: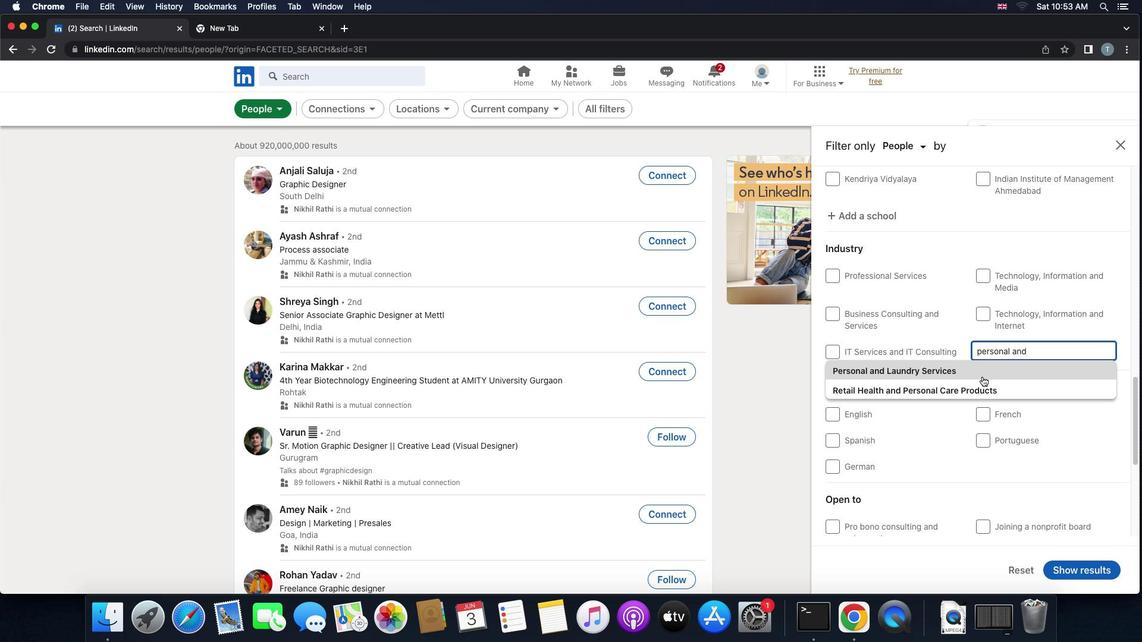 
Action: Mouse pressed left at (982, 376)
Screenshot: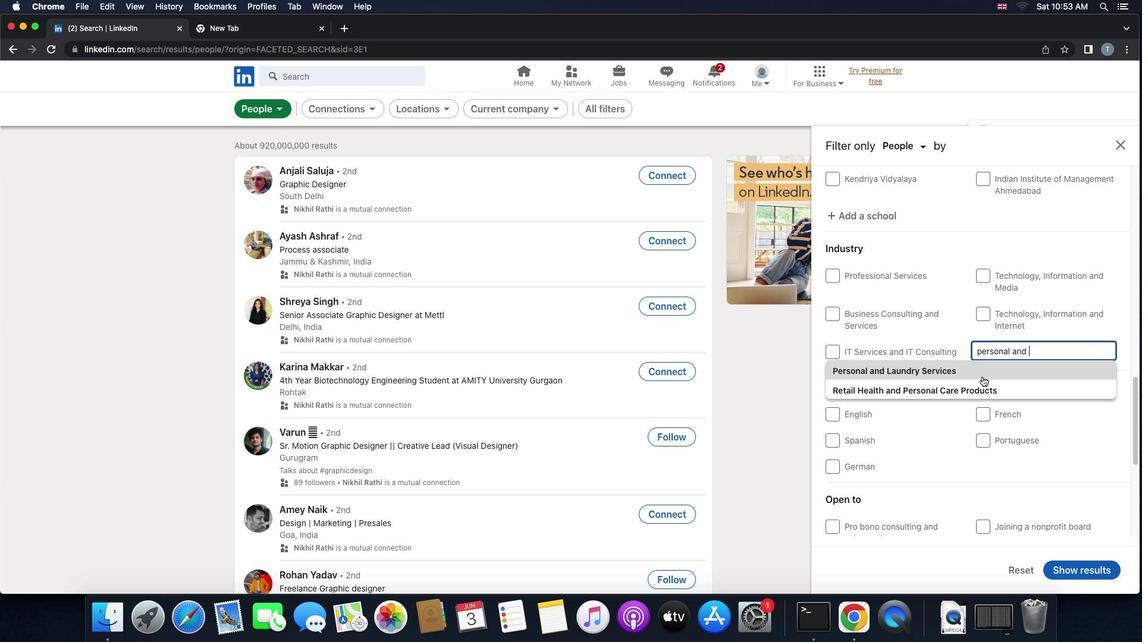 
Action: Mouse scrolled (982, 376) with delta (0, 0)
Screenshot: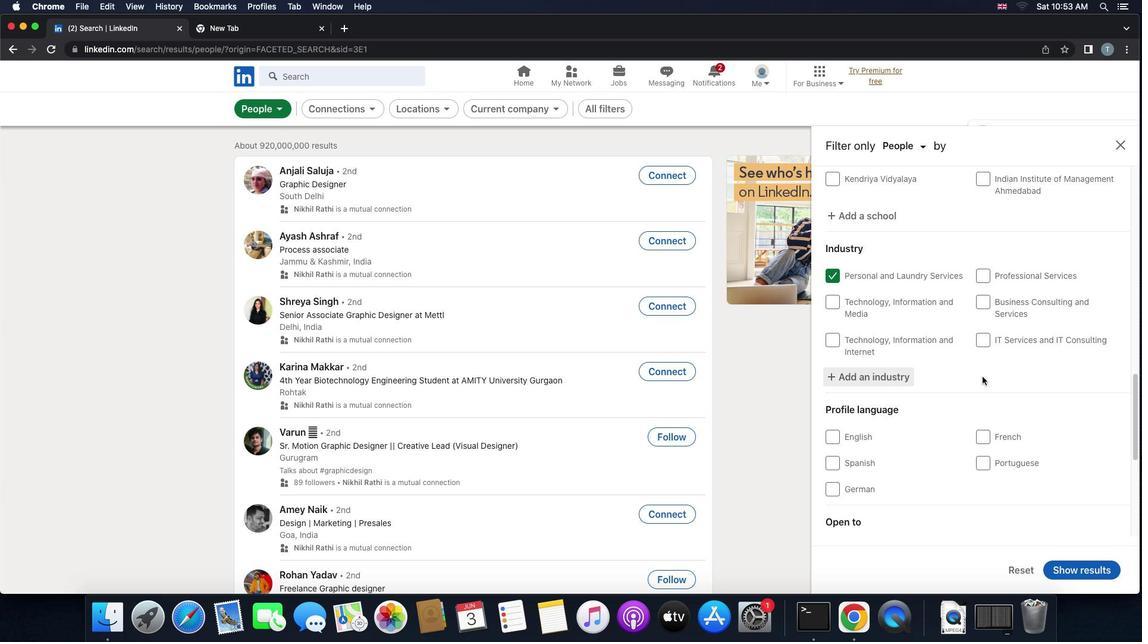 
Action: Mouse scrolled (982, 376) with delta (0, 0)
Screenshot: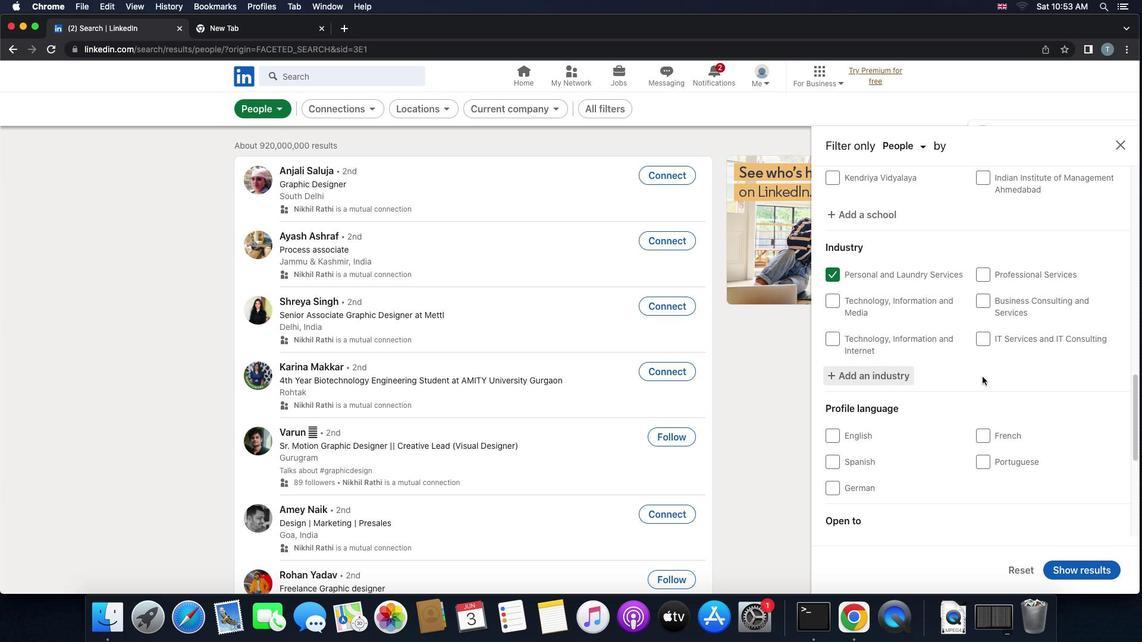 
Action: Mouse scrolled (982, 376) with delta (0, -1)
Screenshot: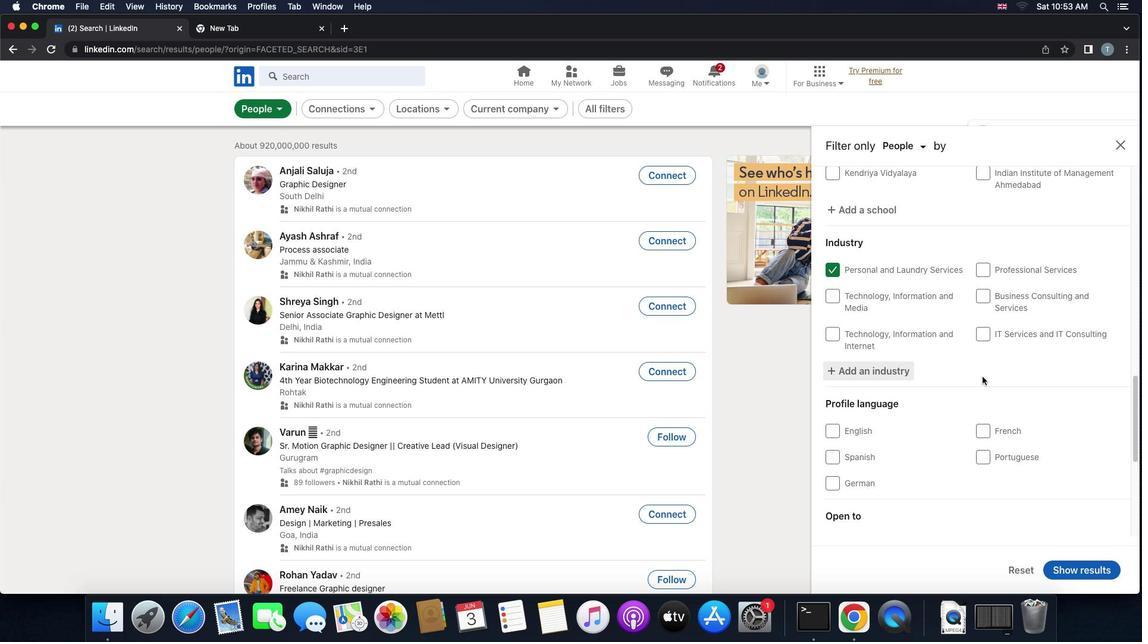 
Action: Mouse scrolled (982, 376) with delta (0, -1)
Screenshot: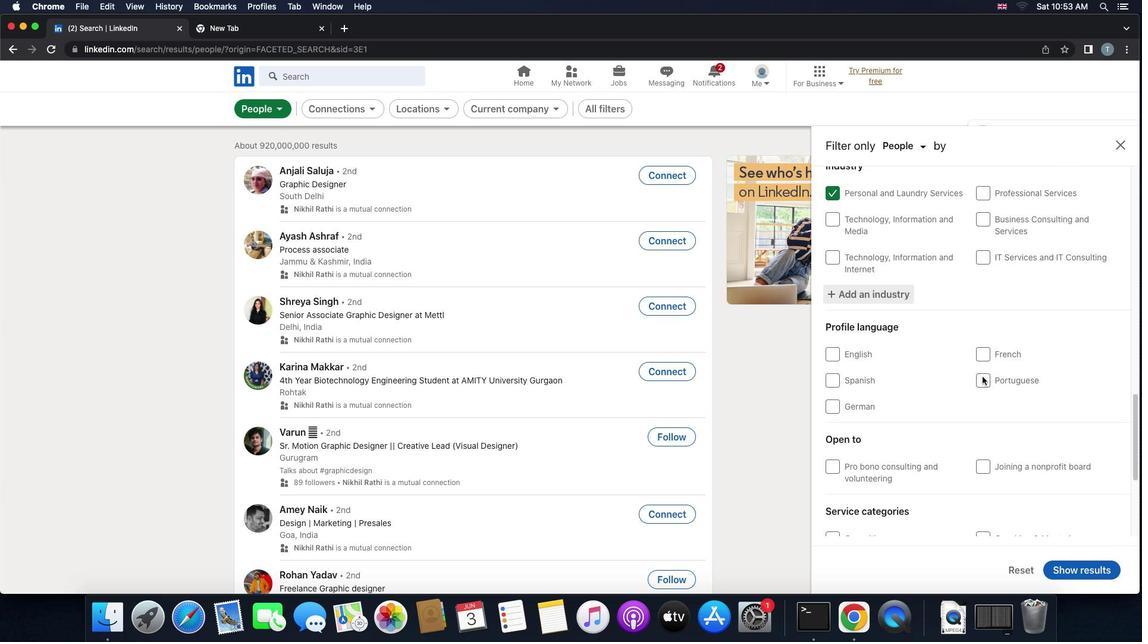 
Action: Mouse scrolled (982, 376) with delta (0, 0)
Screenshot: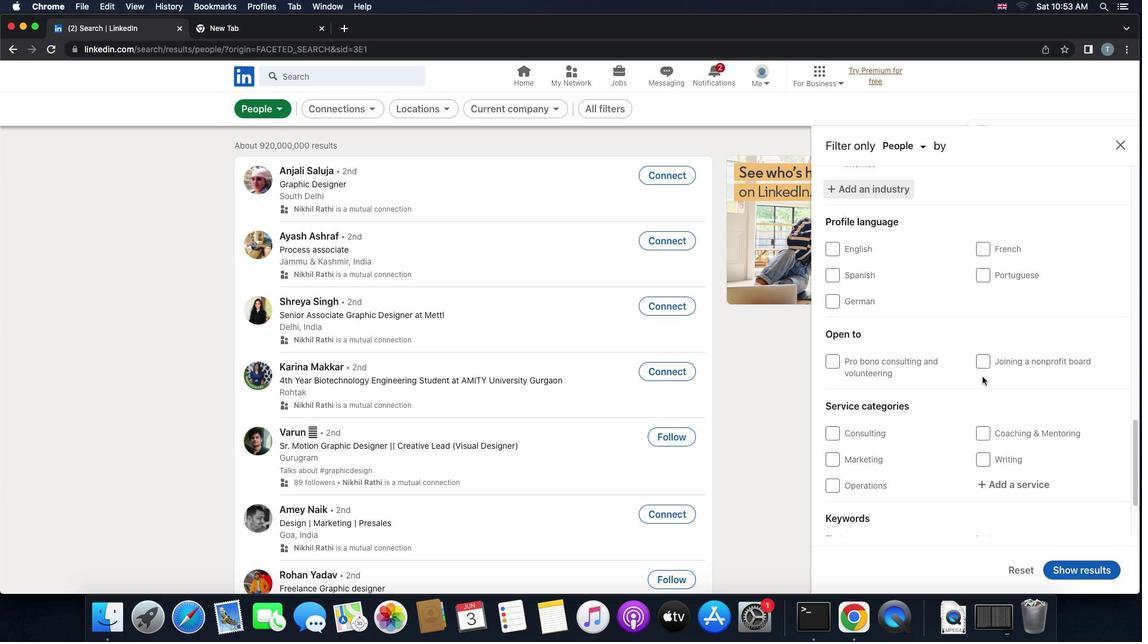 
Action: Mouse scrolled (982, 376) with delta (0, 0)
Screenshot: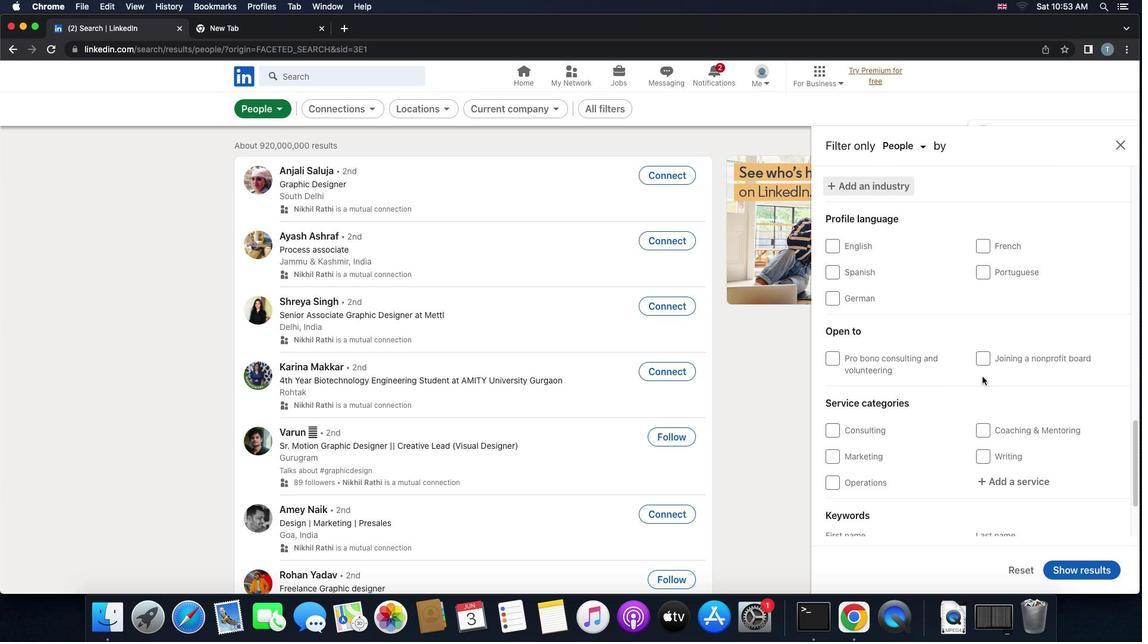 
Action: Mouse scrolled (982, 376) with delta (0, 0)
Screenshot: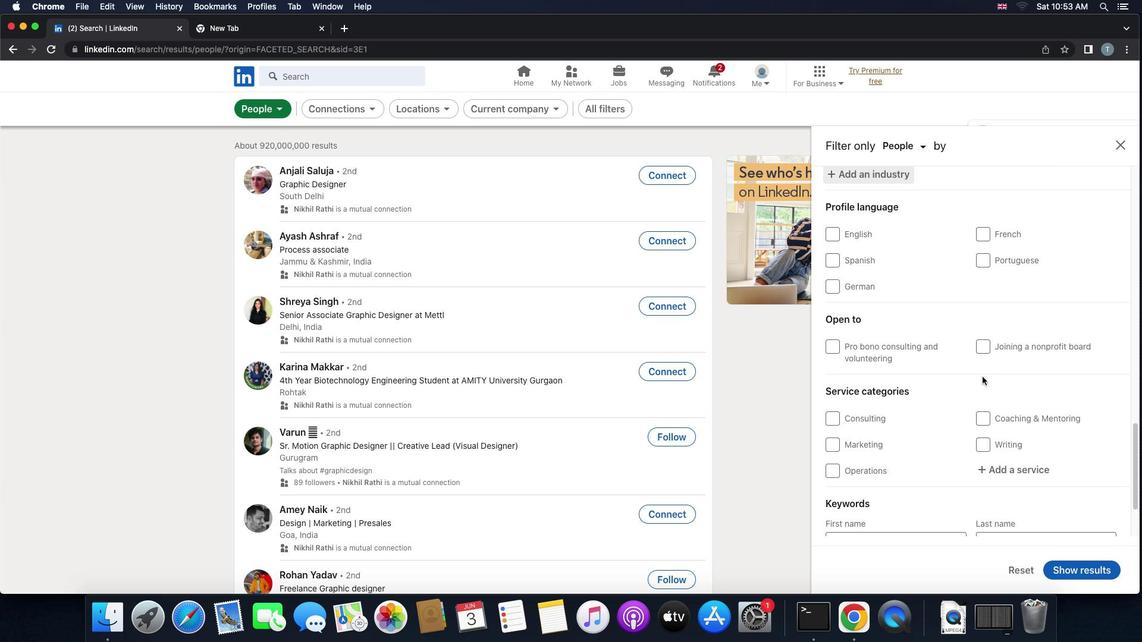 
Action: Mouse scrolled (982, 376) with delta (0, 0)
Screenshot: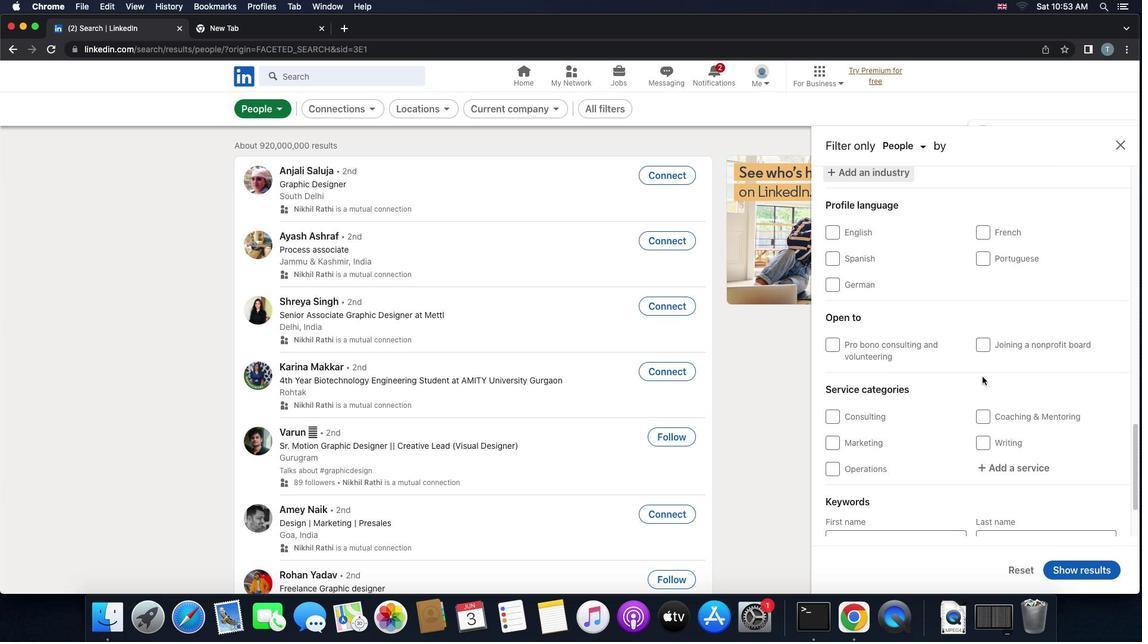 
Action: Mouse moved to (982, 376)
Screenshot: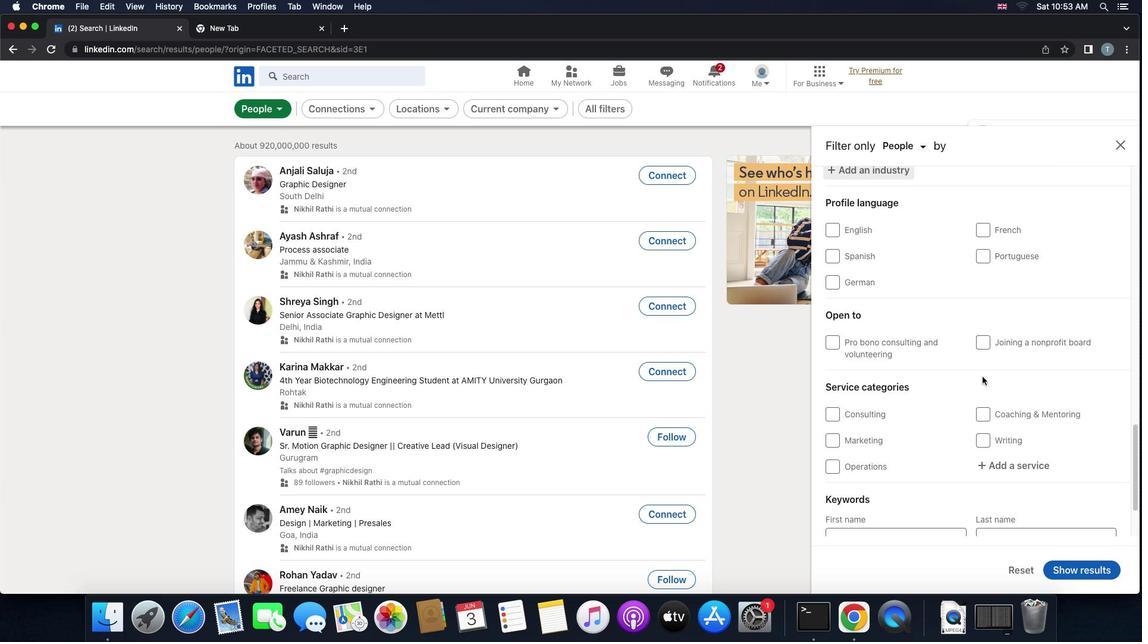 
Action: Mouse scrolled (982, 376) with delta (0, 0)
Screenshot: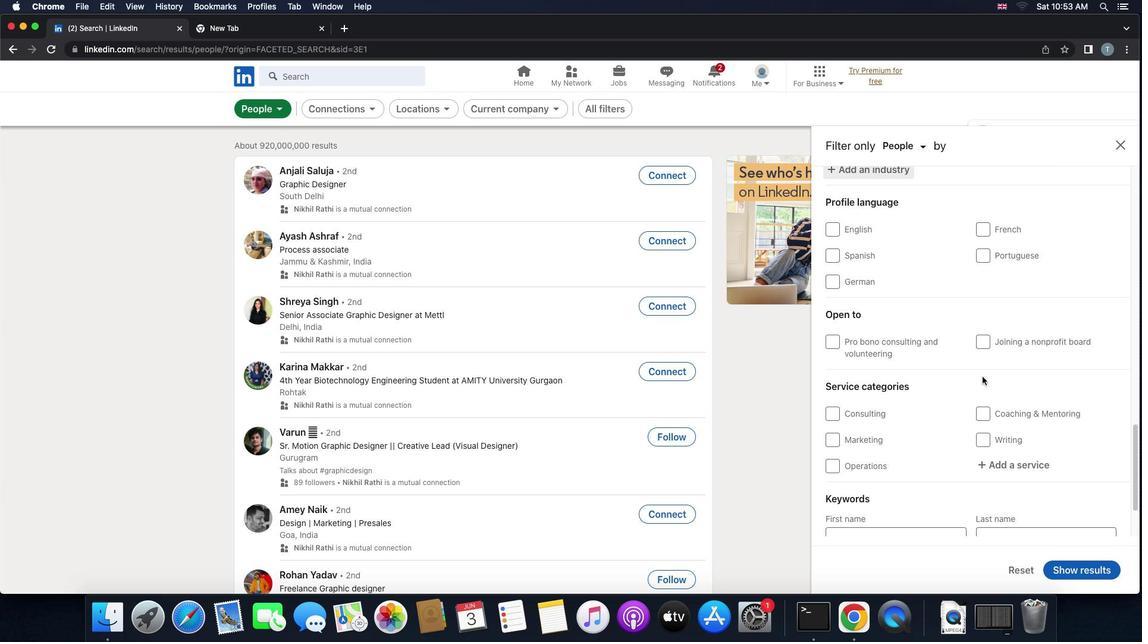 
Action: Mouse scrolled (982, 376) with delta (0, 0)
Screenshot: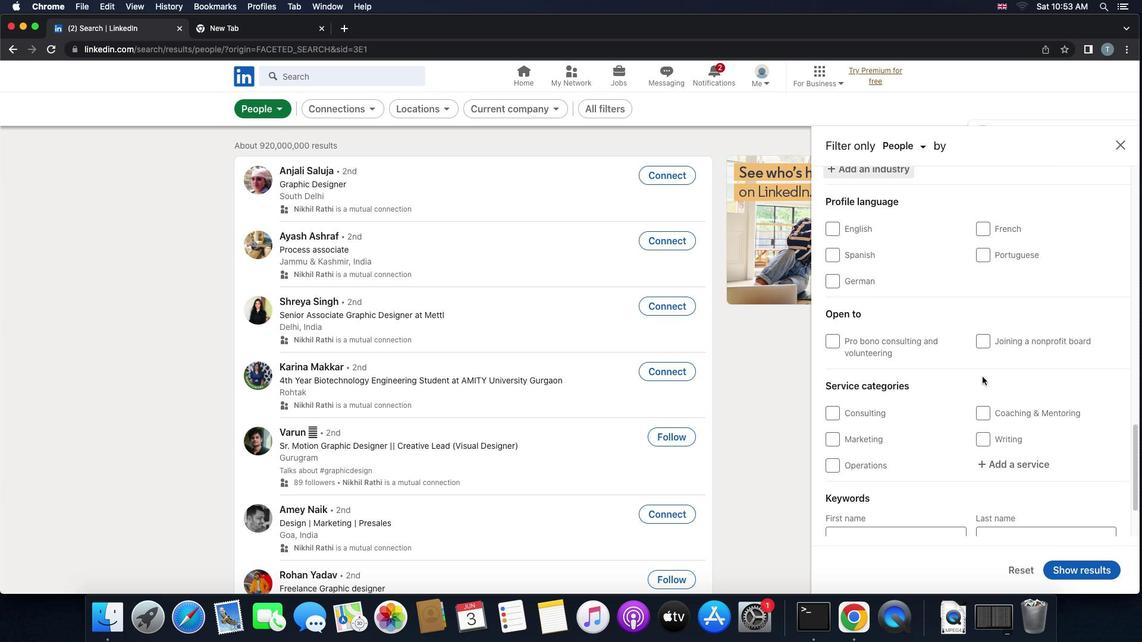 
Action: Mouse scrolled (982, 376) with delta (0, 0)
Screenshot: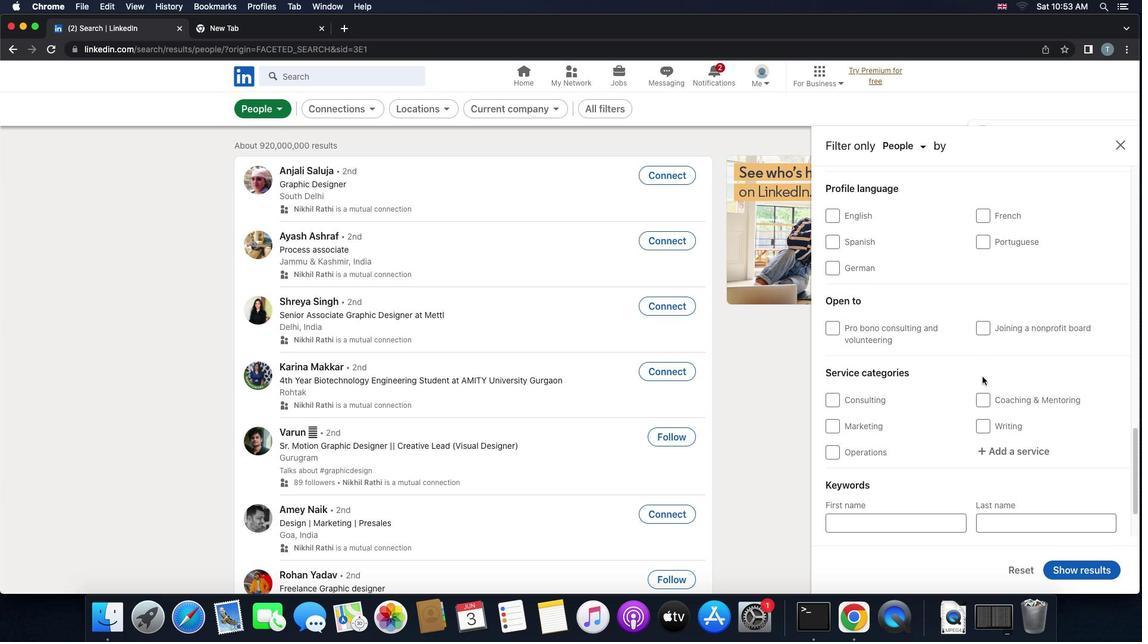 
Action: Mouse moved to (985, 414)
Screenshot: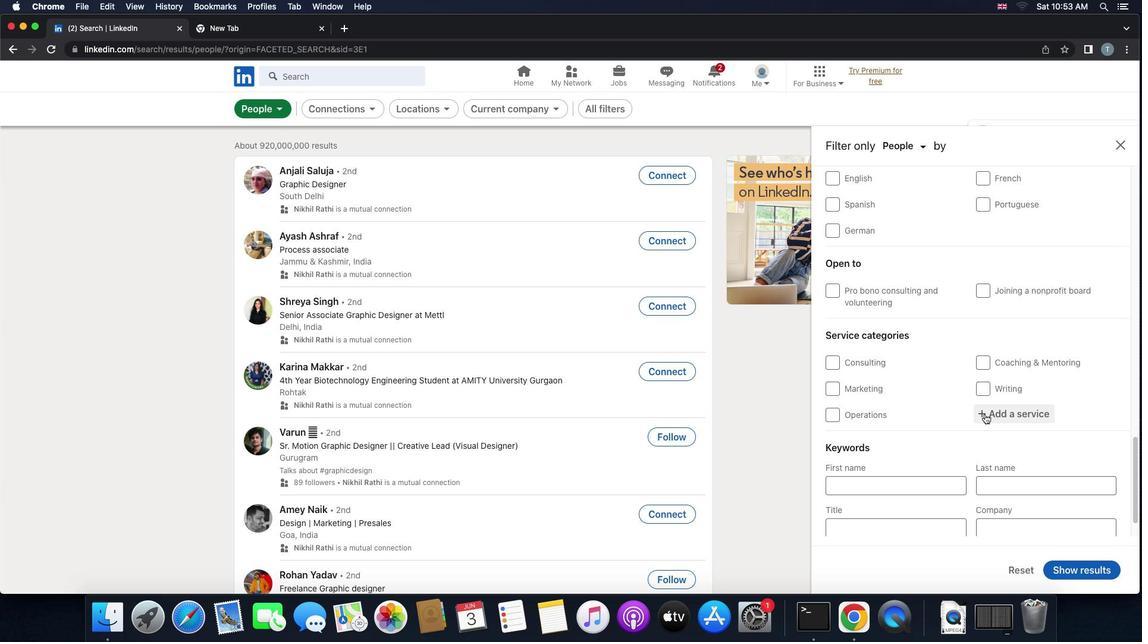 
Action: Mouse pressed left at (985, 414)
Screenshot: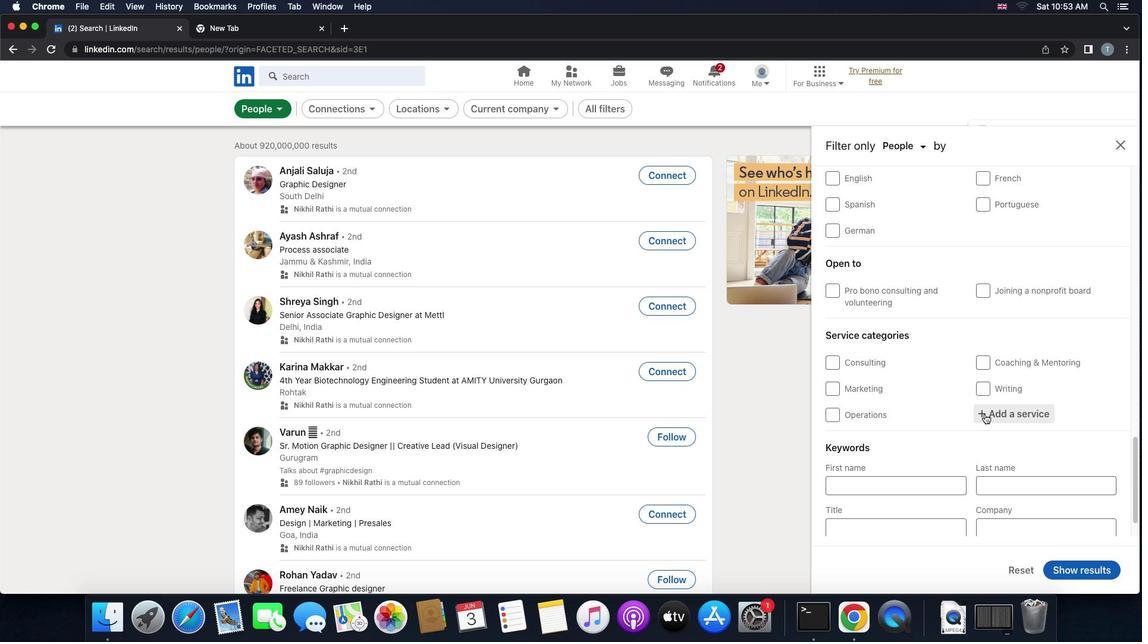 
Action: Key pressed 's''e''a''r''c''h'Key.space'e''n''g''i''n''e'Key.space'o''p''t''i''m''i''x'Key.backspace'z''a''t'
Screenshot: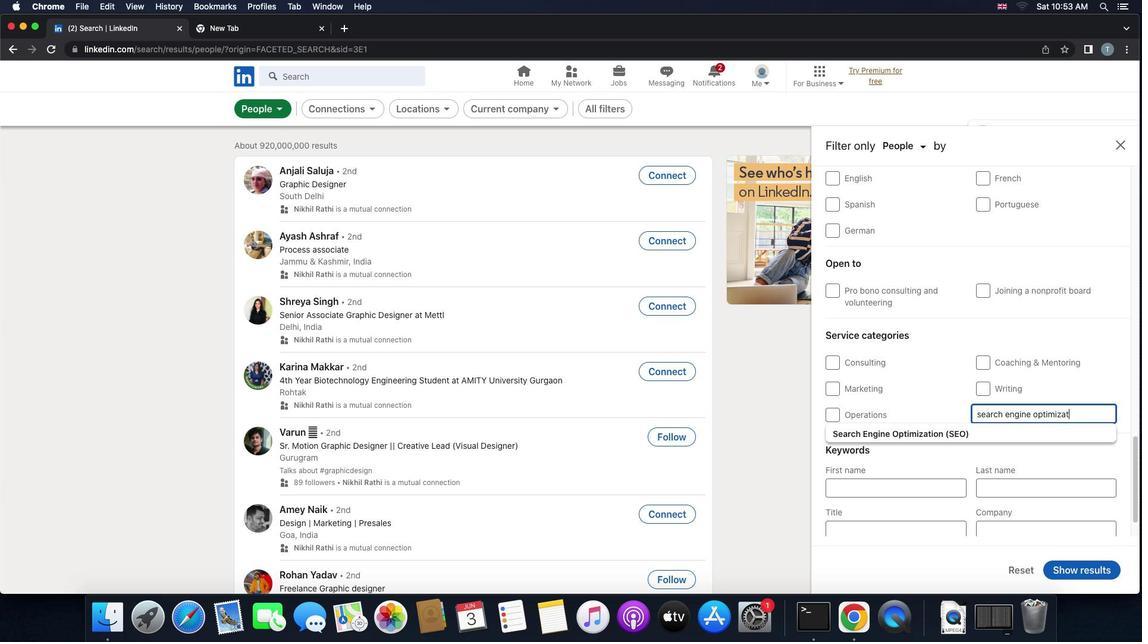 
Action: Mouse moved to (939, 428)
Screenshot: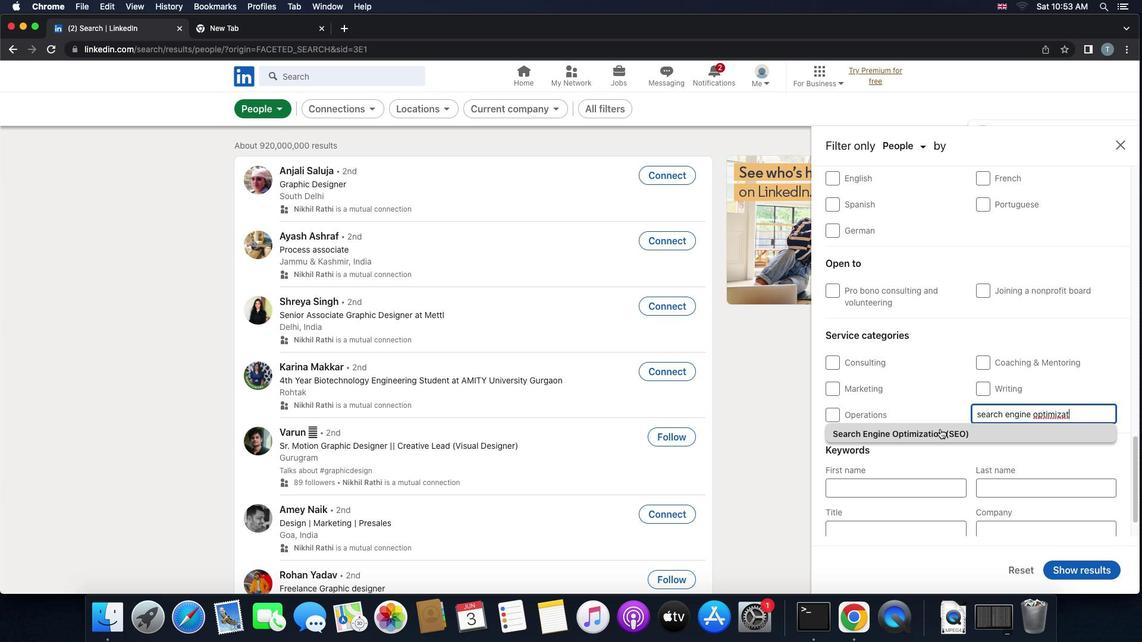 
Action: Mouse pressed left at (939, 428)
Screenshot: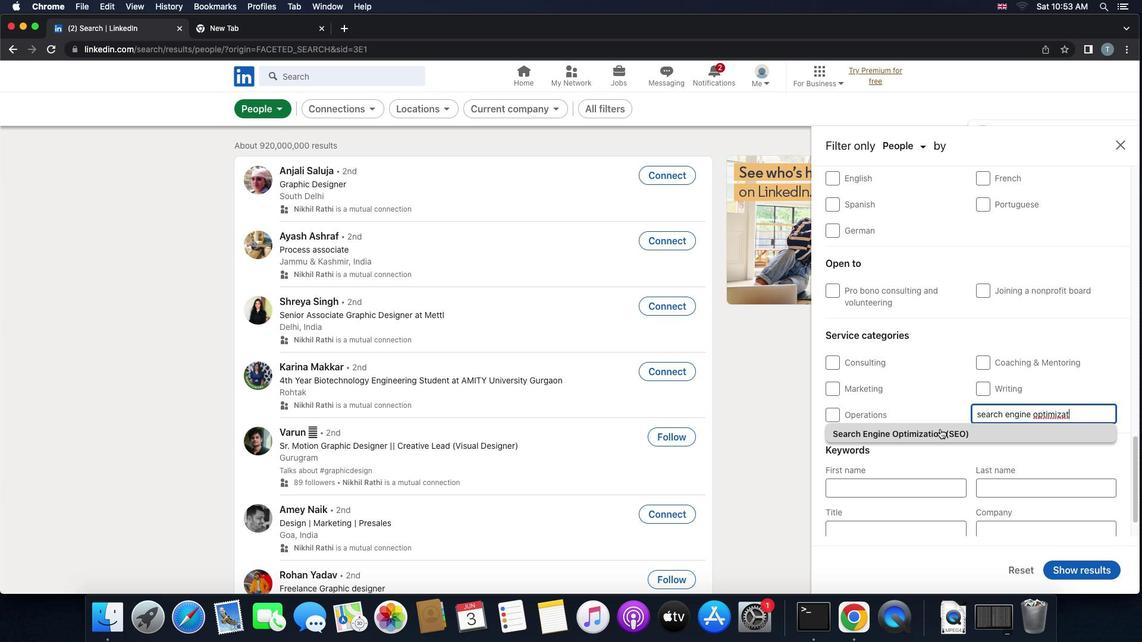 
Action: Mouse scrolled (939, 428) with delta (0, 0)
Screenshot: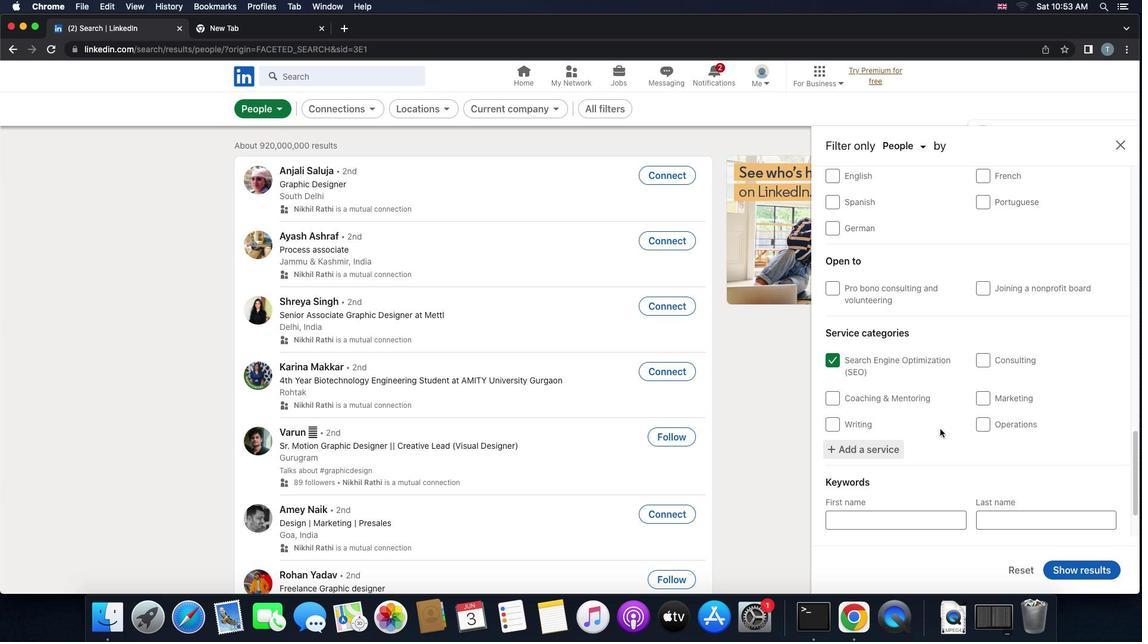 
Action: Mouse scrolled (939, 428) with delta (0, 0)
Screenshot: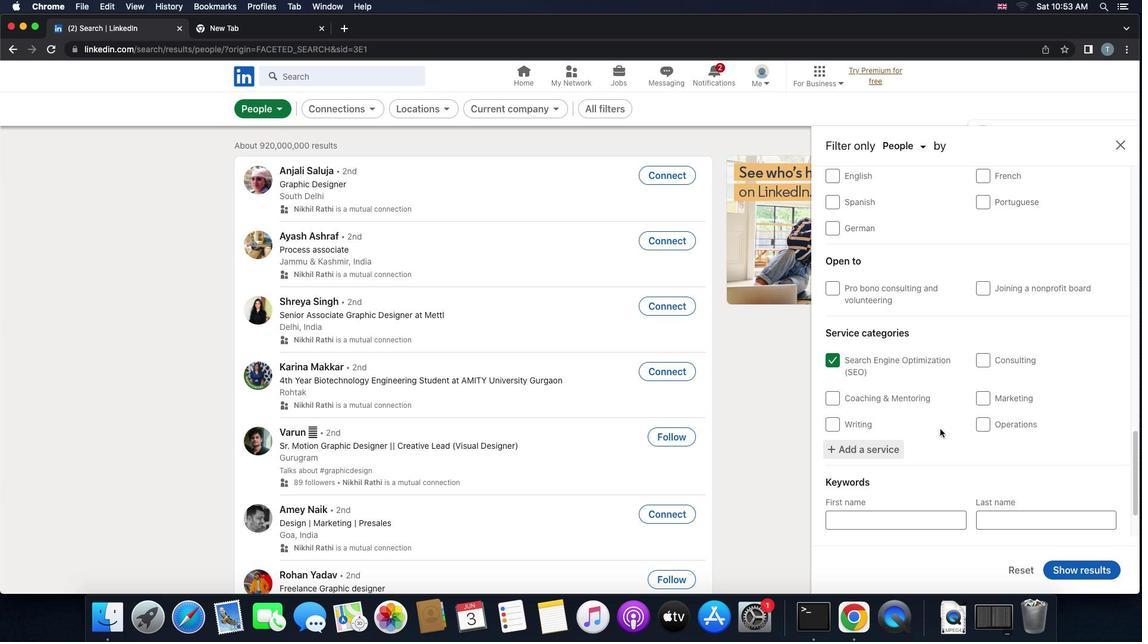 
Action: Mouse scrolled (939, 428) with delta (0, -1)
Screenshot: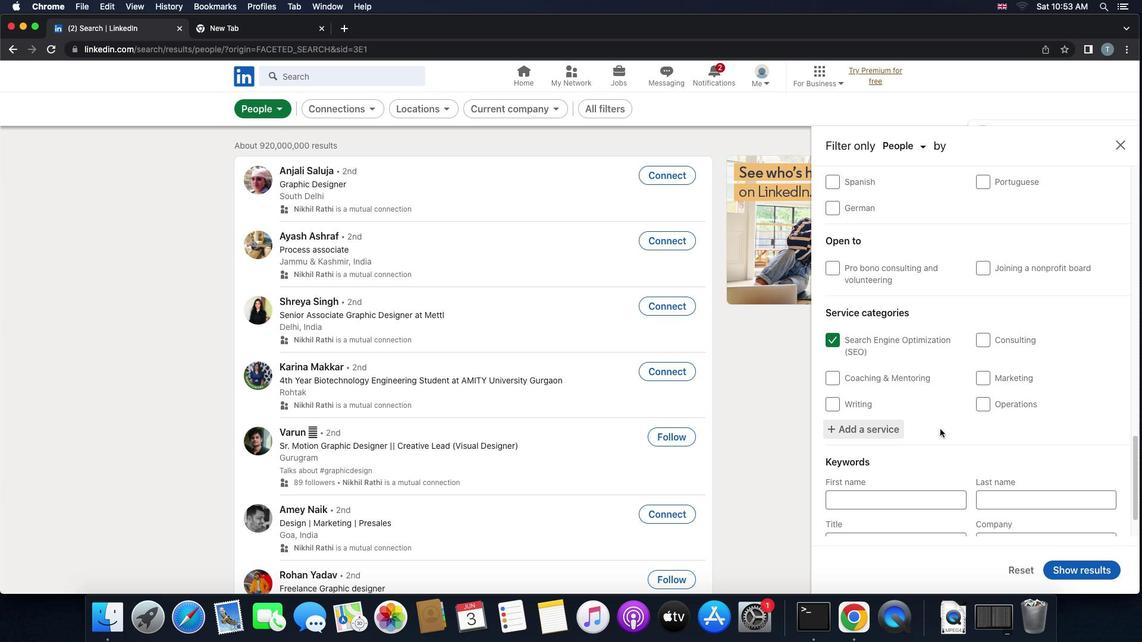 
Action: Mouse moved to (941, 482)
Screenshot: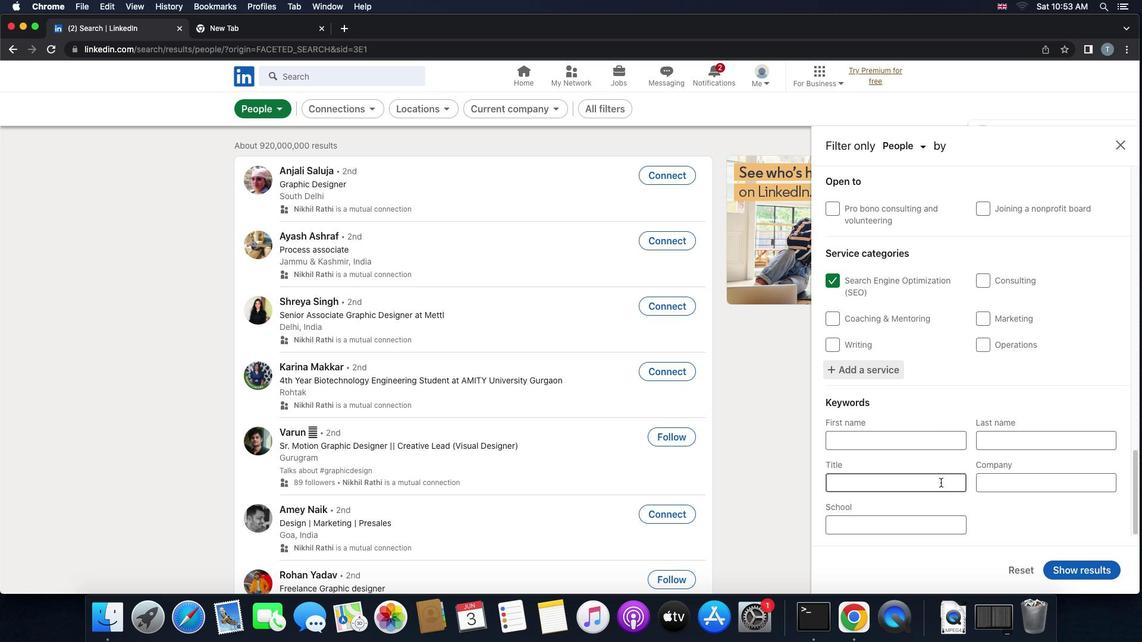 
Action: Mouse pressed left at (941, 482)
Screenshot: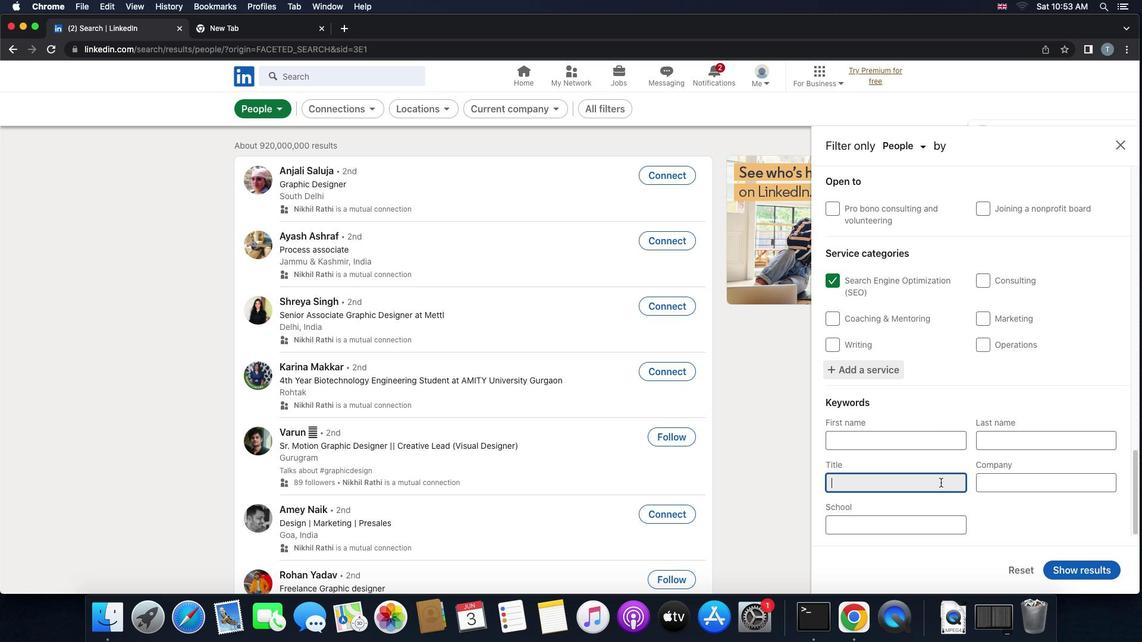 
Action: Mouse moved to (941, 482)
Screenshot: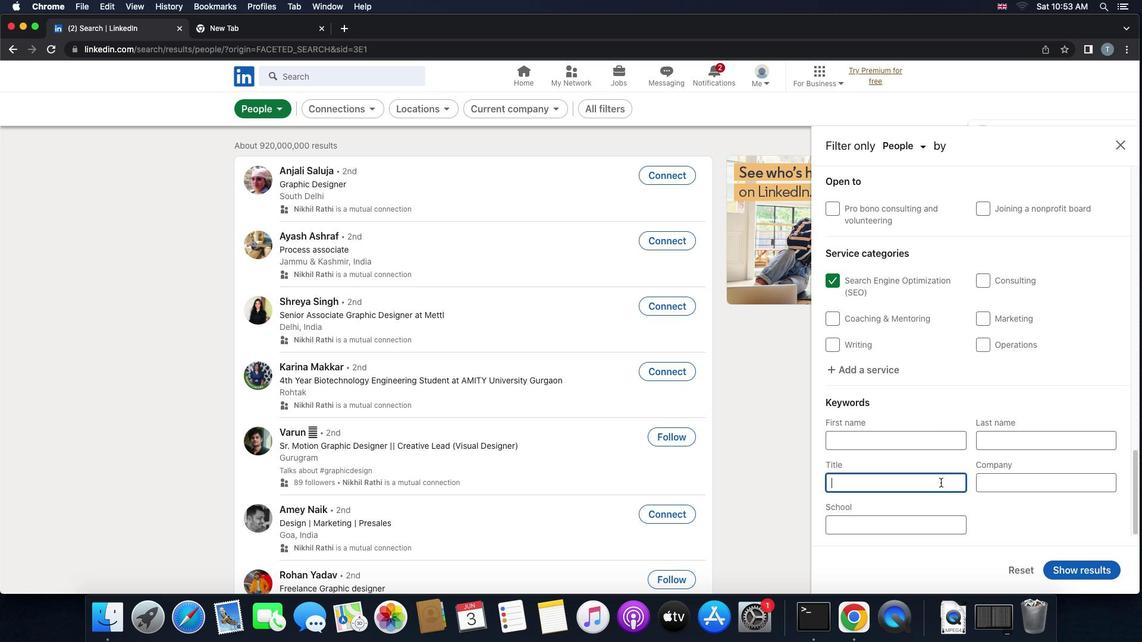 
Action: Key pressed 'a''r''e''a'Key.space's''a''l''e''s'Key.space'm''a''n''a''g''e''r'
Screenshot: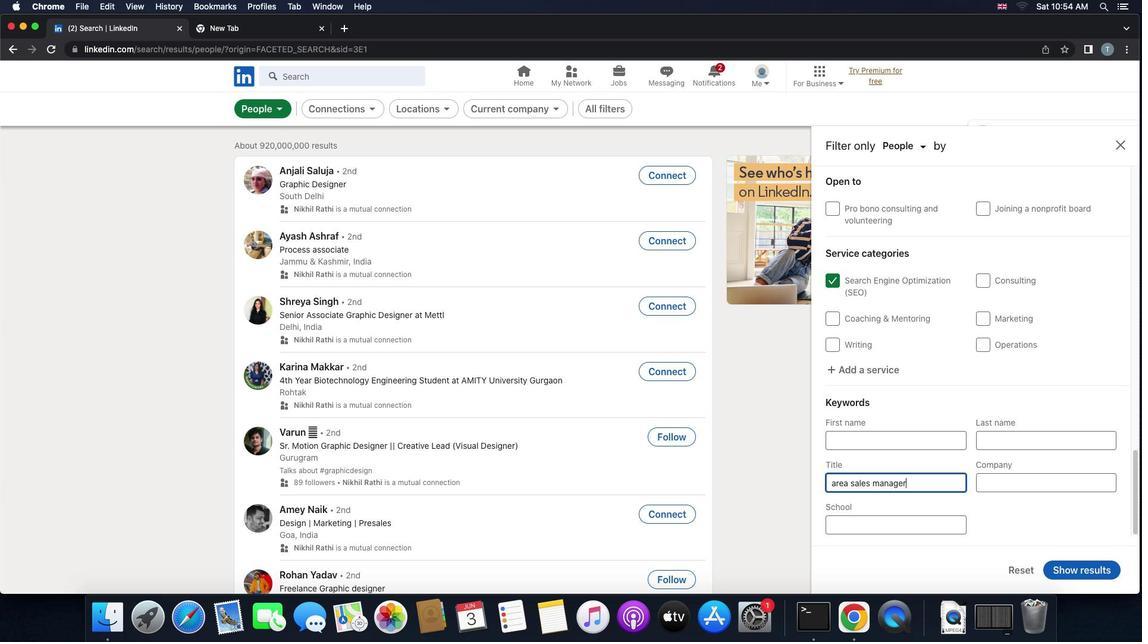 
Action: Mouse moved to (944, 481)
Screenshot: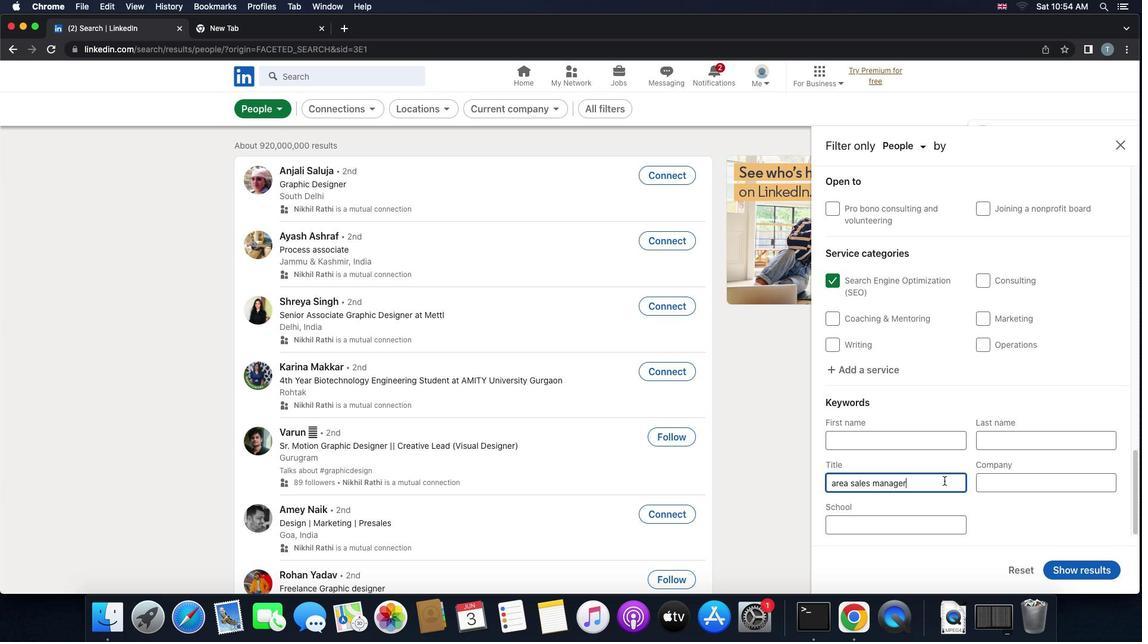 
Action: Mouse scrolled (944, 481) with delta (0, 0)
Screenshot: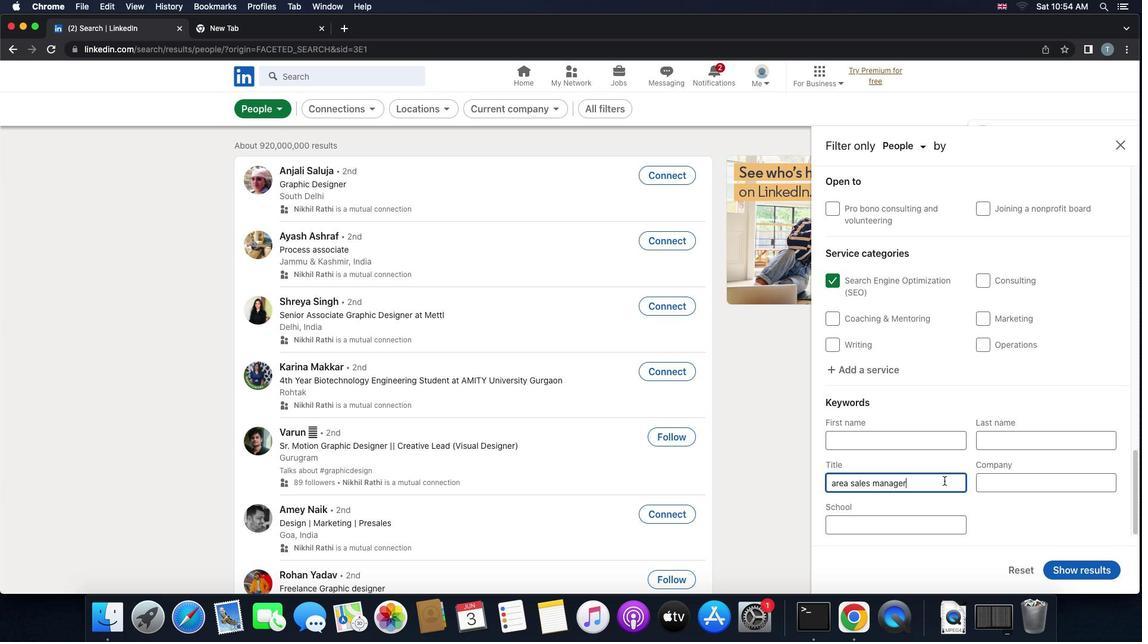 
Action: Mouse scrolled (944, 481) with delta (0, 0)
Screenshot: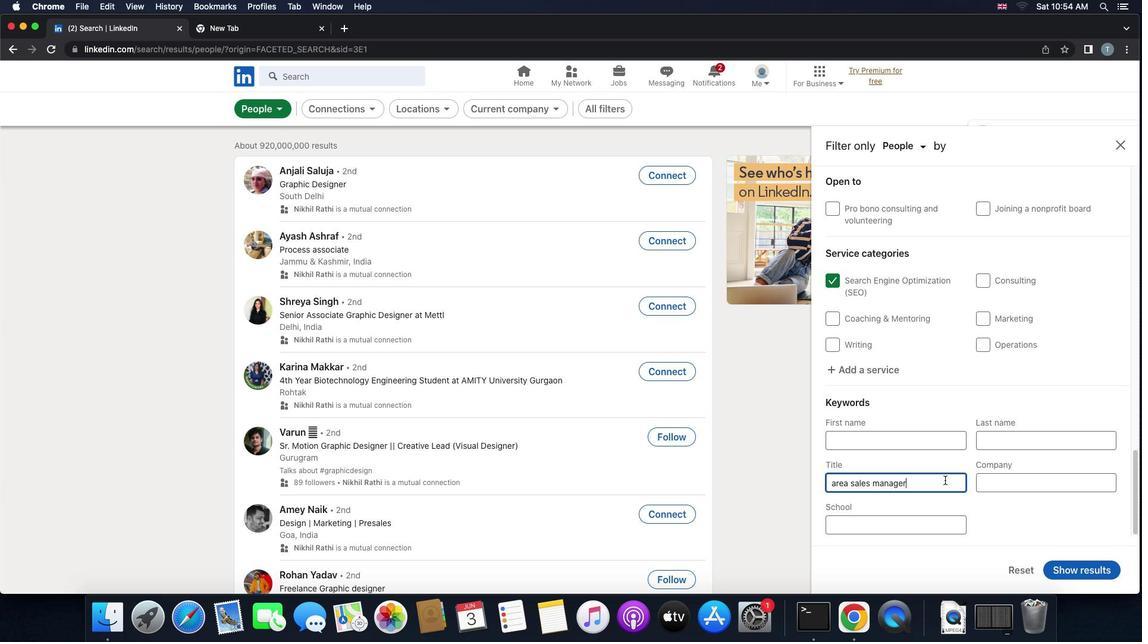 
Action: Mouse moved to (944, 480)
Screenshot: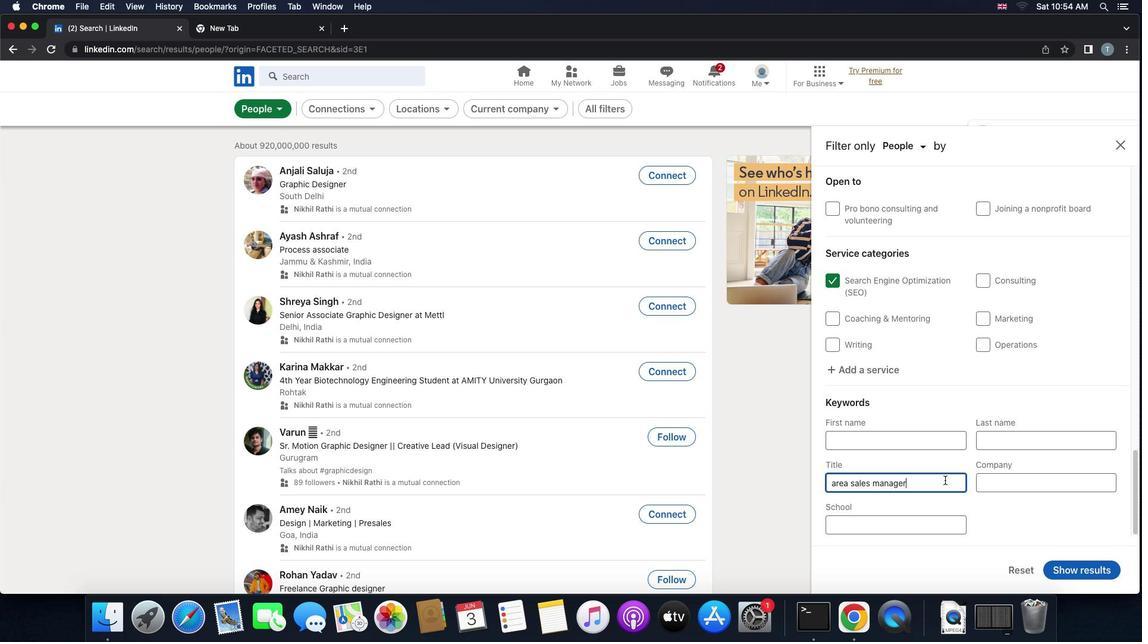 
Action: Mouse scrolled (944, 480) with delta (0, -1)
Screenshot: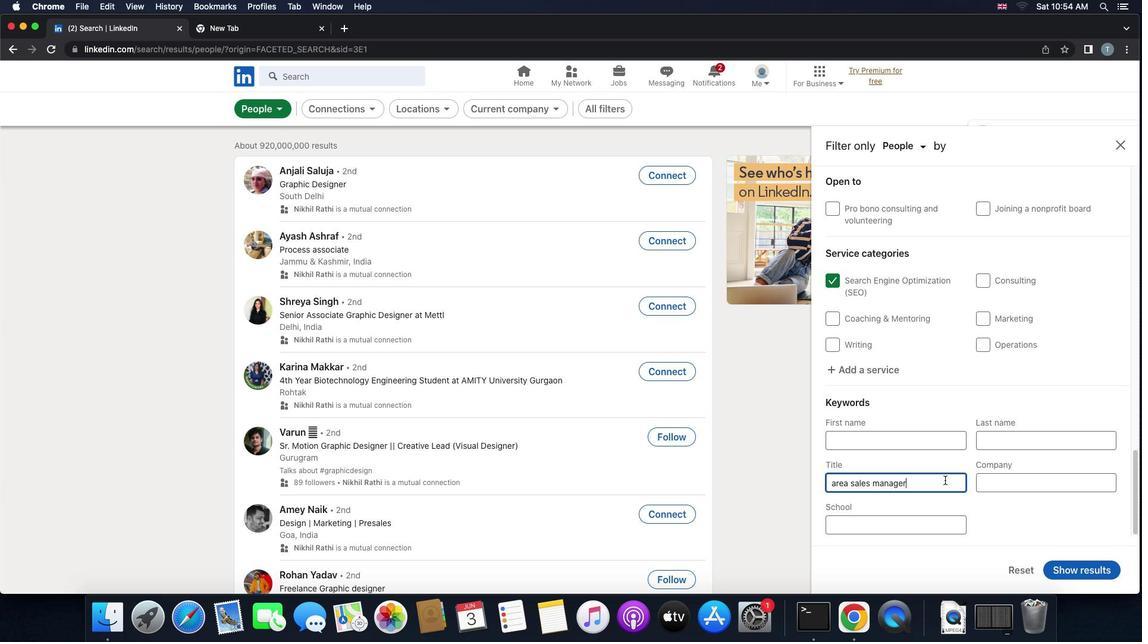 
Action: Mouse moved to (945, 480)
Screenshot: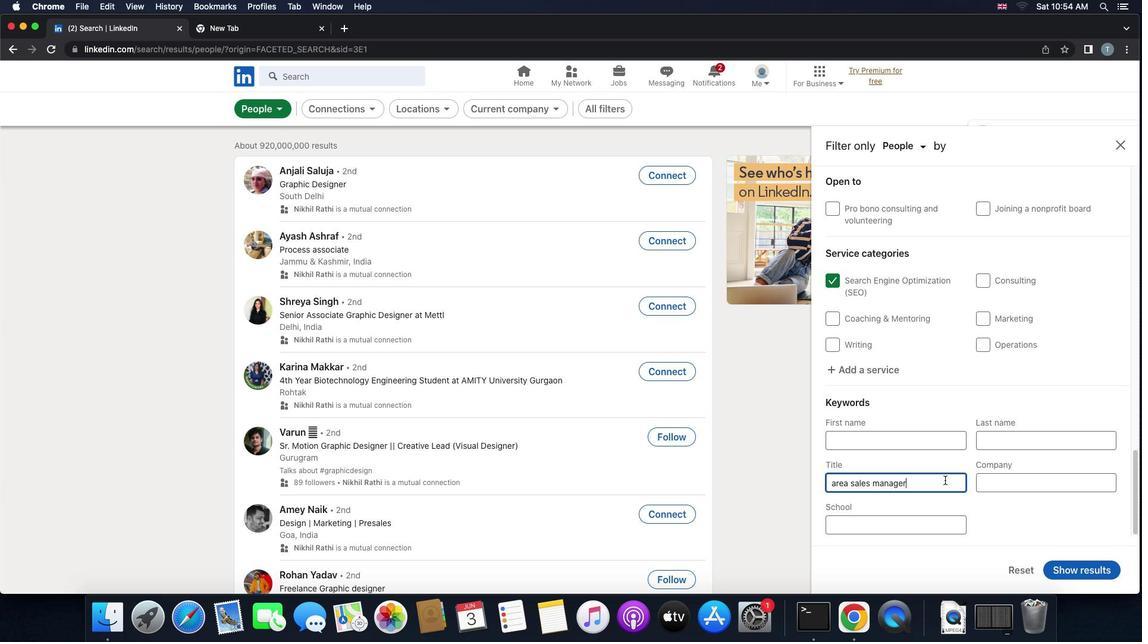 
Action: Mouse scrolled (945, 480) with delta (0, -1)
Screenshot: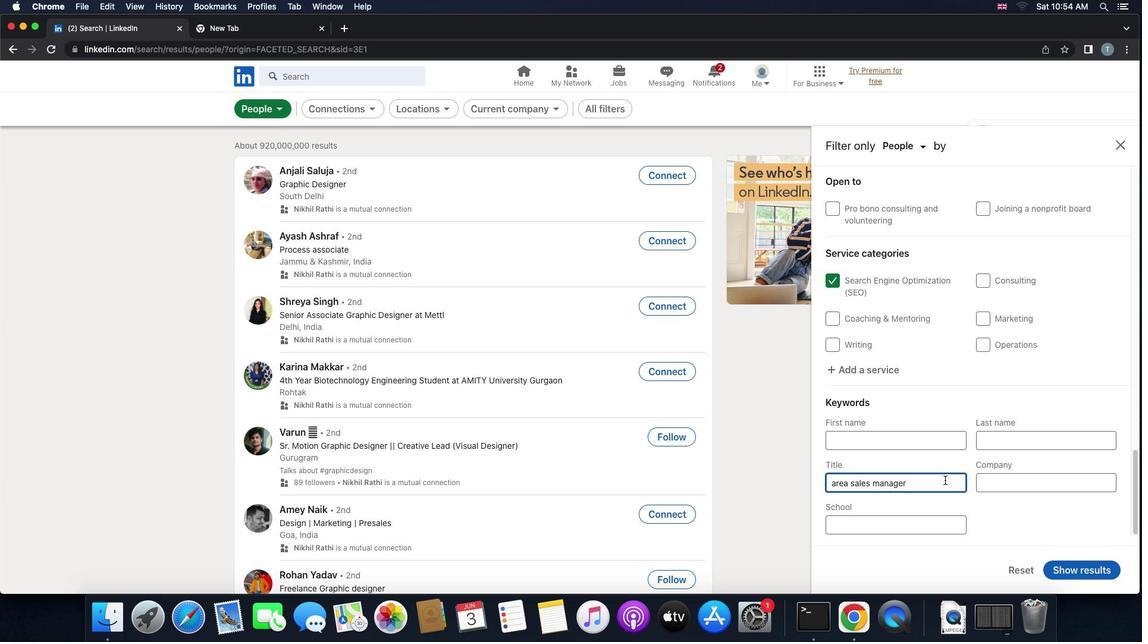 
Action: Mouse moved to (950, 358)
Screenshot: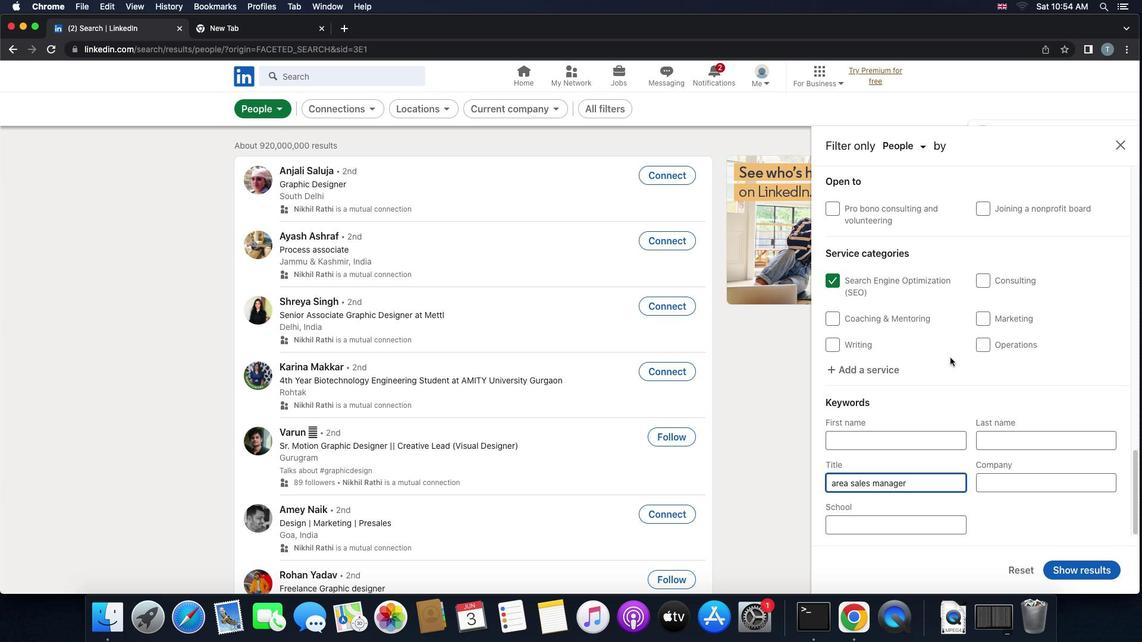 
Action: Mouse scrolled (950, 358) with delta (0, 0)
Screenshot: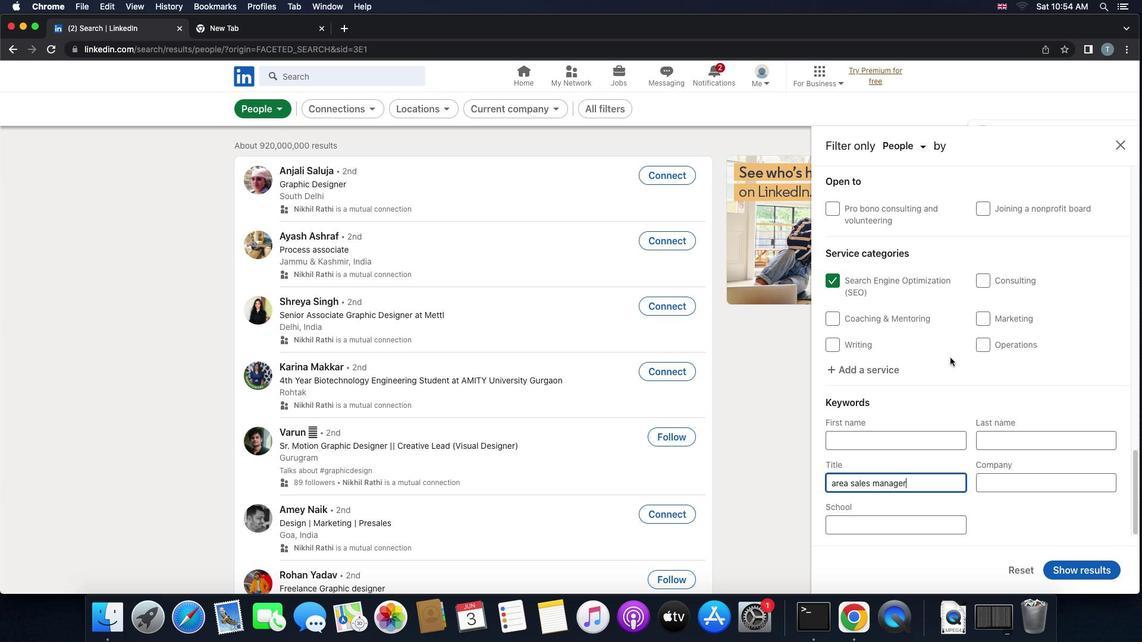 
Action: Mouse scrolled (950, 358) with delta (0, 0)
Screenshot: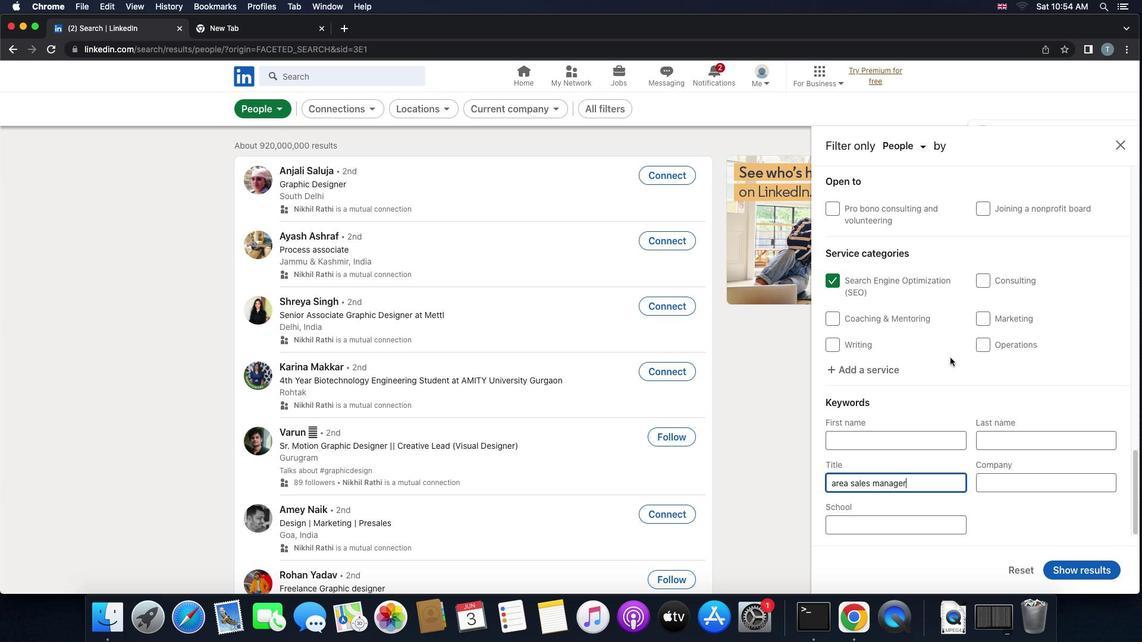 
Action: Mouse scrolled (950, 358) with delta (0, -1)
Screenshot: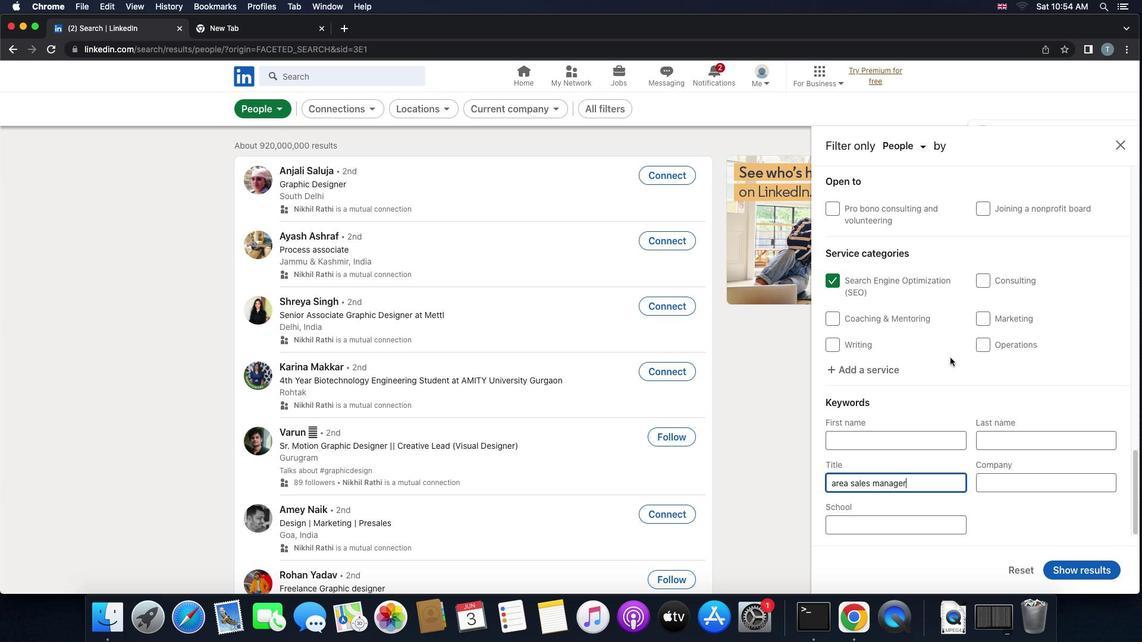 
Action: Mouse moved to (951, 282)
Screenshot: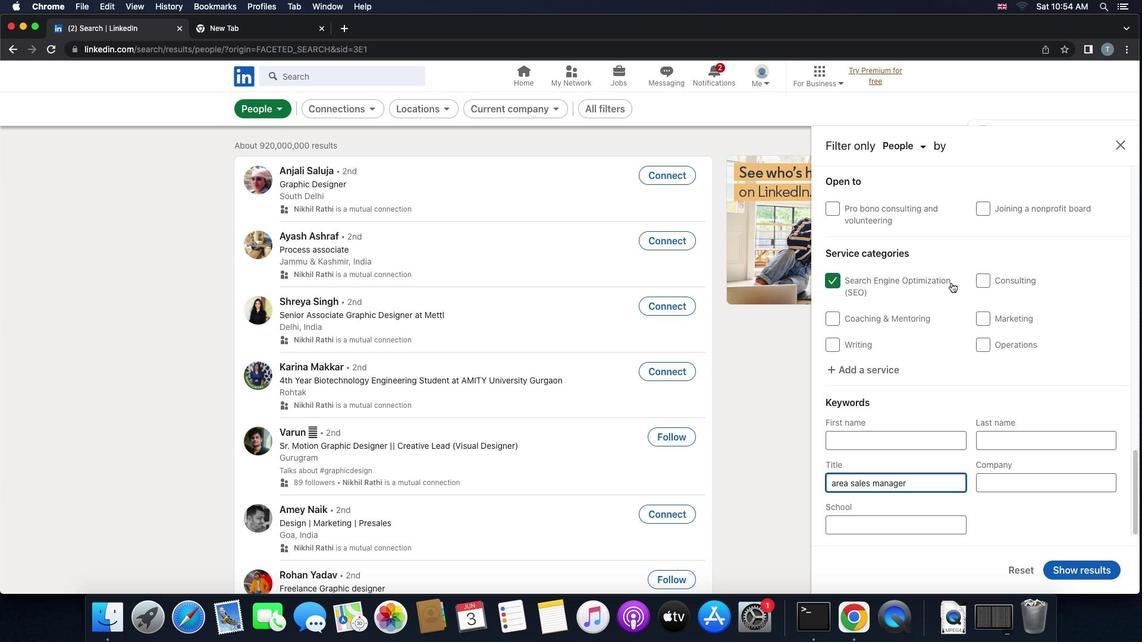 
Action: Mouse scrolled (951, 282) with delta (0, 0)
Screenshot: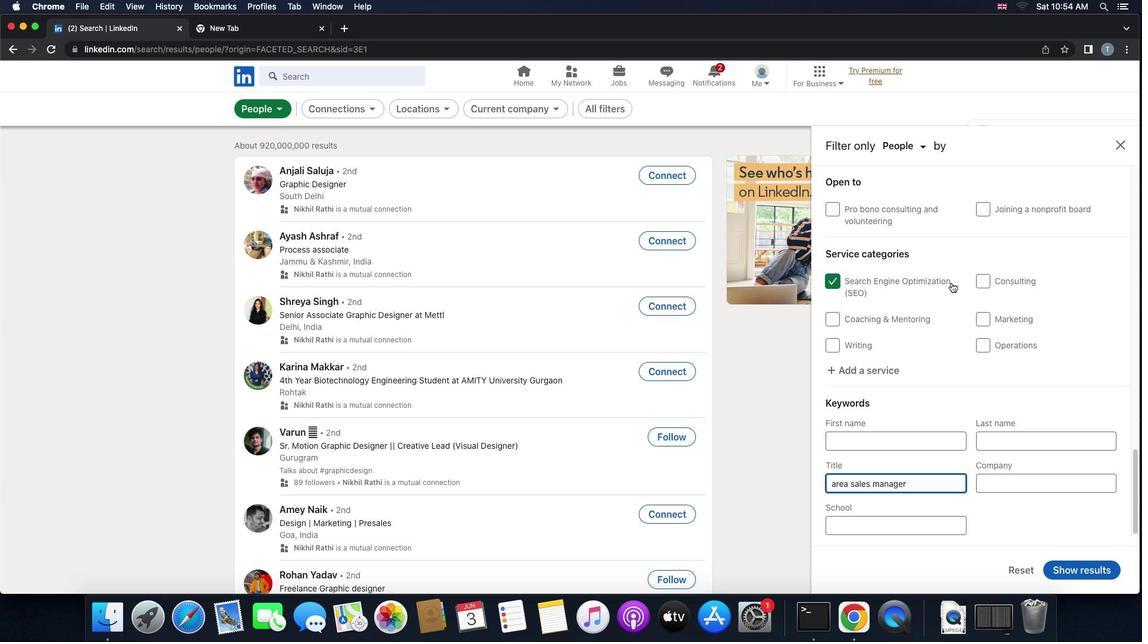 
Action: Mouse scrolled (951, 282) with delta (0, 0)
Screenshot: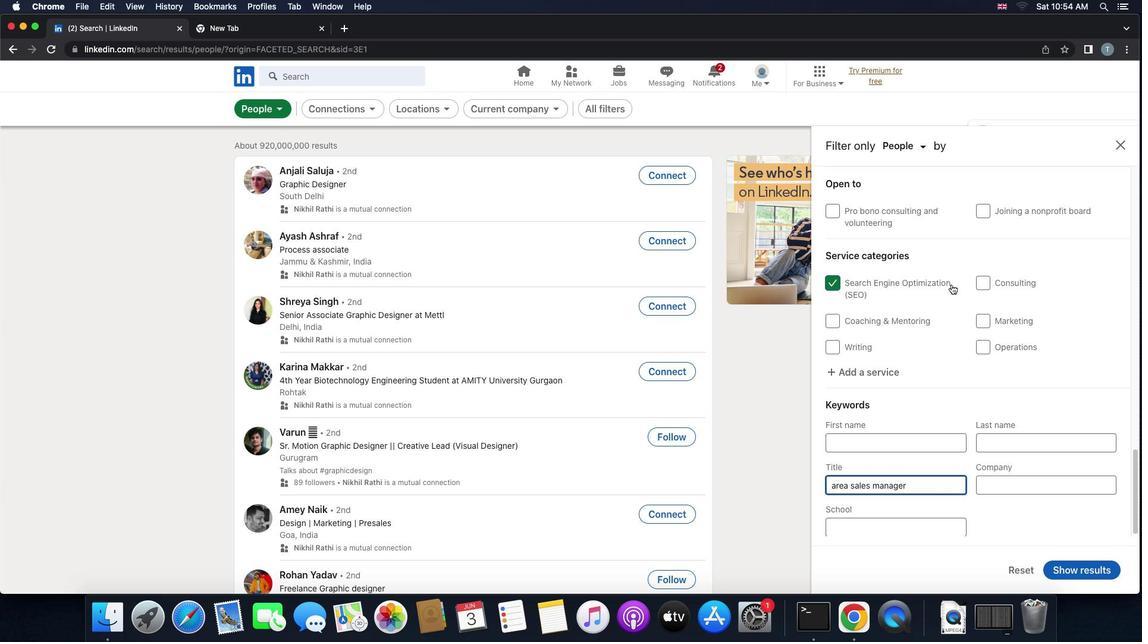 
Action: Mouse moved to (950, 288)
Screenshot: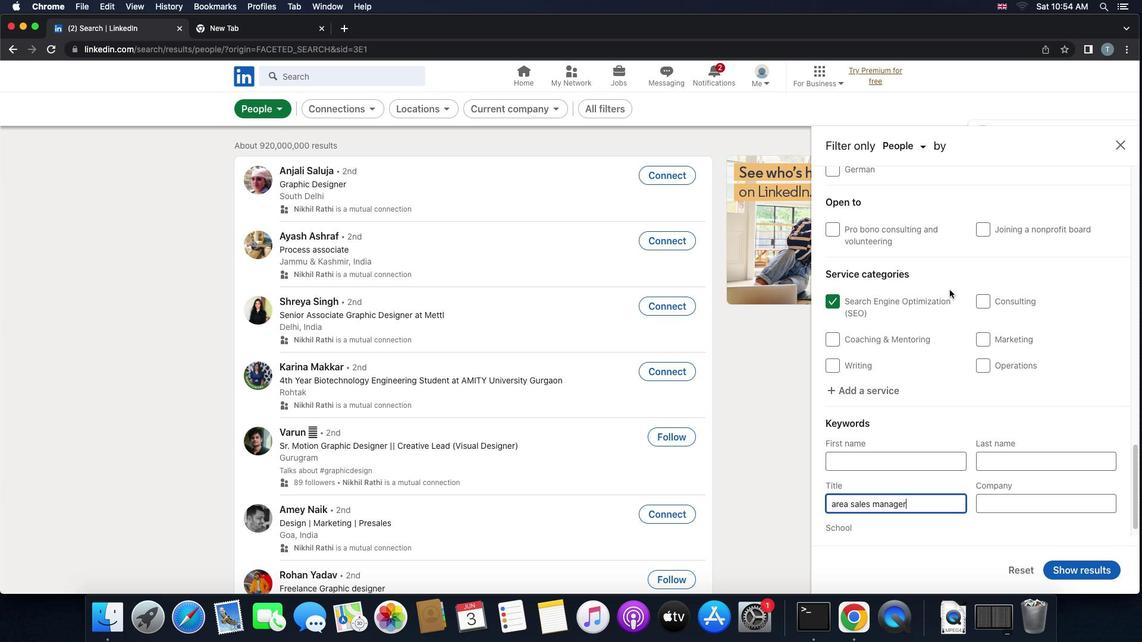 
Action: Mouse scrolled (950, 288) with delta (0, 0)
Screenshot: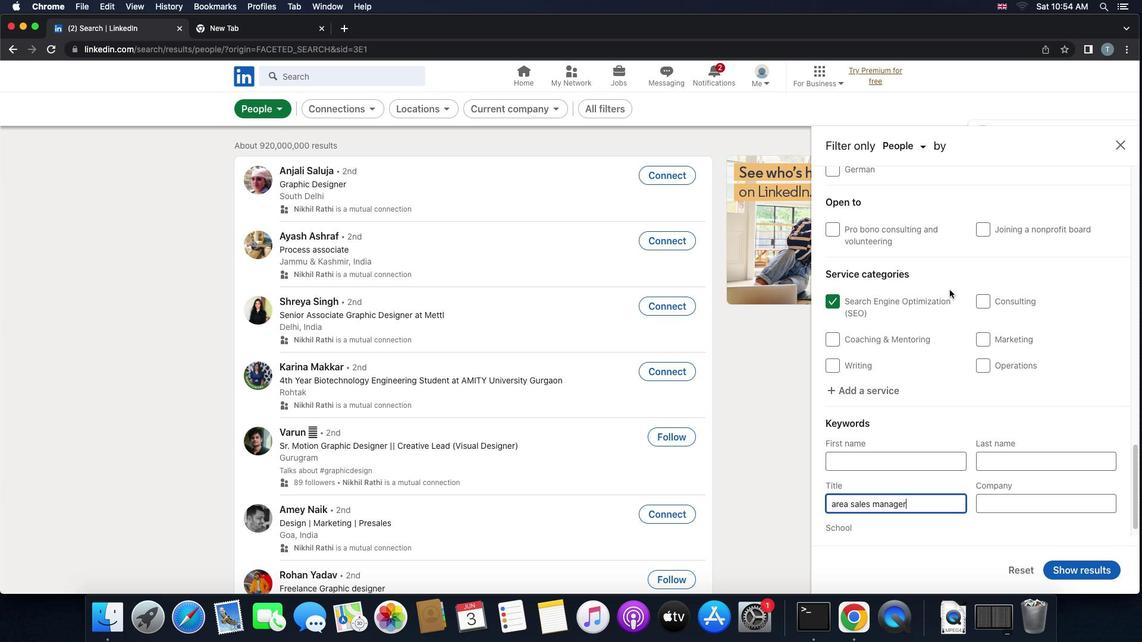 
Action: Mouse moved to (950, 289)
Screenshot: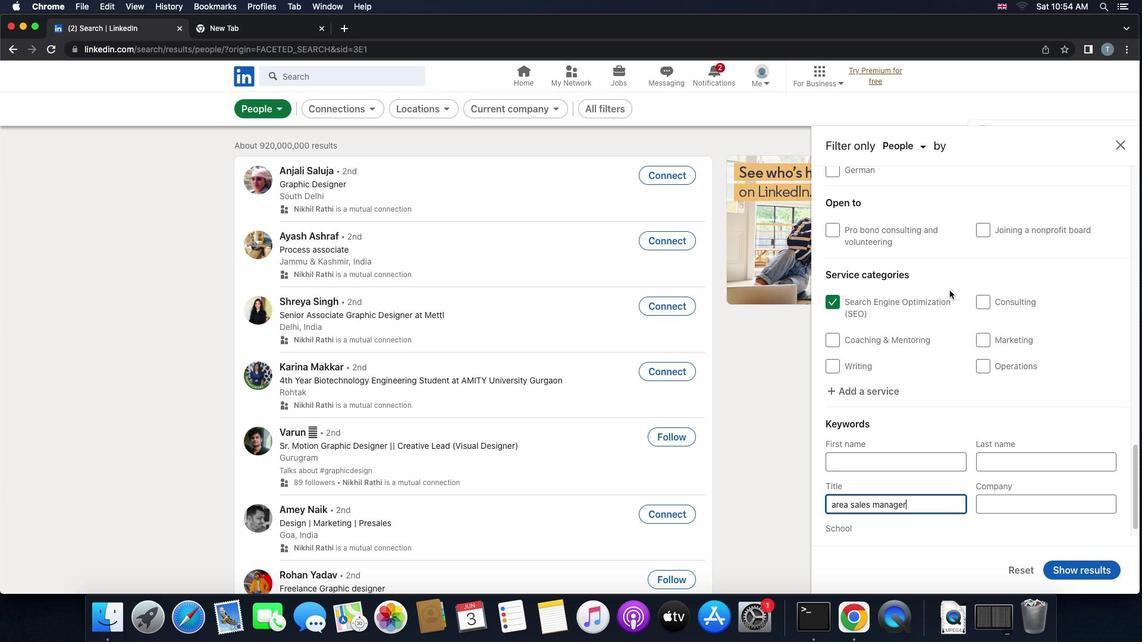 
Action: Mouse scrolled (950, 289) with delta (0, 0)
Screenshot: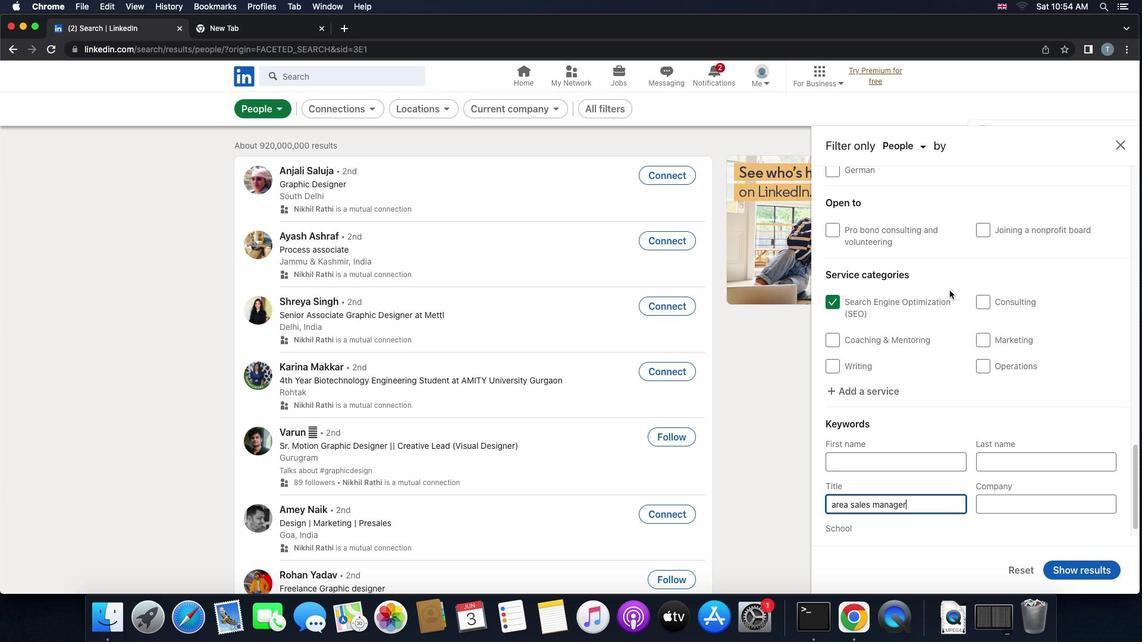 
Action: Mouse moved to (949, 290)
Screenshot: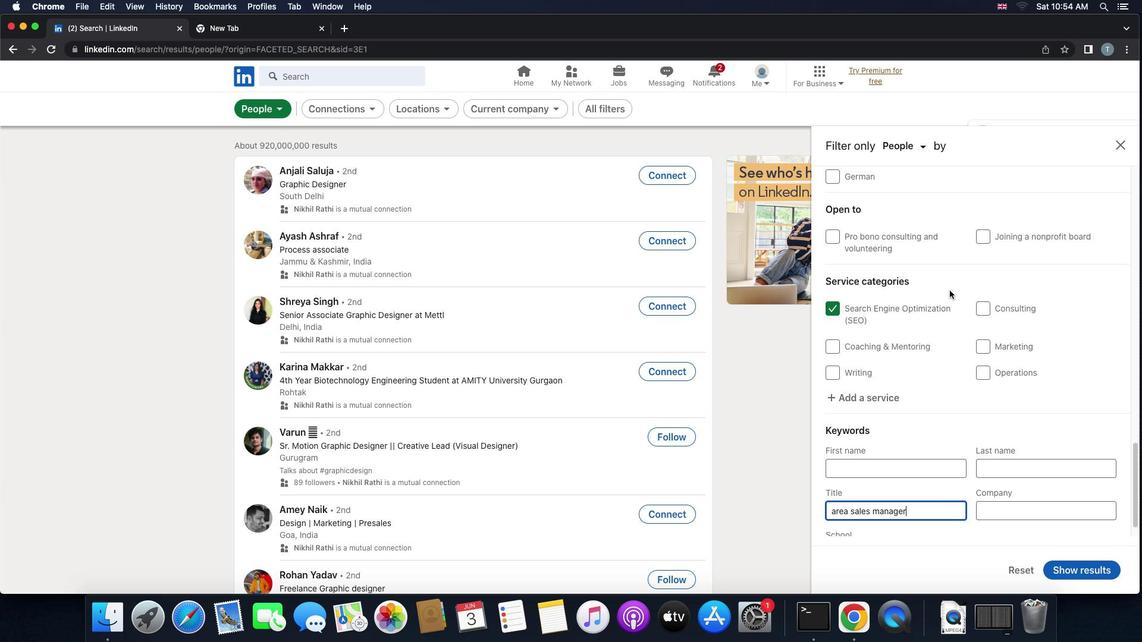 
Action: Mouse scrolled (949, 290) with delta (0, 1)
Screenshot: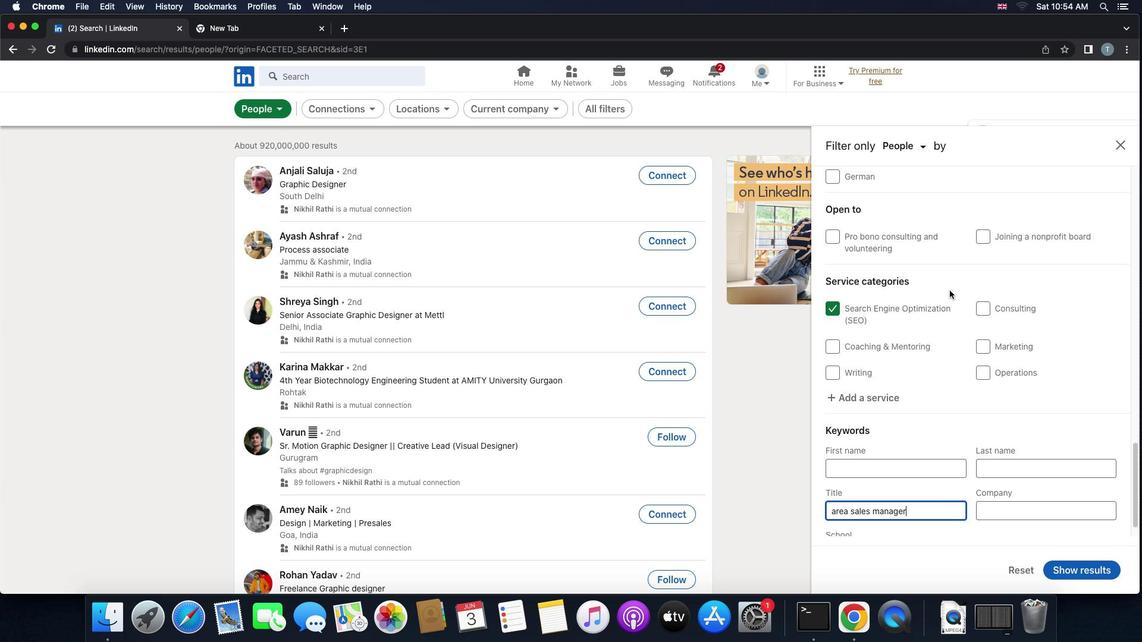 
Action: Mouse moved to (984, 221)
Screenshot: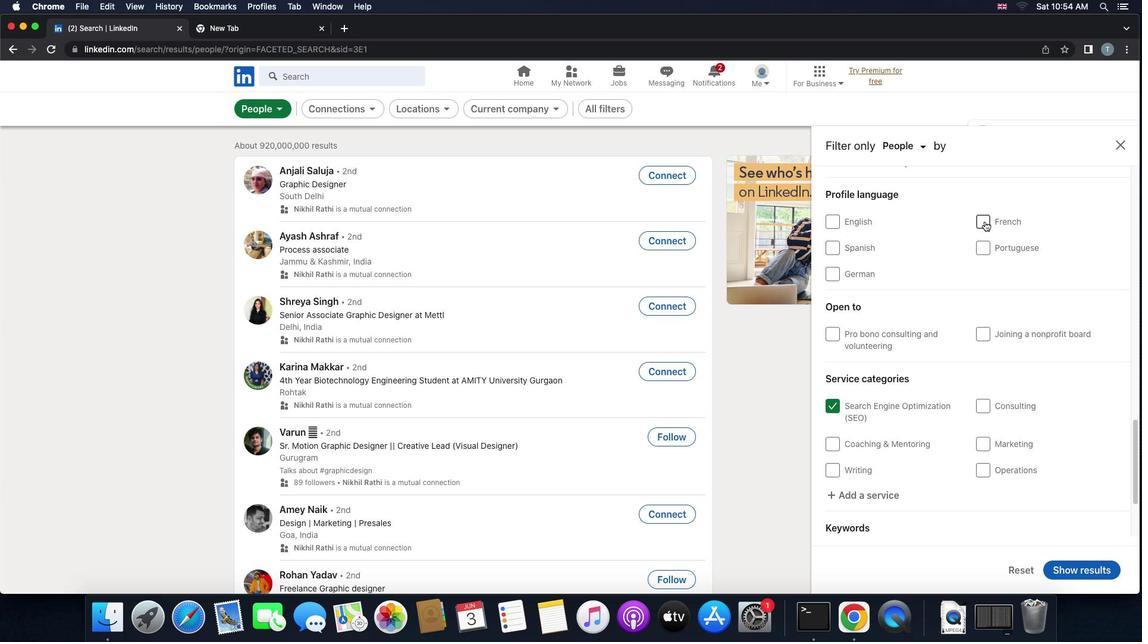 
Action: Mouse pressed left at (984, 221)
Screenshot: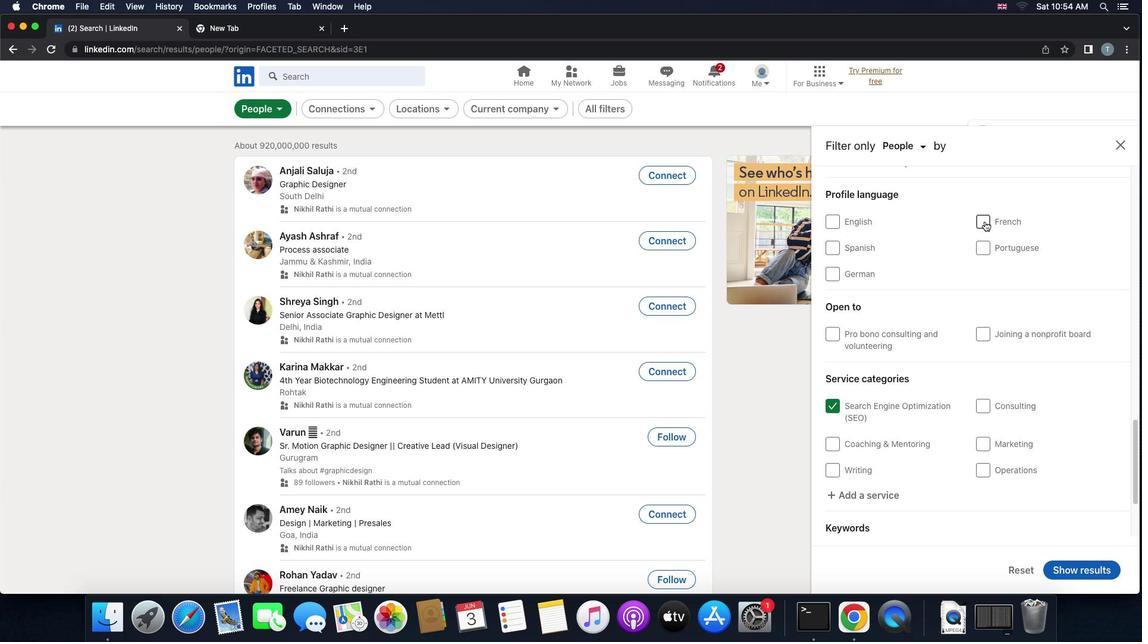 
Action: Mouse moved to (1095, 569)
Screenshot: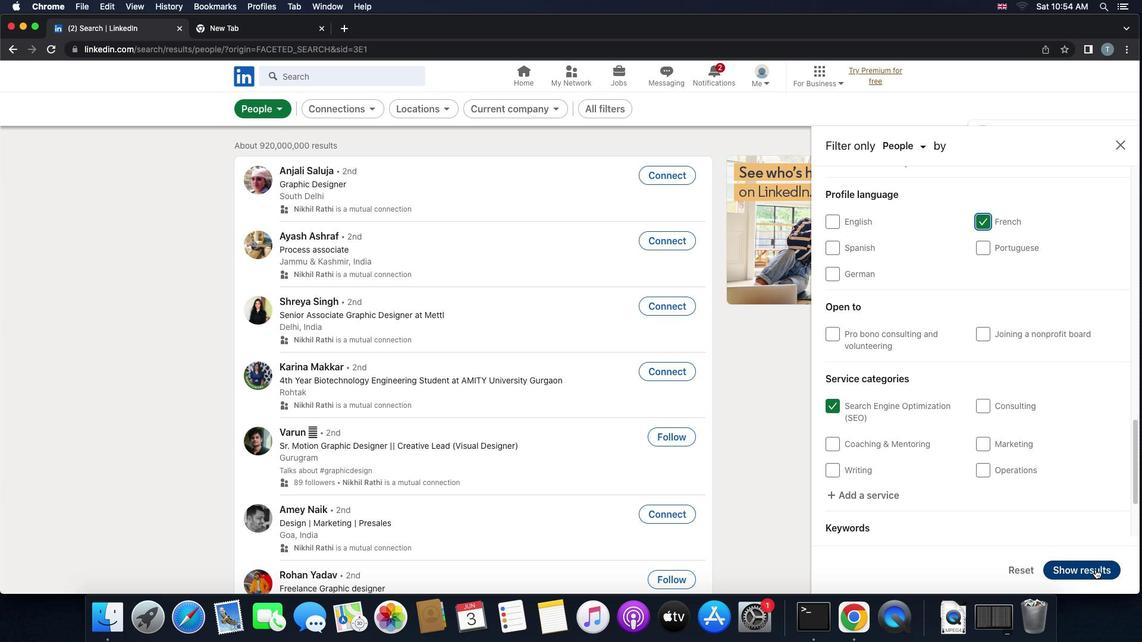 
Action: Mouse pressed left at (1095, 569)
Screenshot: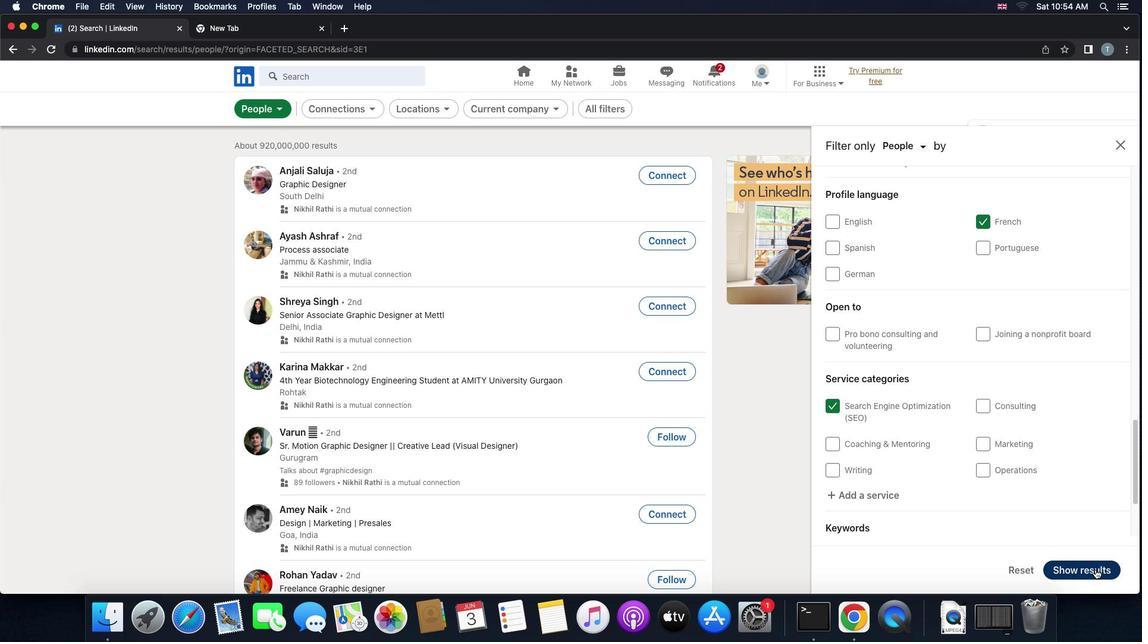 
Action: Mouse moved to (1095, 569)
Screenshot: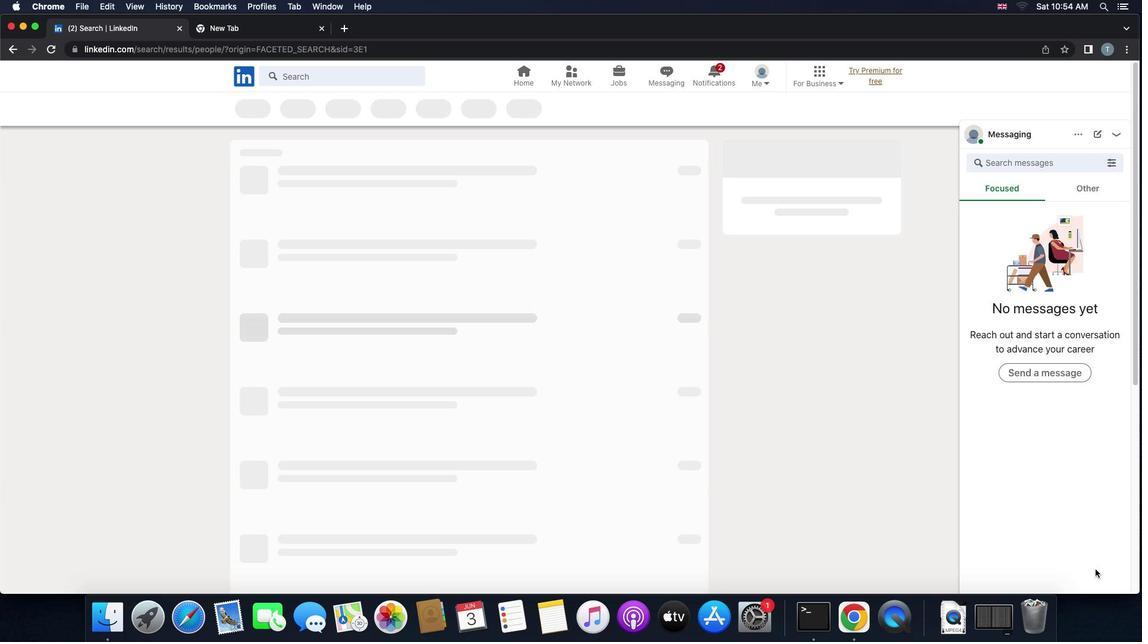 
